 Task: Look for space in Trecate, Italy from 8th June, 2023 to 12th June, 2023 for 2 adults in price range Rs.8000 to Rs.16000. Place can be private room with 1  bedroom having 1 bed and 1 bathroom. Property type can be flatguest house, hotel. Booking option can be shelf check-in. Required host language is English.
Action: Mouse moved to (543, 124)
Screenshot: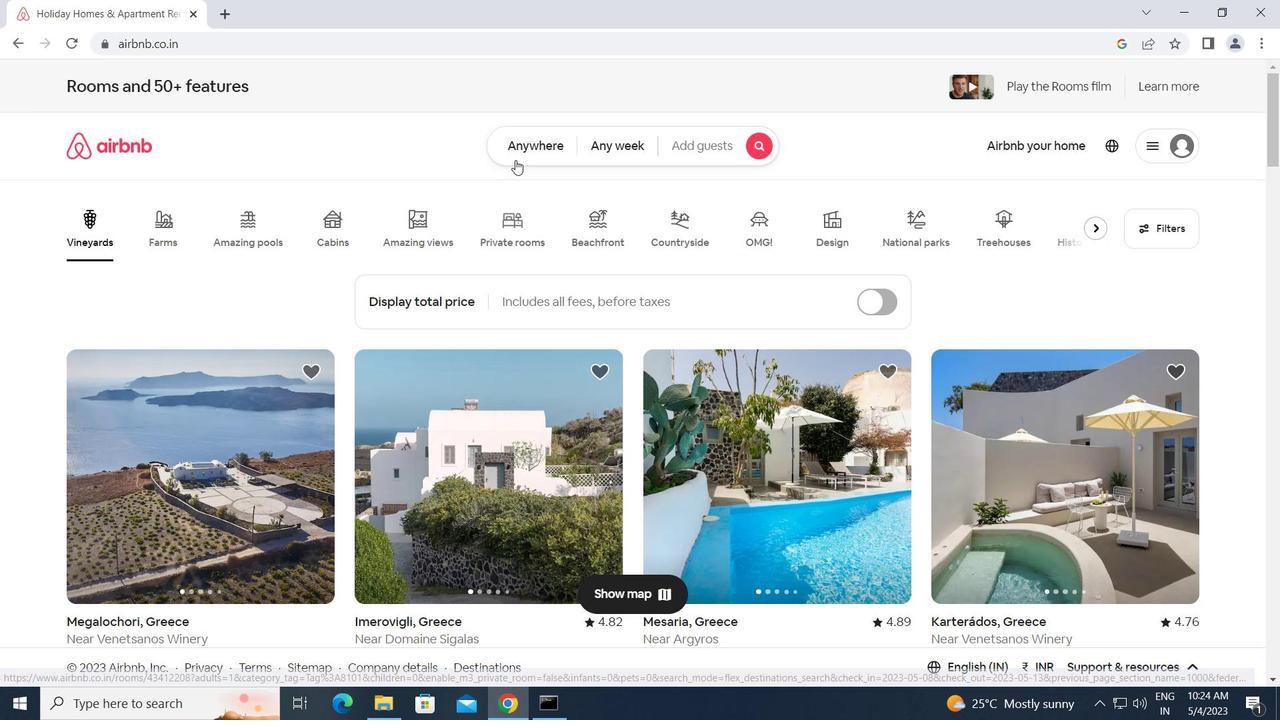
Action: Mouse pressed left at (543, 124)
Screenshot: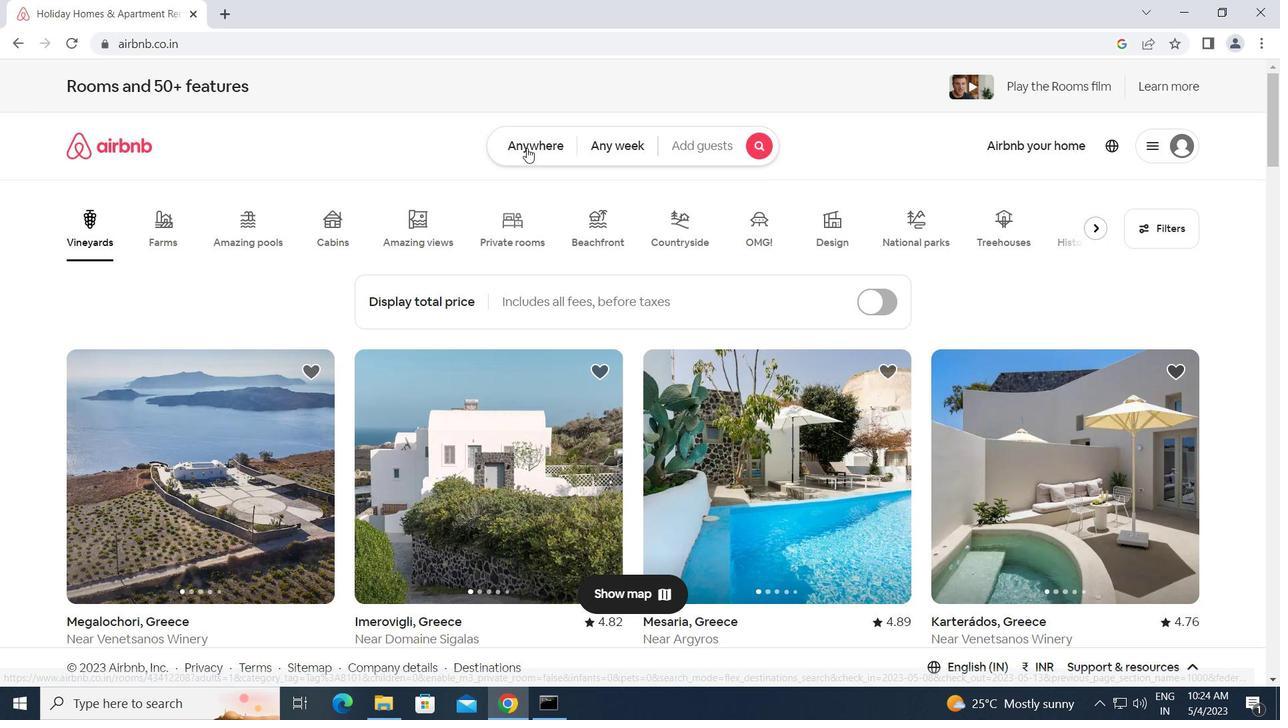 
Action: Mouse moved to (534, 138)
Screenshot: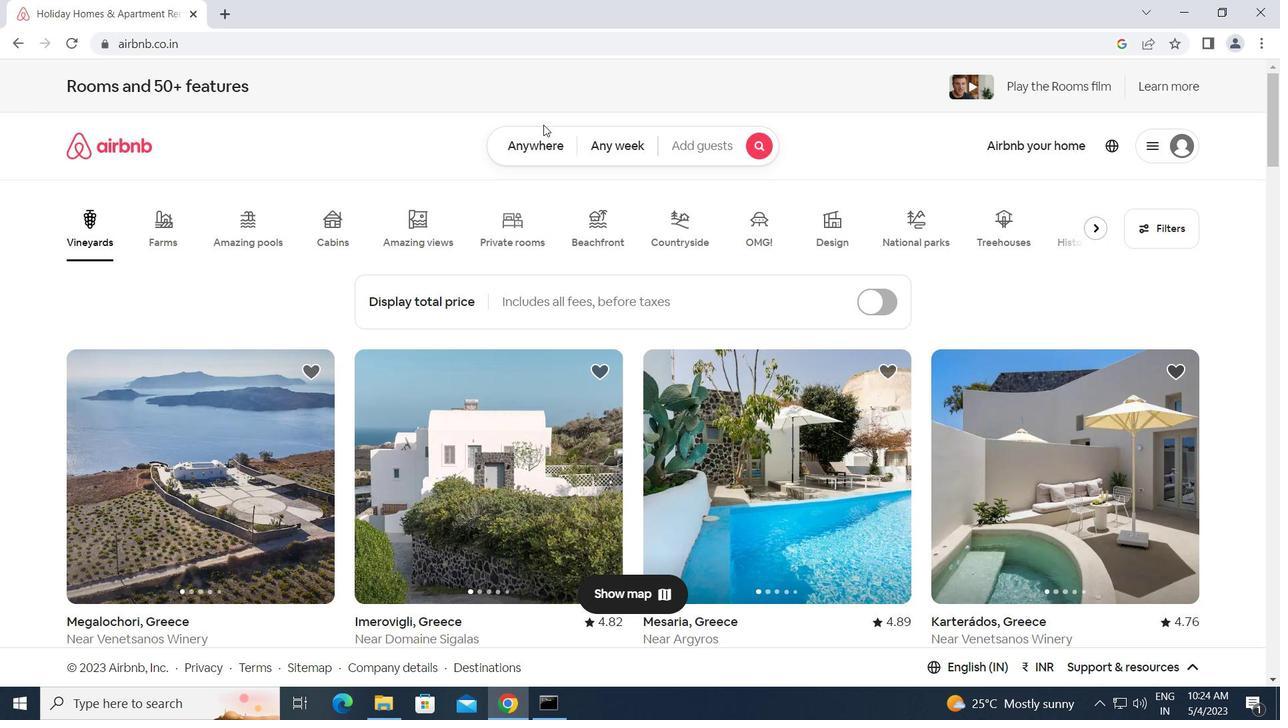 
Action: Mouse pressed left at (534, 138)
Screenshot: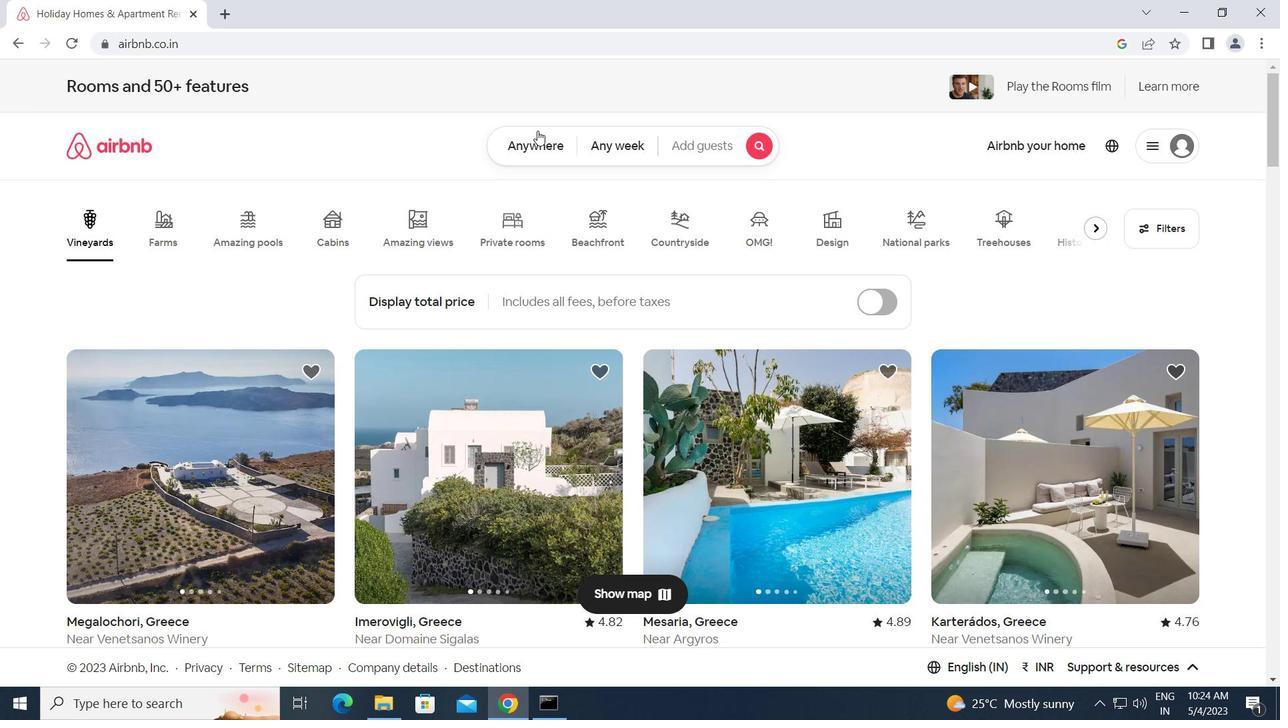 
Action: Mouse moved to (349, 203)
Screenshot: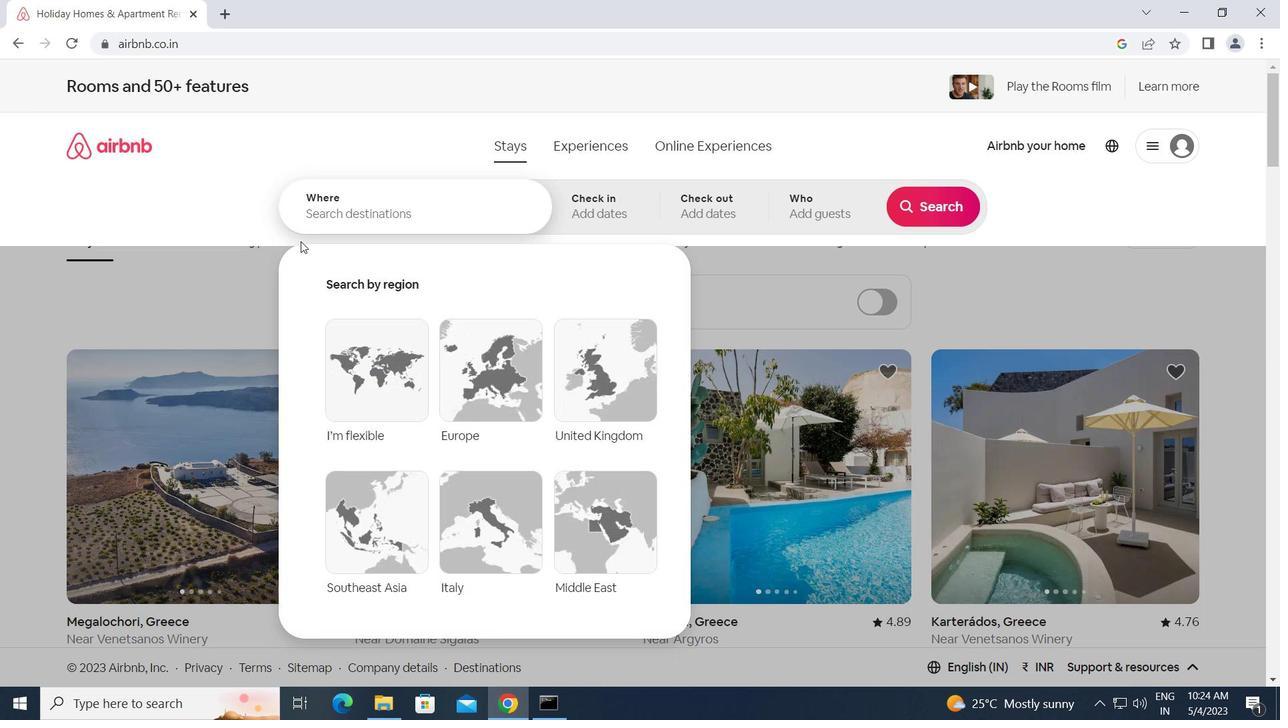 
Action: Mouse pressed left at (349, 203)
Screenshot: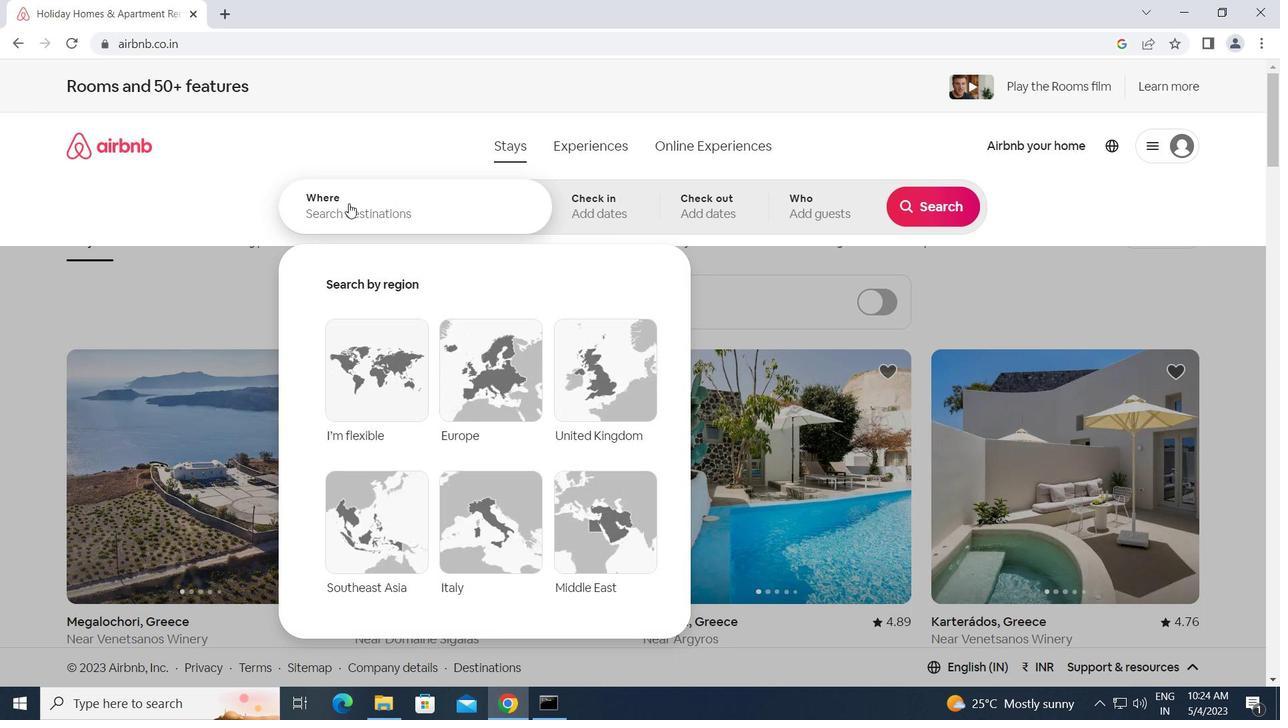 
Action: Key pressed t<Key.caps_lock>recate,
Screenshot: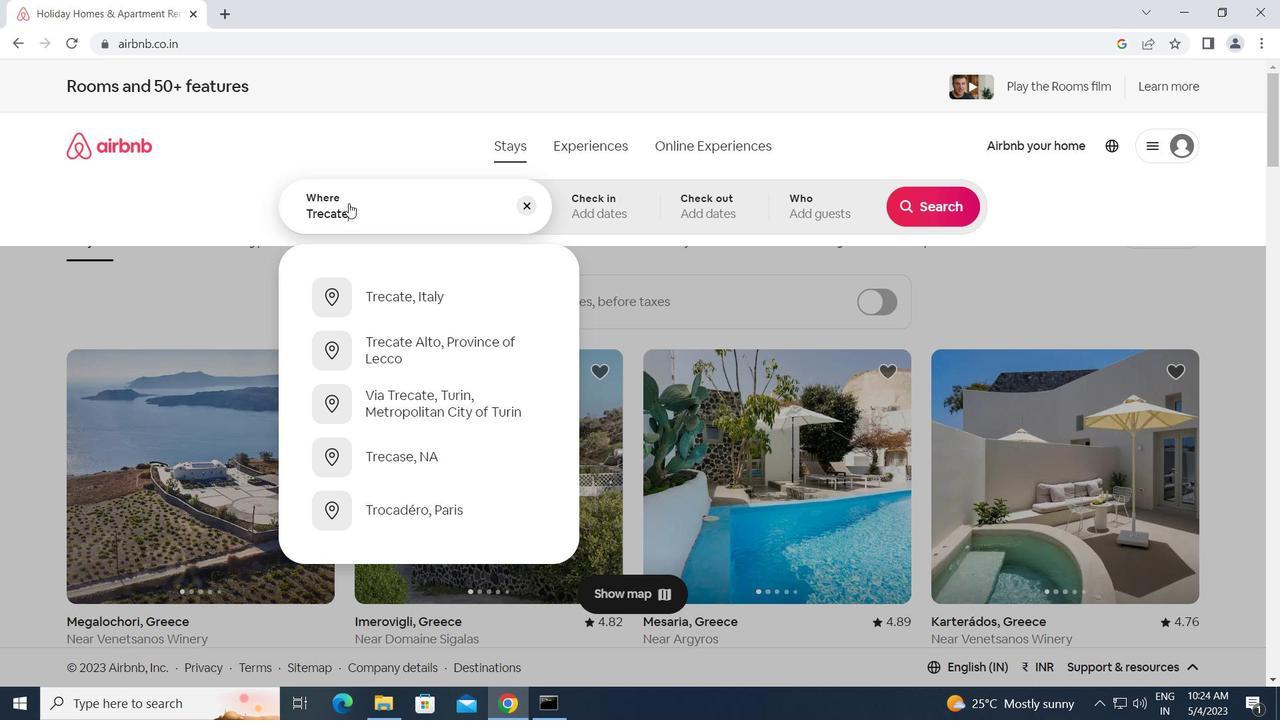 
Action: Mouse moved to (844, 206)
Screenshot: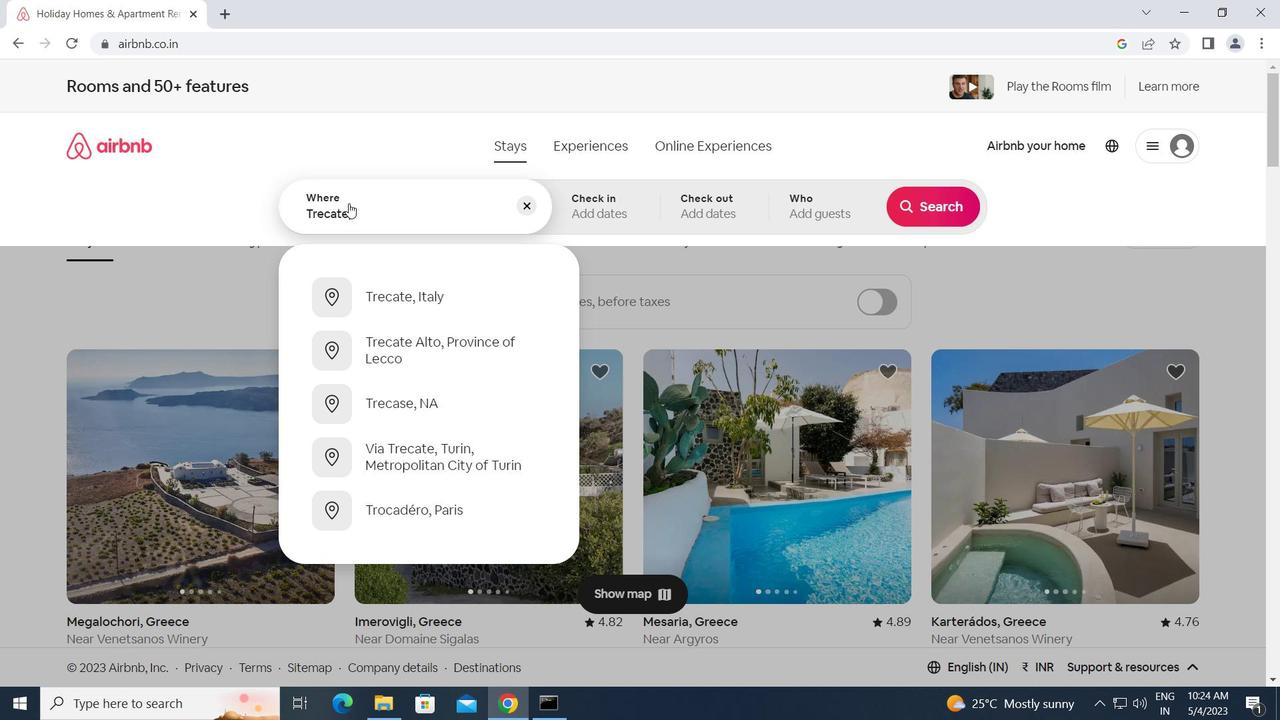 
Action: Key pressed <Key.space><Key.caps_lock>i
Screenshot: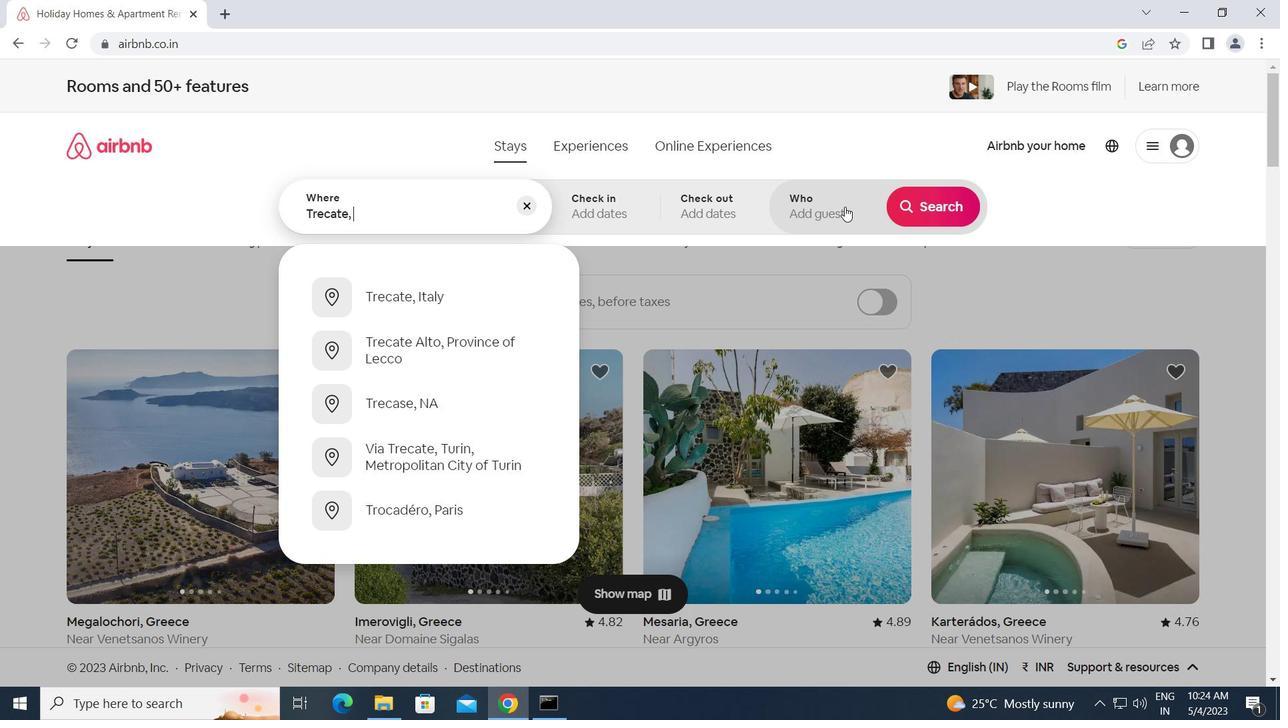 
Action: Mouse moved to (844, 207)
Screenshot: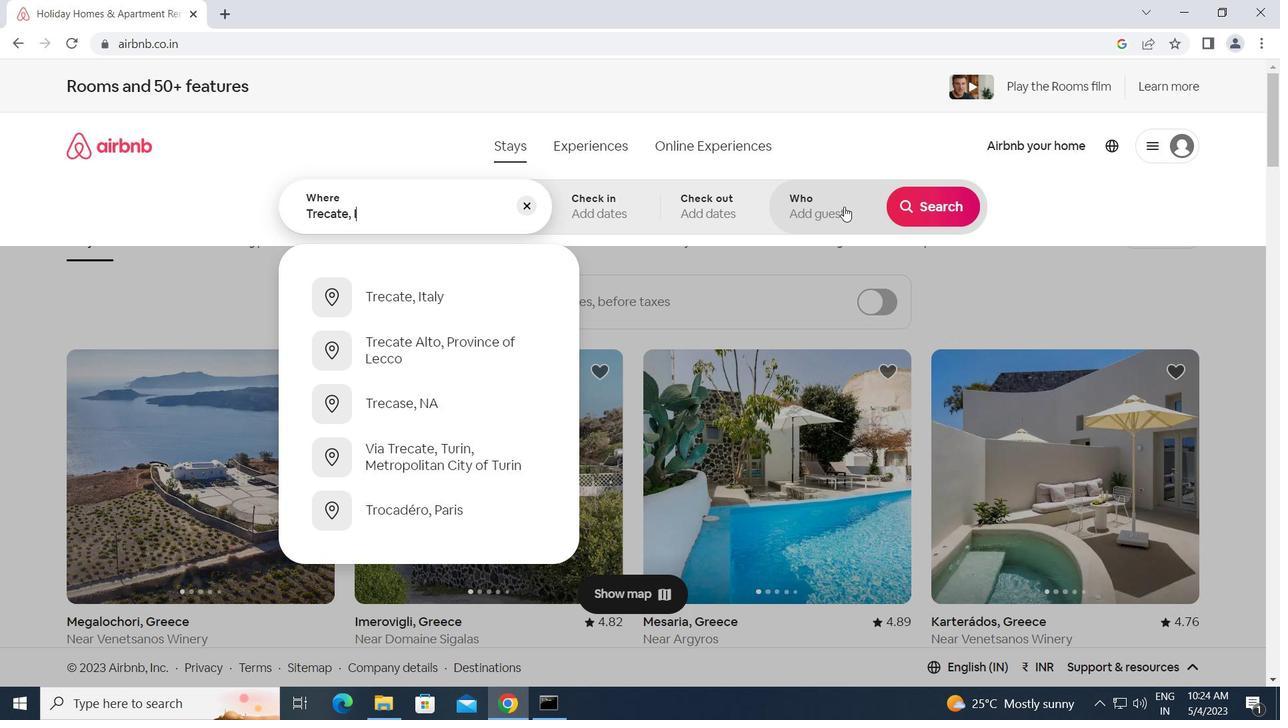 
Action: Key pressed <Key.caps_lock>taly<Key.enter>
Screenshot: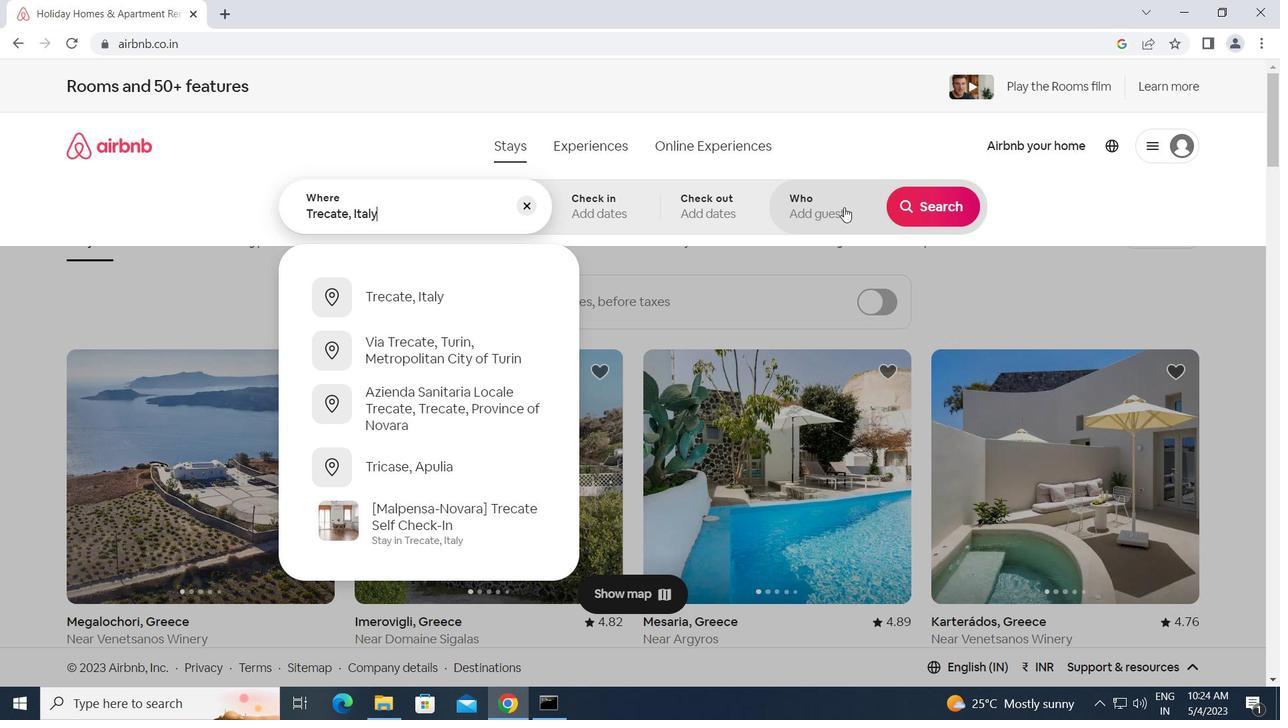 
Action: Mouse moved to (846, 451)
Screenshot: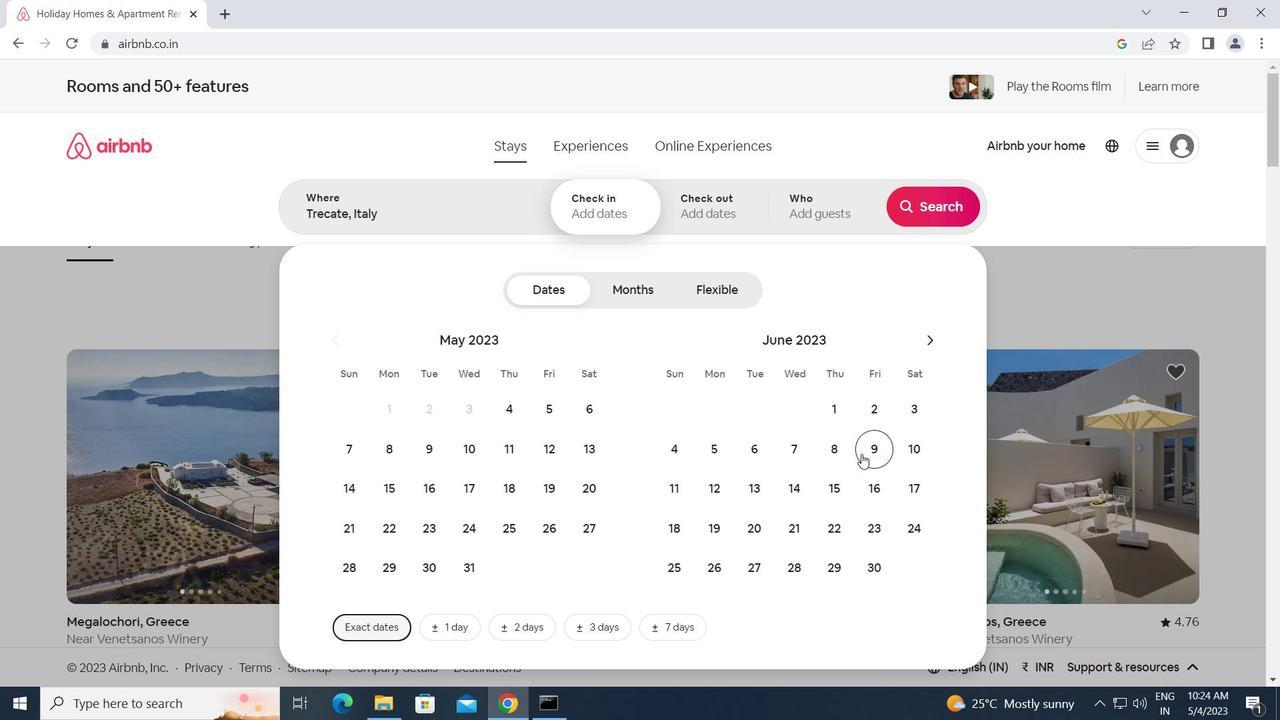 
Action: Mouse pressed left at (846, 451)
Screenshot: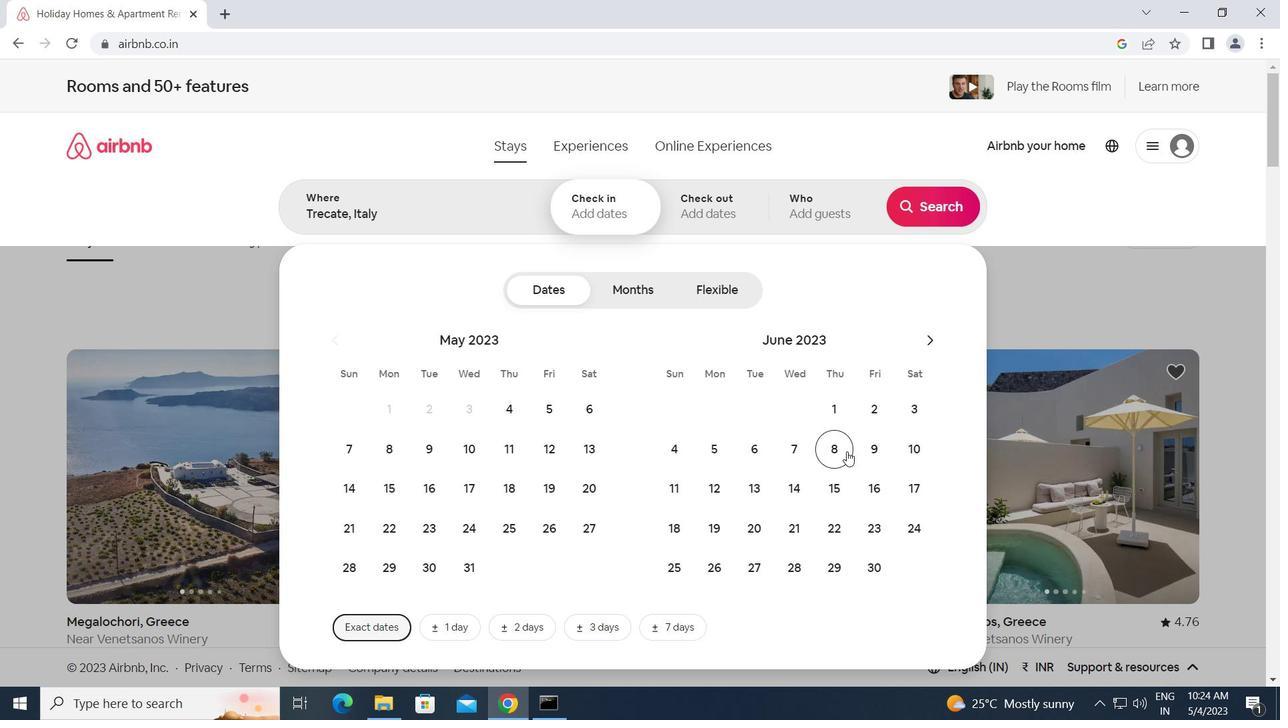 
Action: Mouse moved to (708, 494)
Screenshot: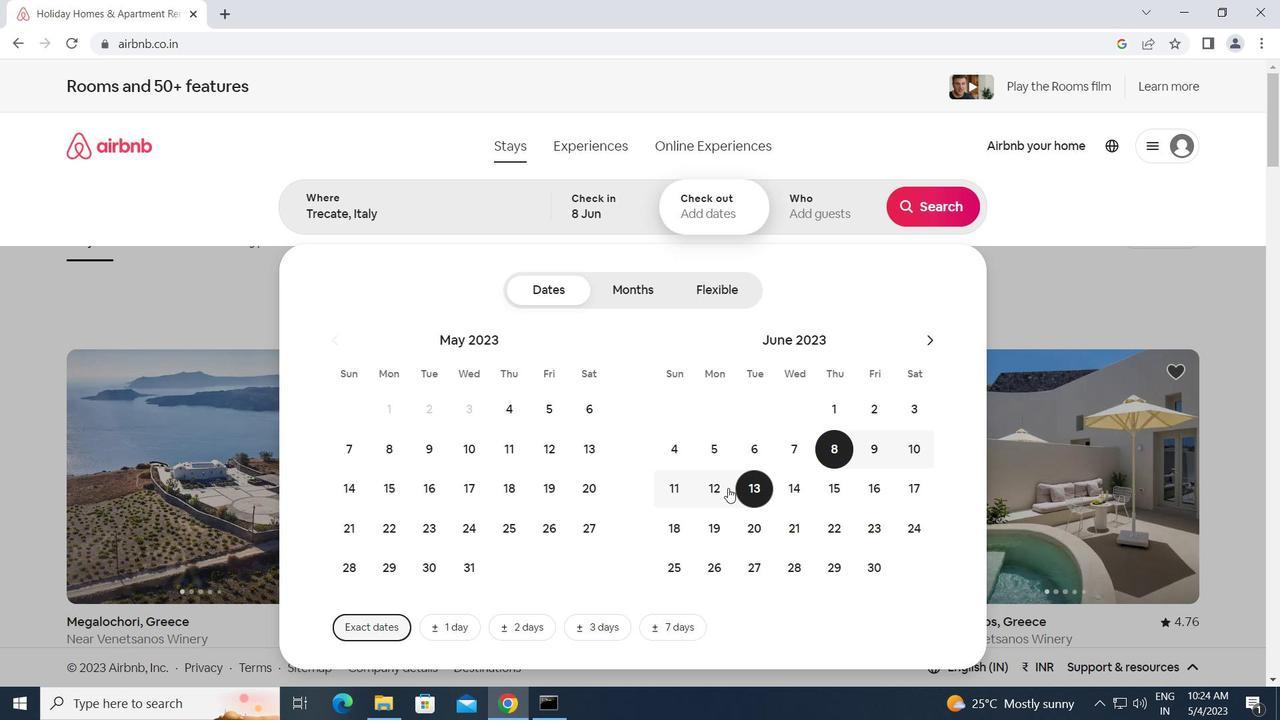 
Action: Mouse pressed left at (708, 494)
Screenshot: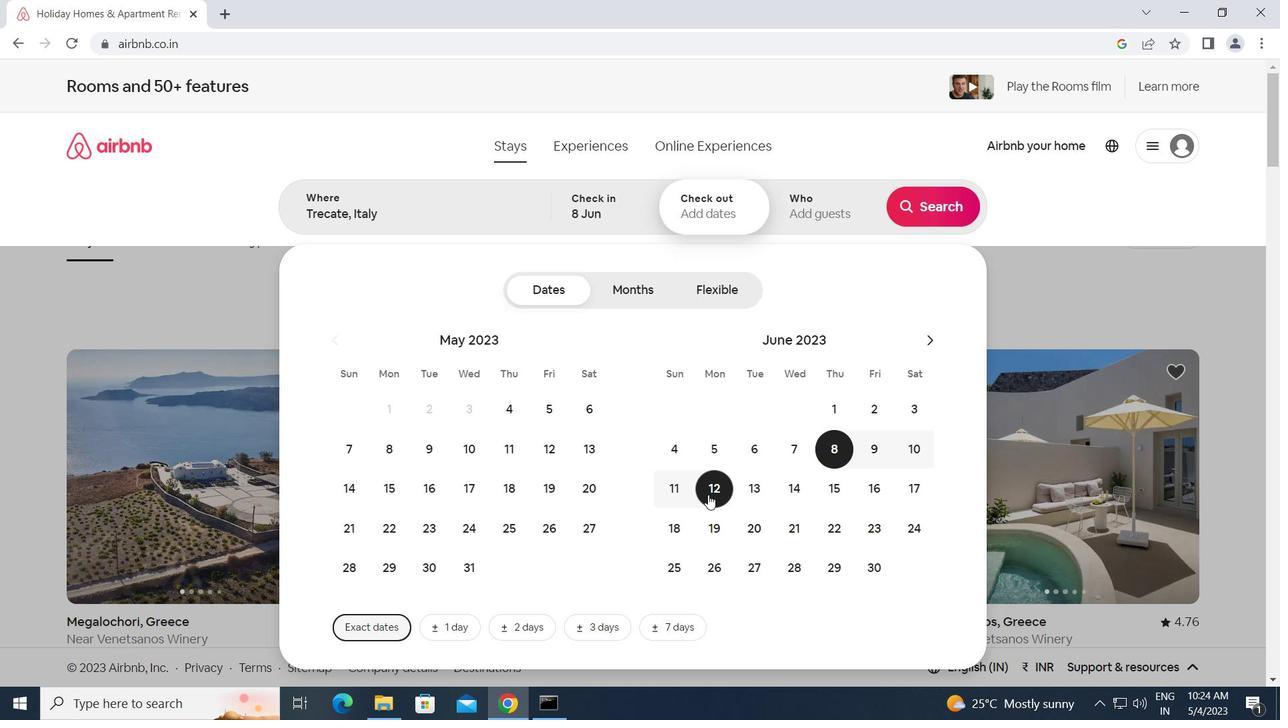 
Action: Mouse moved to (820, 218)
Screenshot: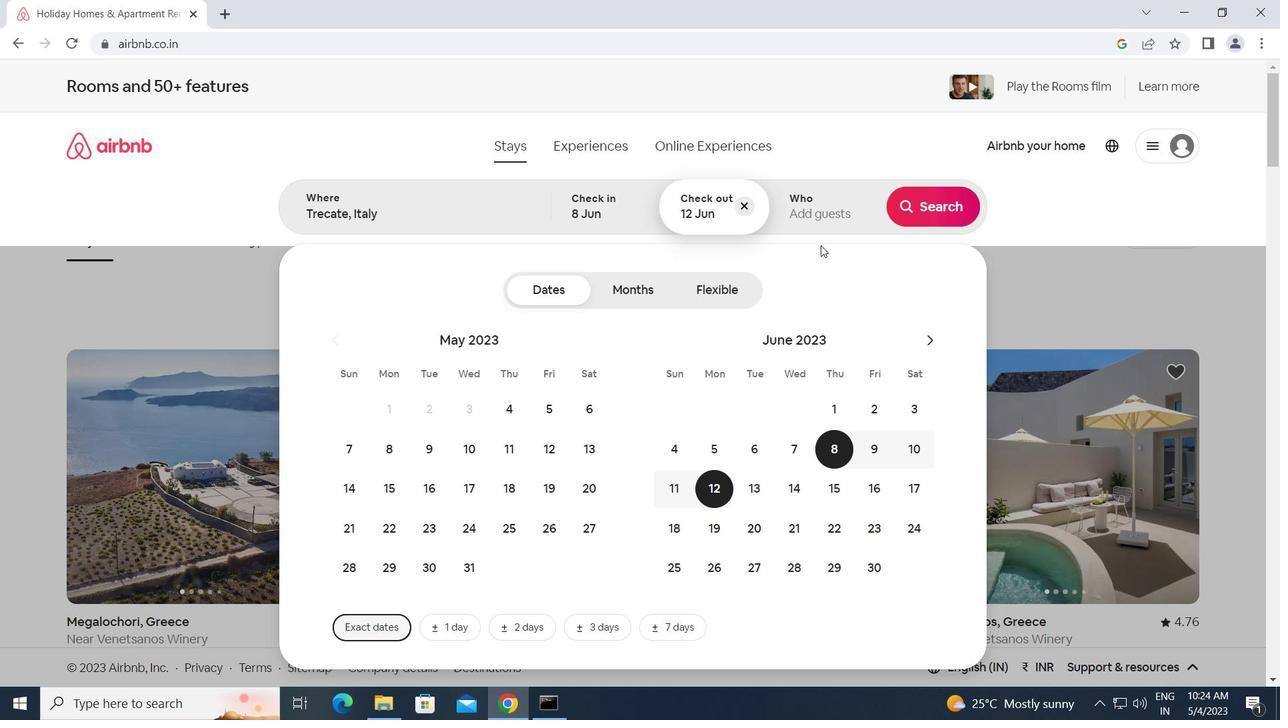 
Action: Mouse pressed left at (820, 218)
Screenshot: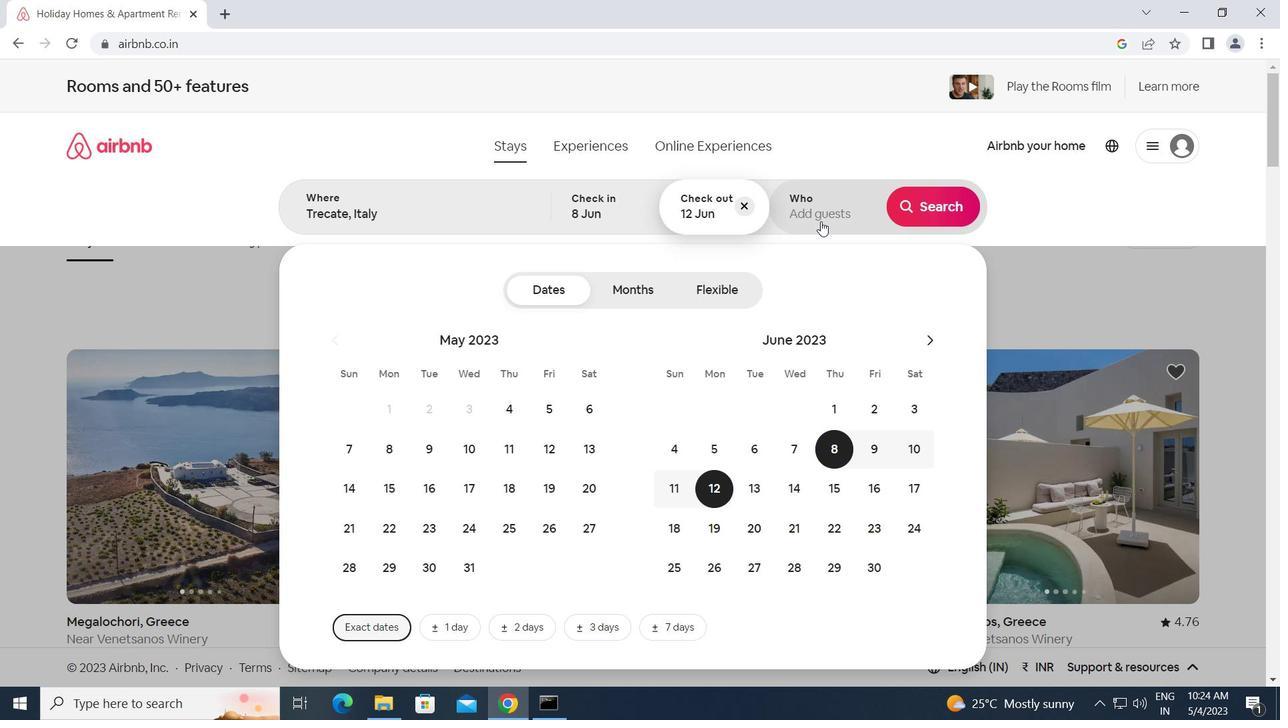 
Action: Mouse moved to (935, 293)
Screenshot: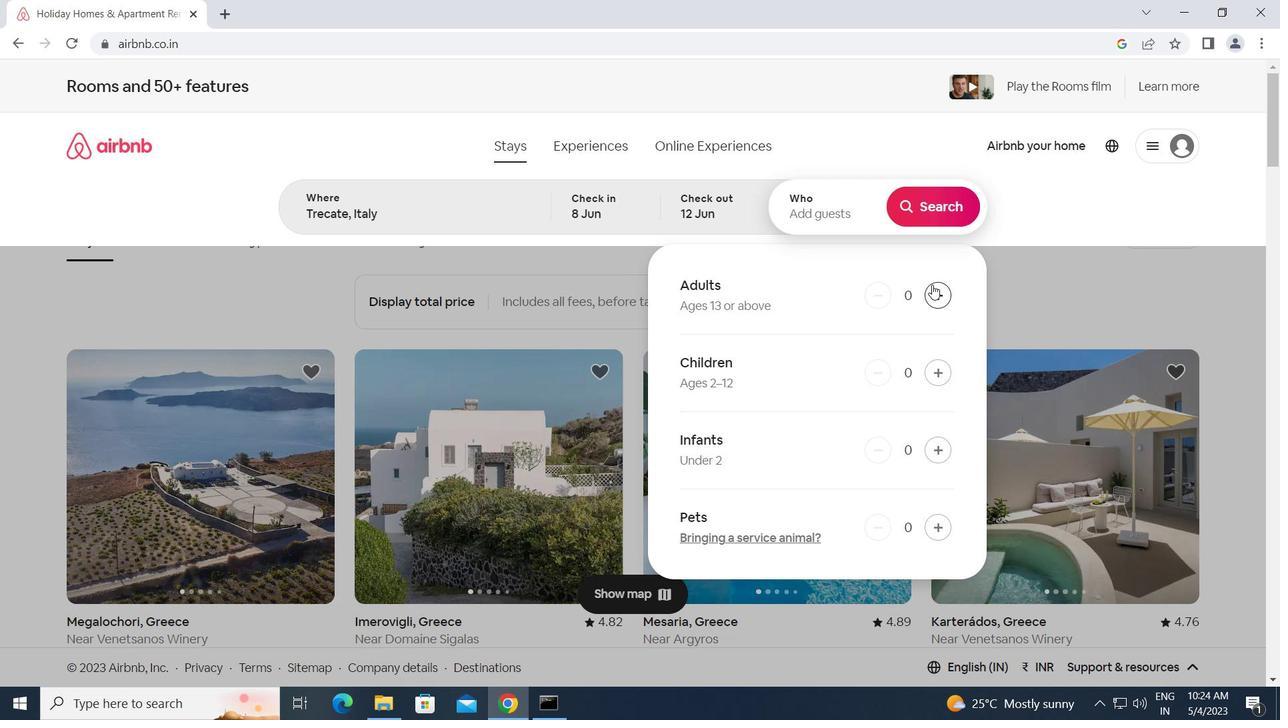 
Action: Mouse pressed left at (935, 293)
Screenshot: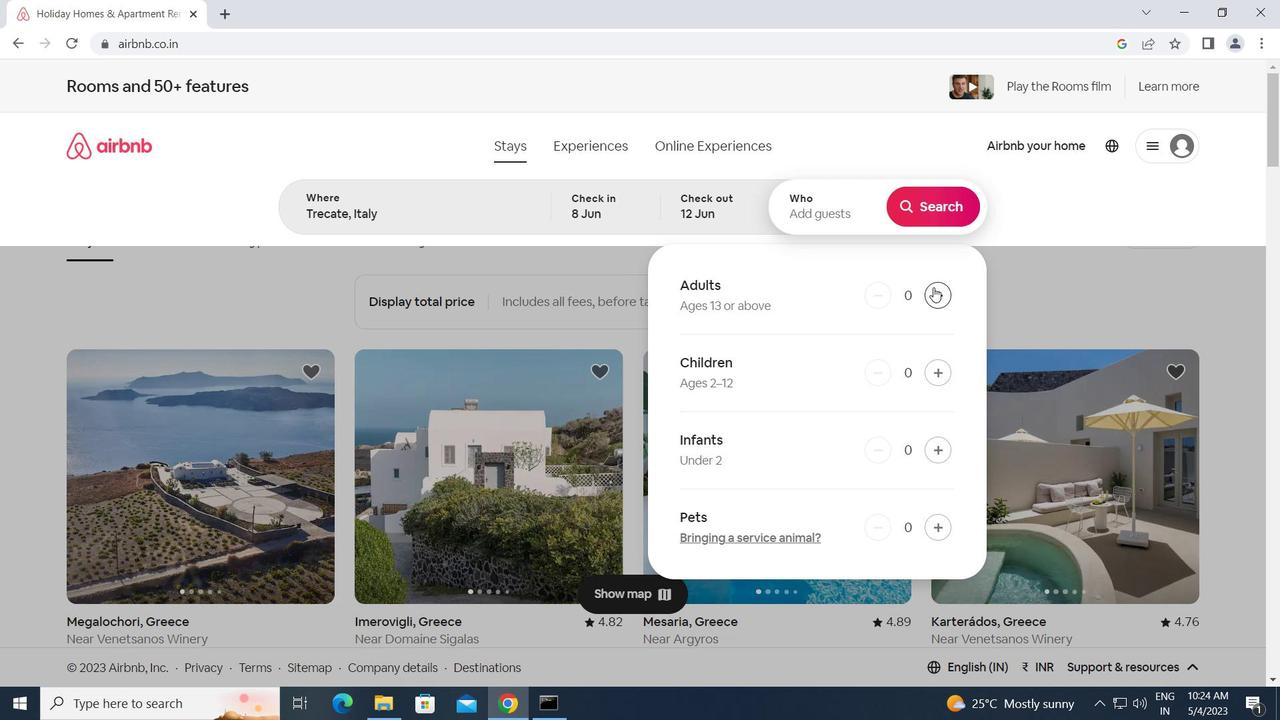 
Action: Mouse pressed left at (935, 293)
Screenshot: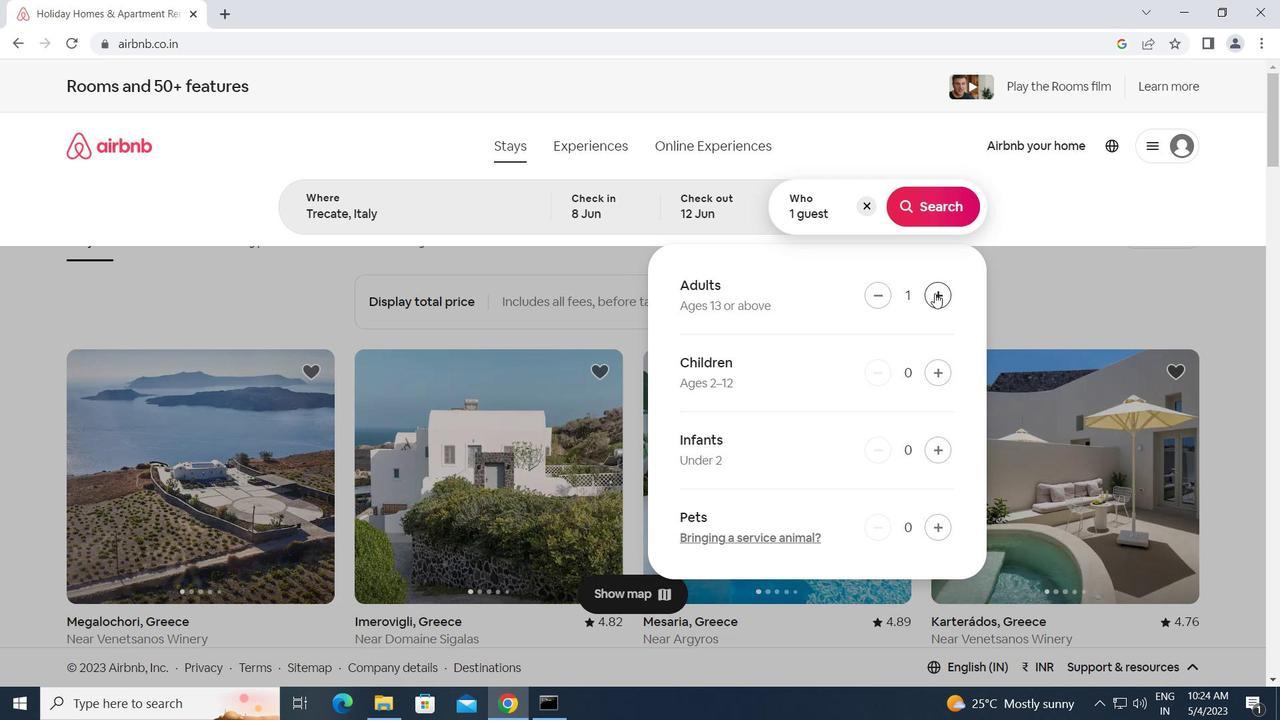 
Action: Mouse moved to (948, 198)
Screenshot: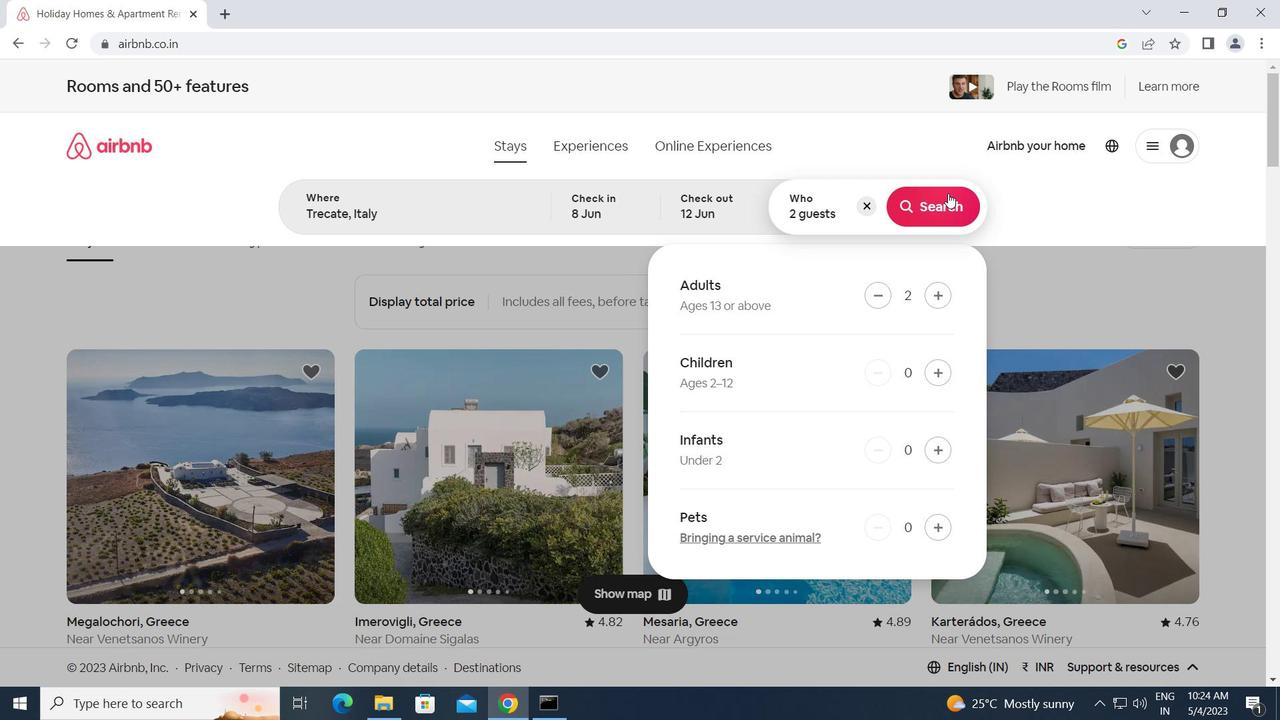 
Action: Mouse pressed left at (948, 198)
Screenshot: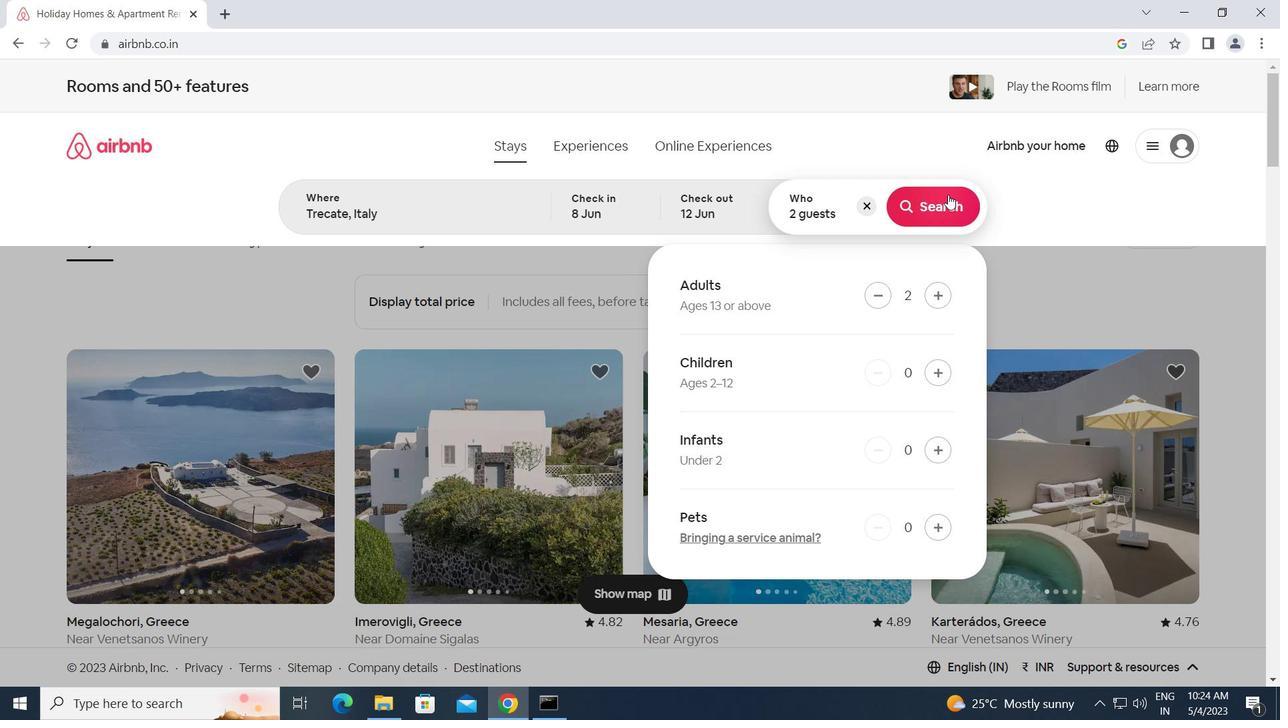 
Action: Mouse moved to (1189, 155)
Screenshot: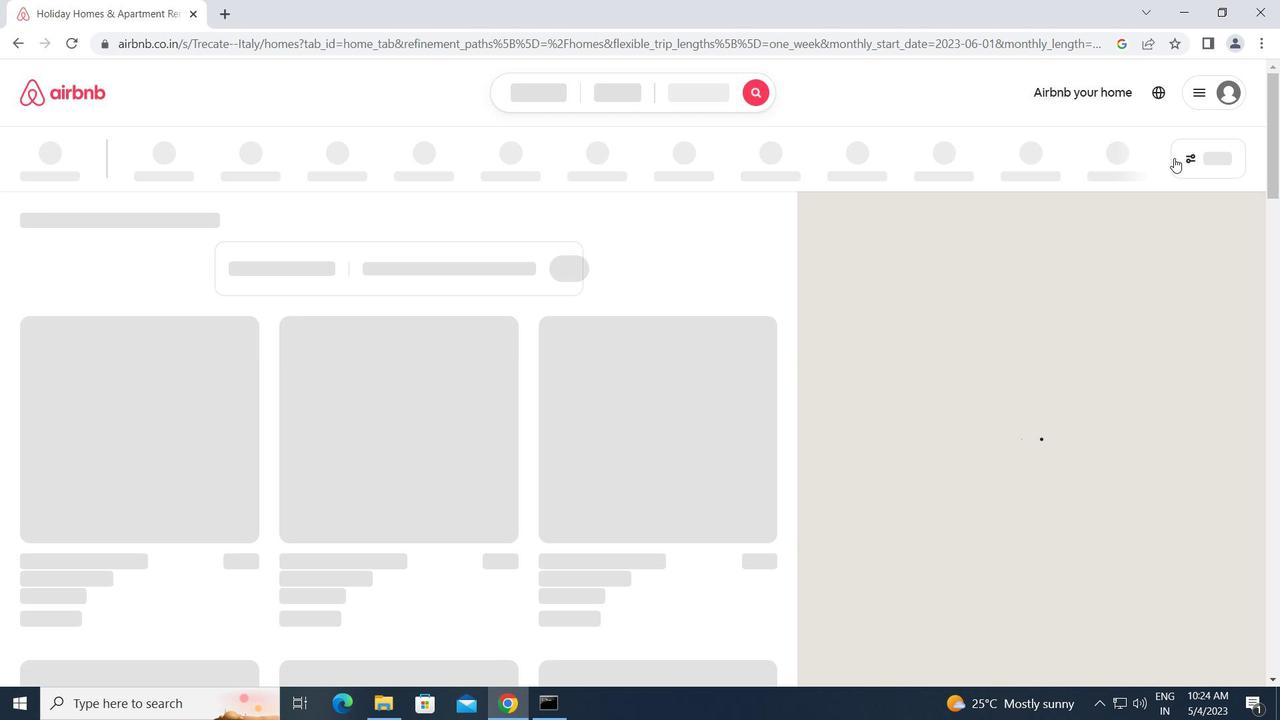 
Action: Mouse pressed left at (1189, 155)
Screenshot: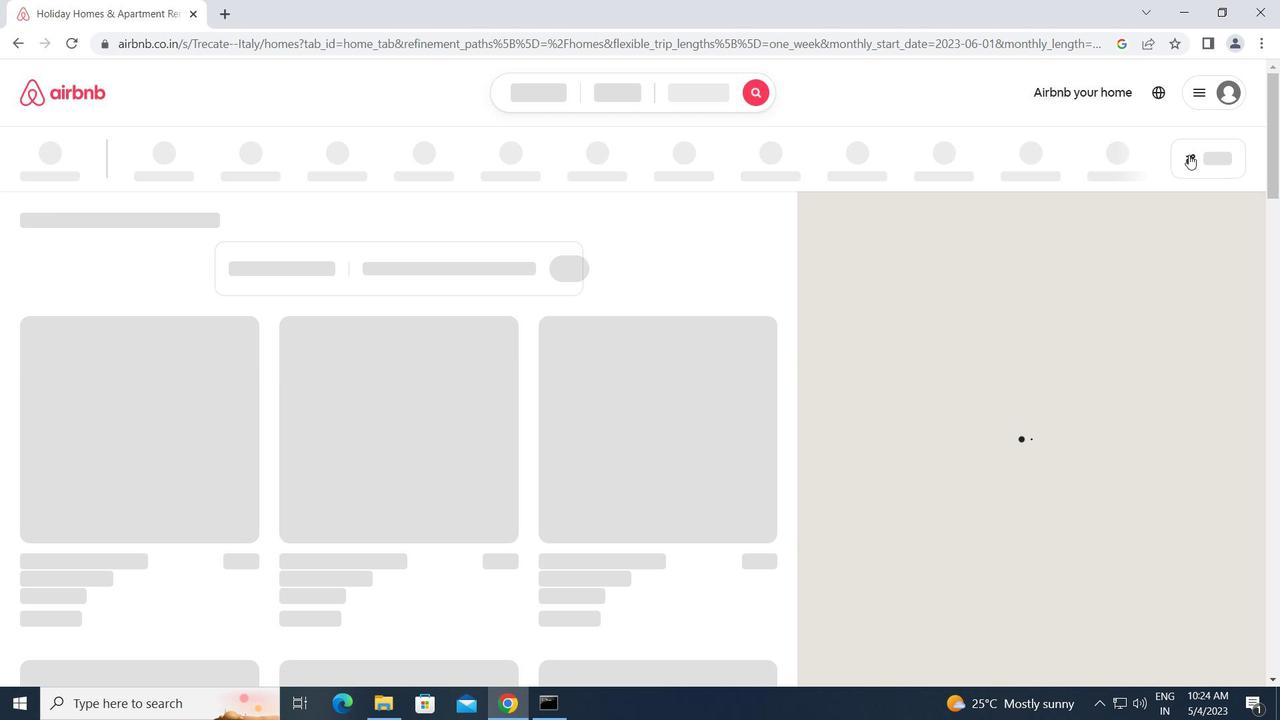 
Action: Mouse moved to (1198, 158)
Screenshot: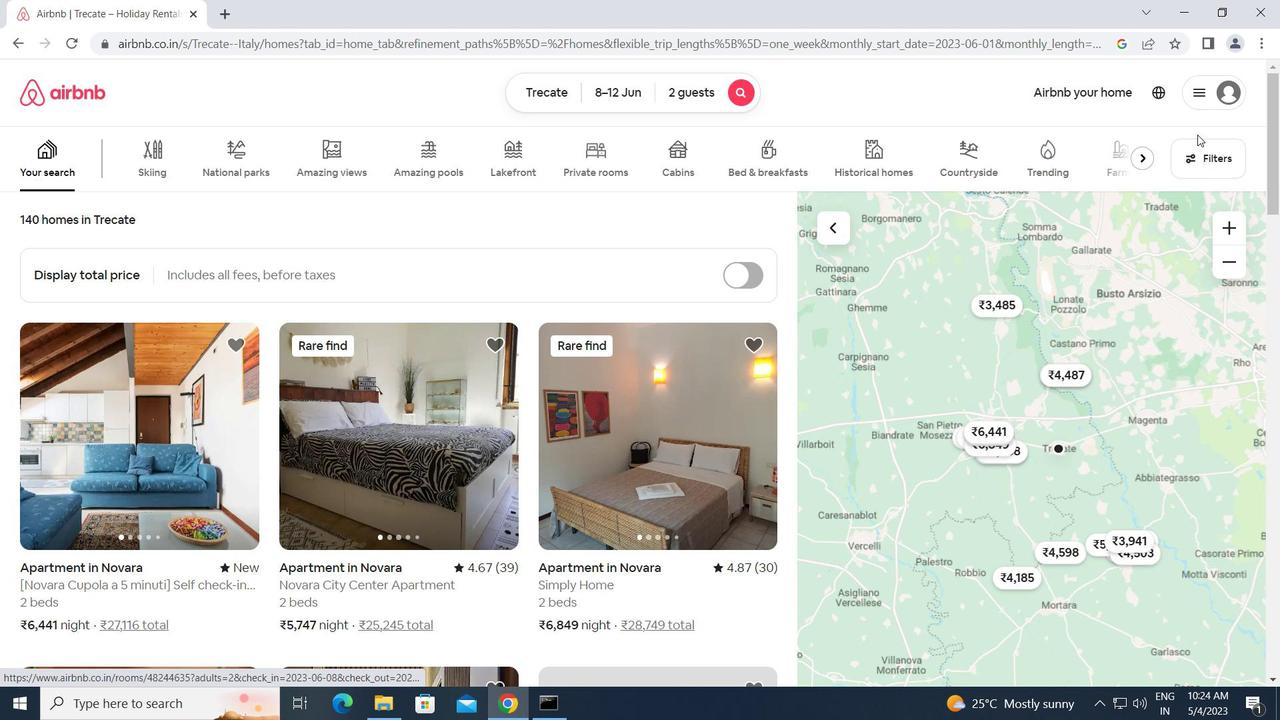 
Action: Mouse pressed left at (1198, 158)
Screenshot: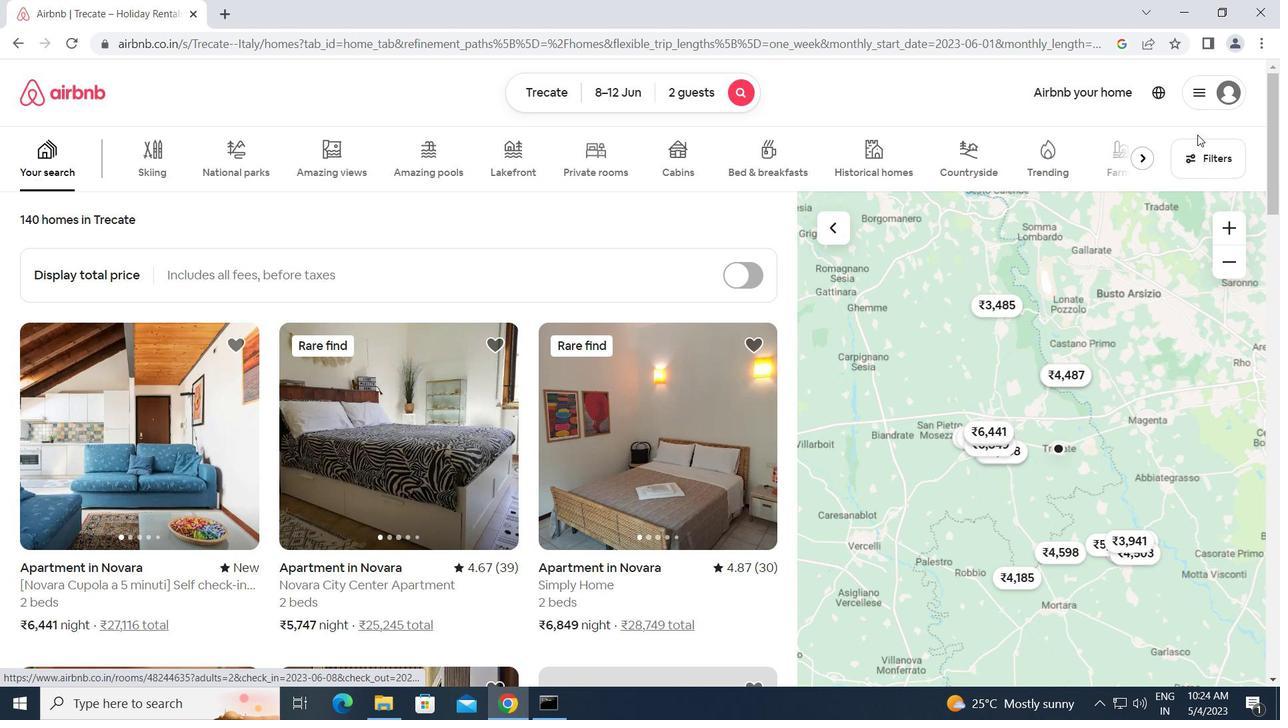 
Action: Mouse moved to (429, 368)
Screenshot: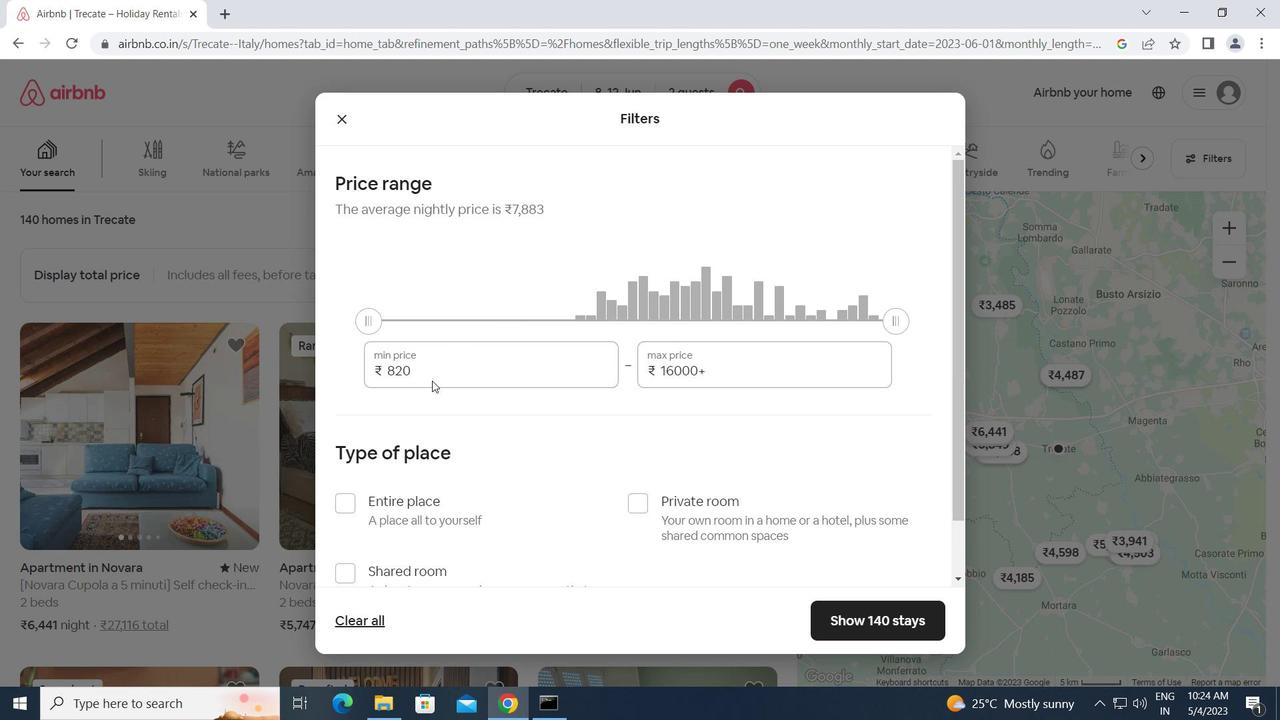 
Action: Mouse pressed left at (429, 368)
Screenshot: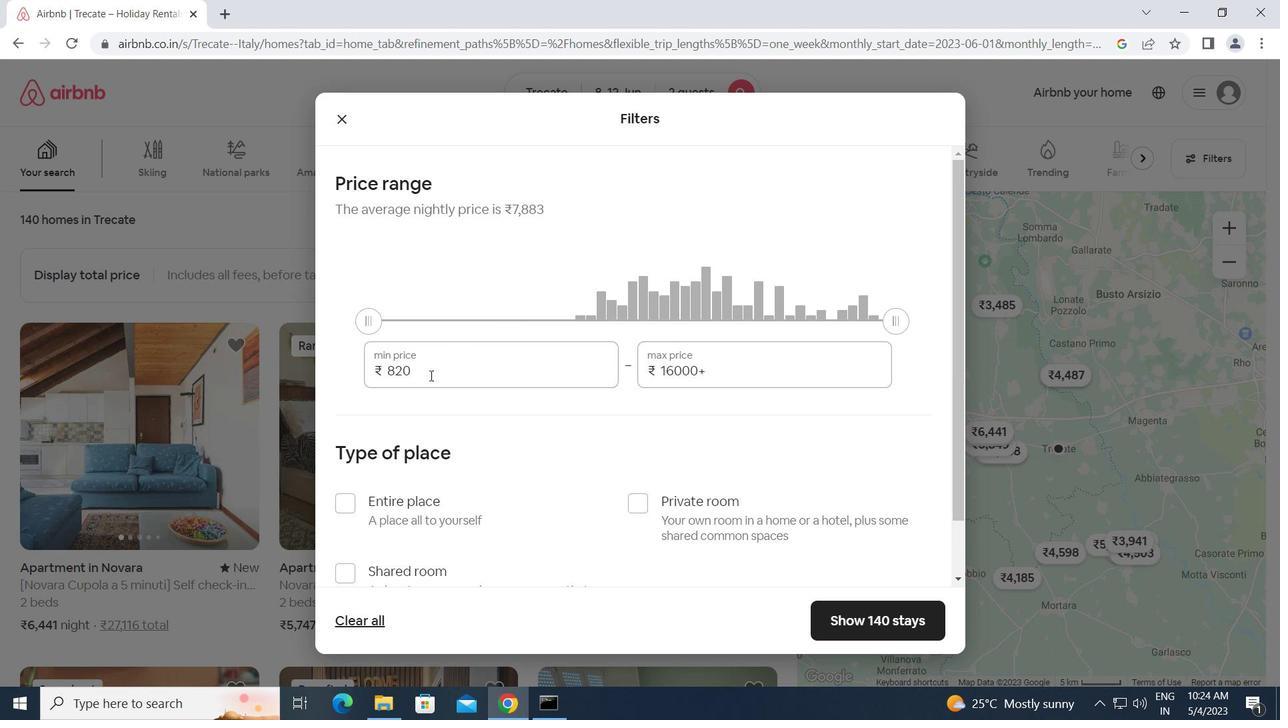 
Action: Mouse moved to (363, 382)
Screenshot: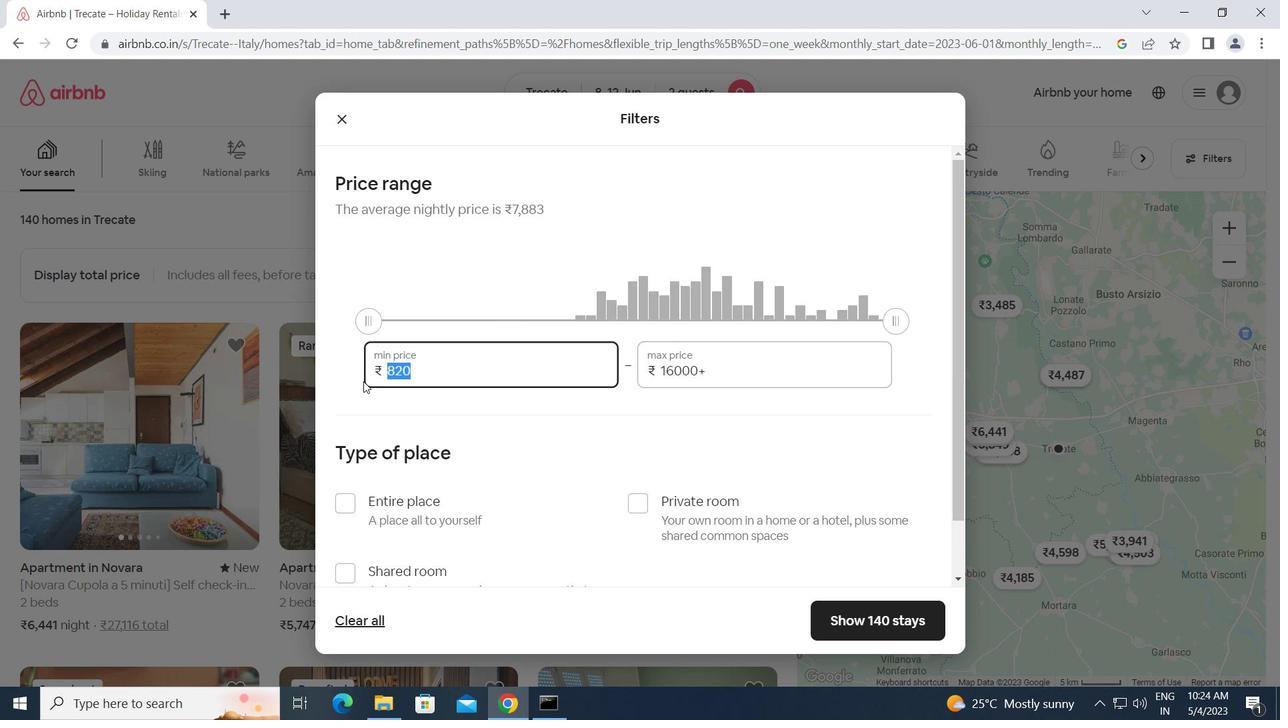 
Action: Key pressed 8000<Key.tab>16000
Screenshot: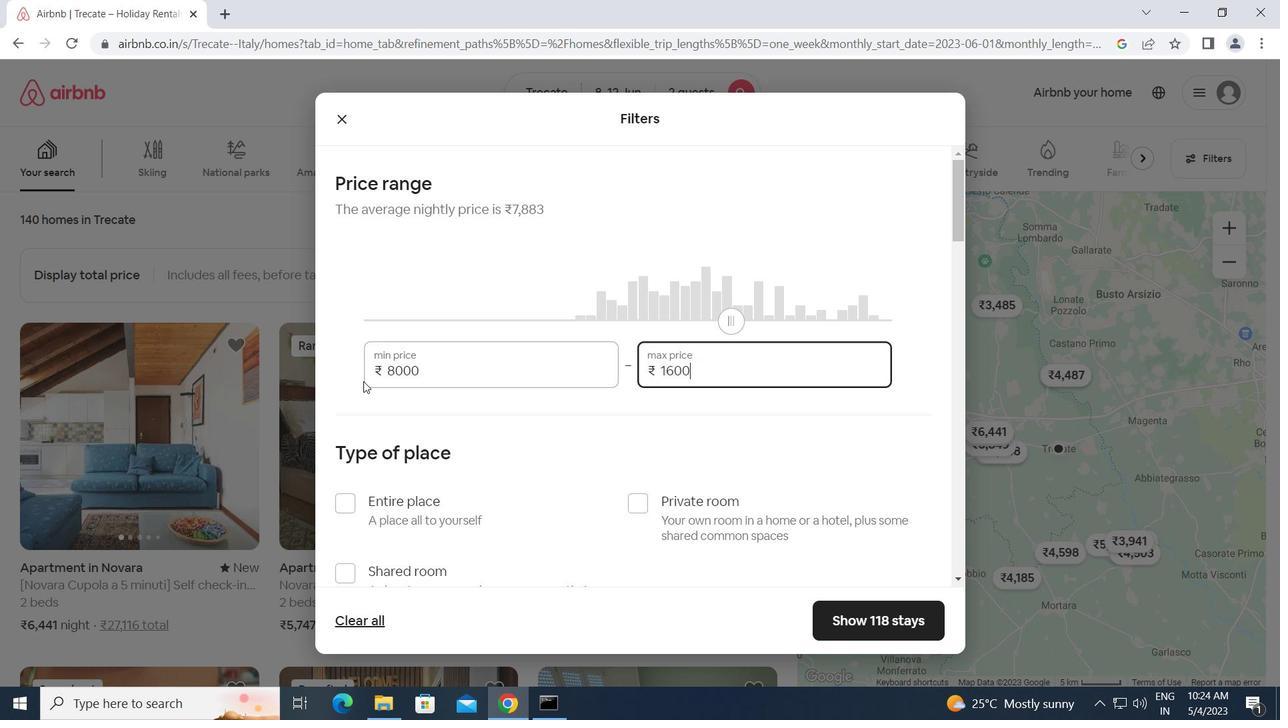 
Action: Mouse moved to (507, 428)
Screenshot: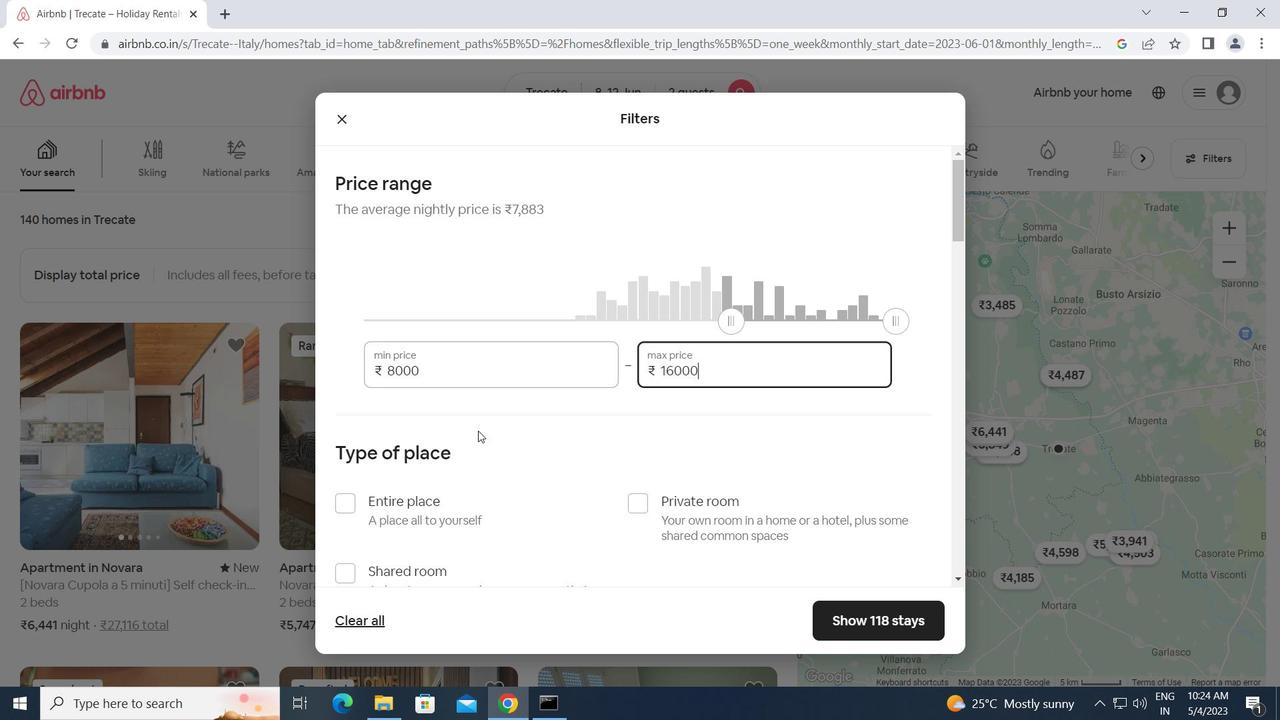 
Action: Mouse scrolled (507, 428) with delta (0, 0)
Screenshot: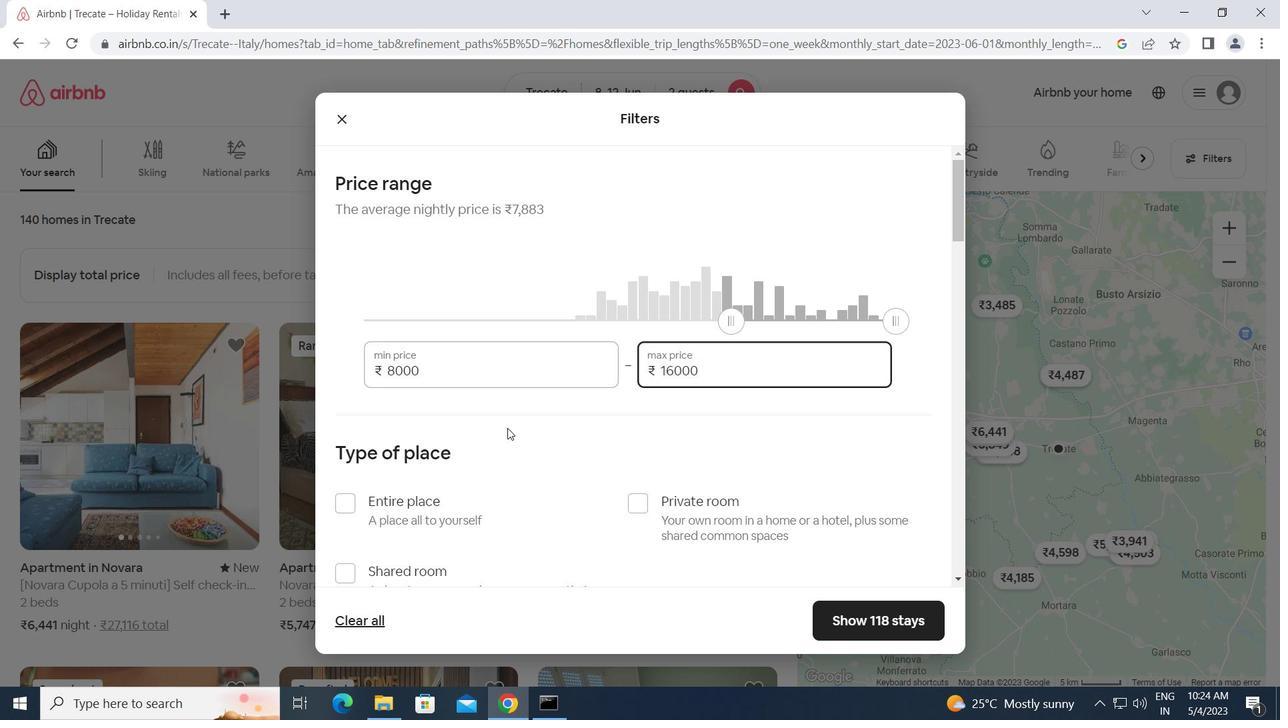 
Action: Mouse moved to (632, 419)
Screenshot: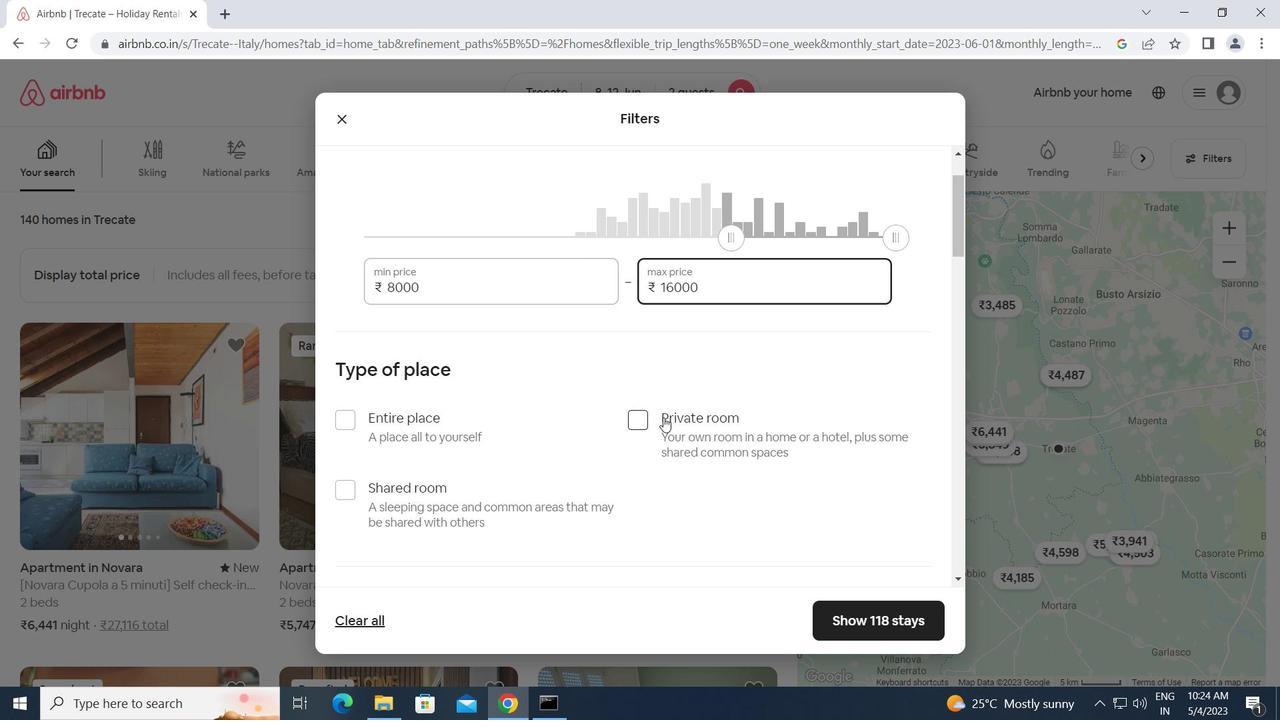 
Action: Mouse pressed left at (632, 419)
Screenshot: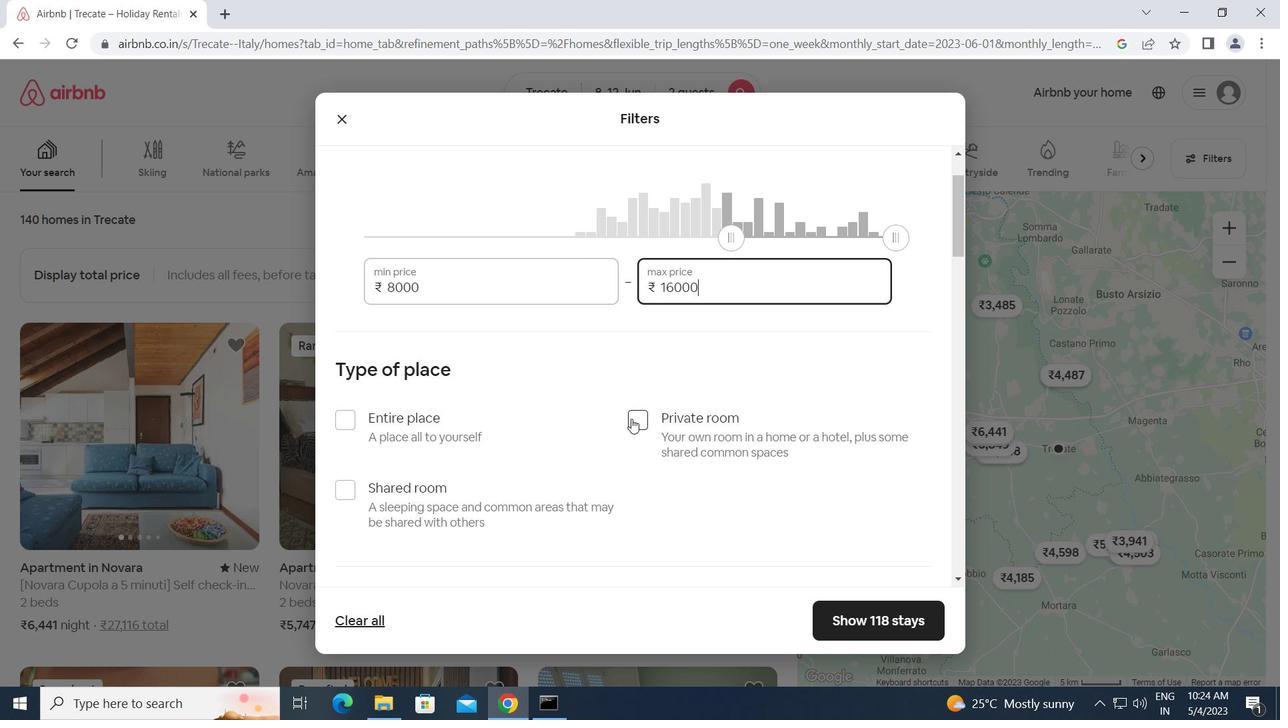 
Action: Mouse moved to (629, 422)
Screenshot: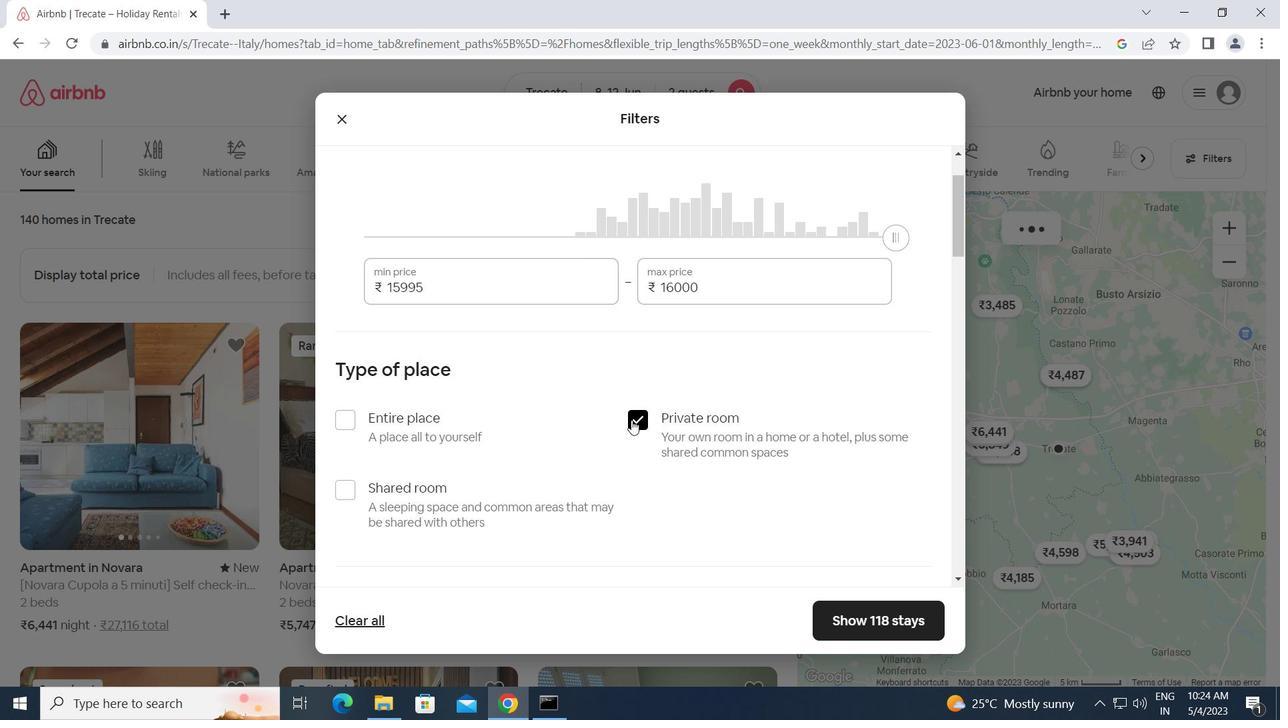 
Action: Mouse scrolled (629, 422) with delta (0, 0)
Screenshot: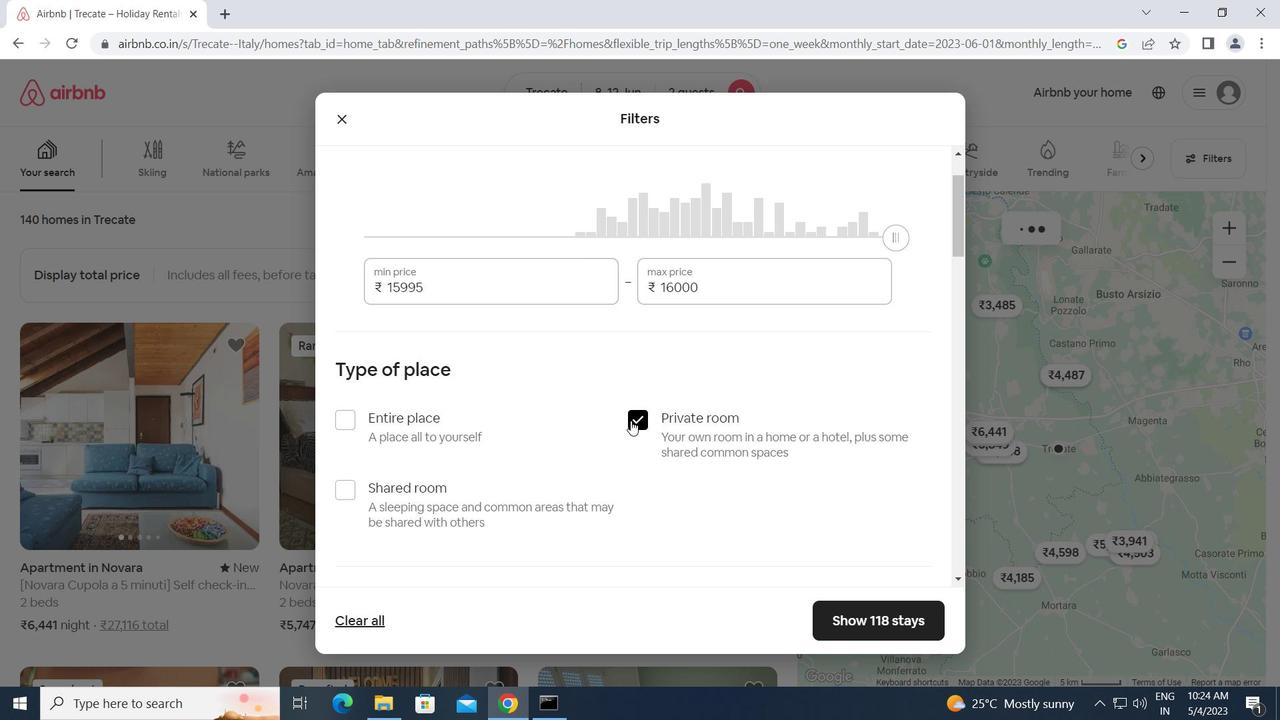 
Action: Mouse scrolled (629, 422) with delta (0, 0)
Screenshot: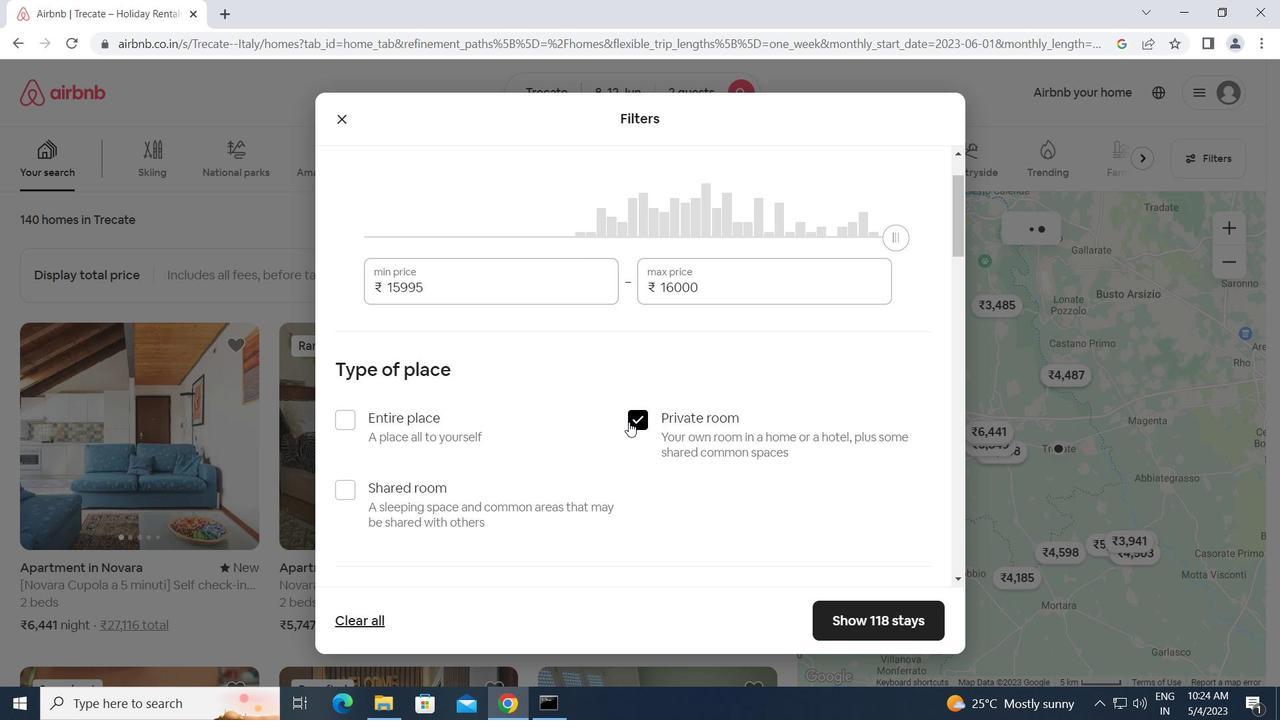 
Action: Mouse moved to (434, 525)
Screenshot: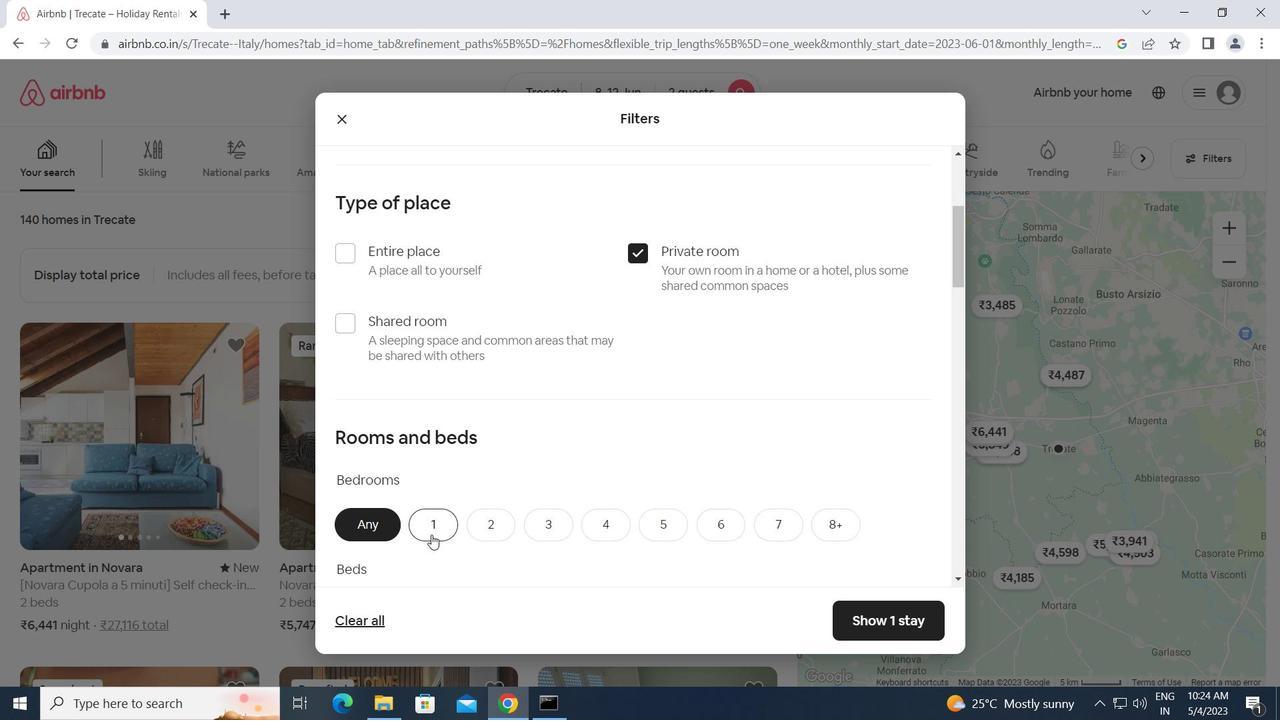 
Action: Mouse pressed left at (434, 525)
Screenshot: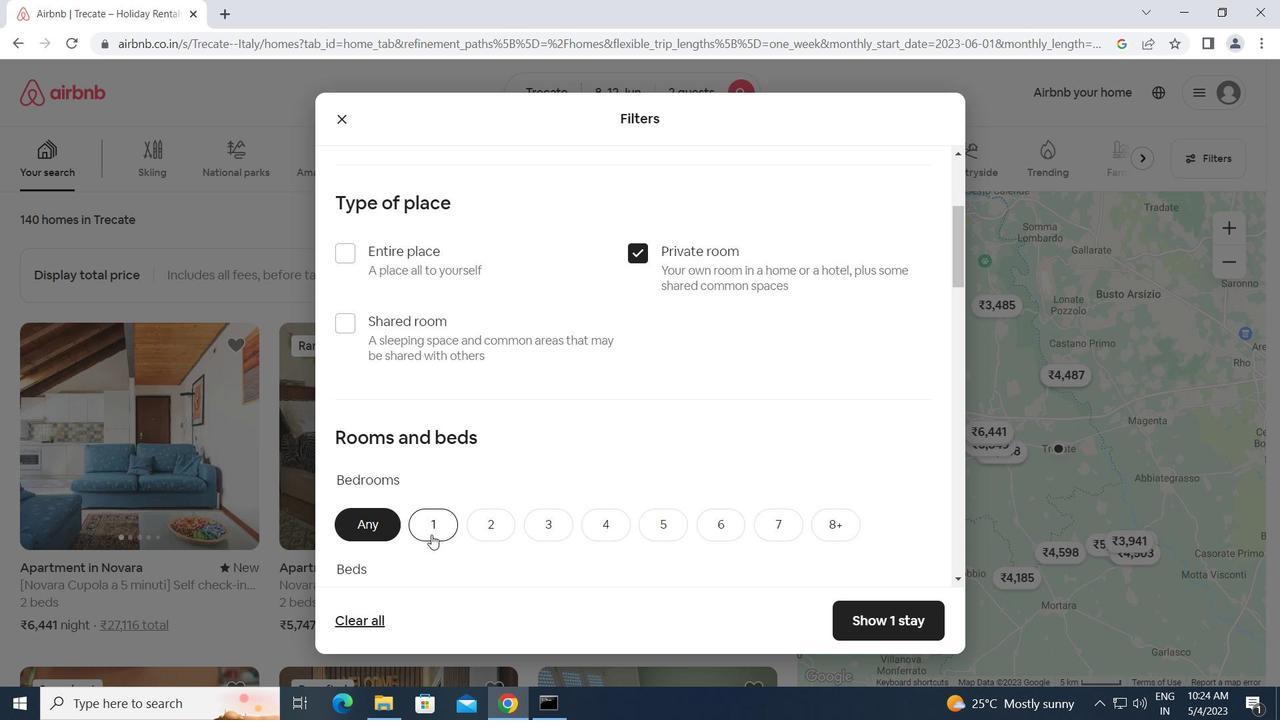 
Action: Mouse moved to (528, 543)
Screenshot: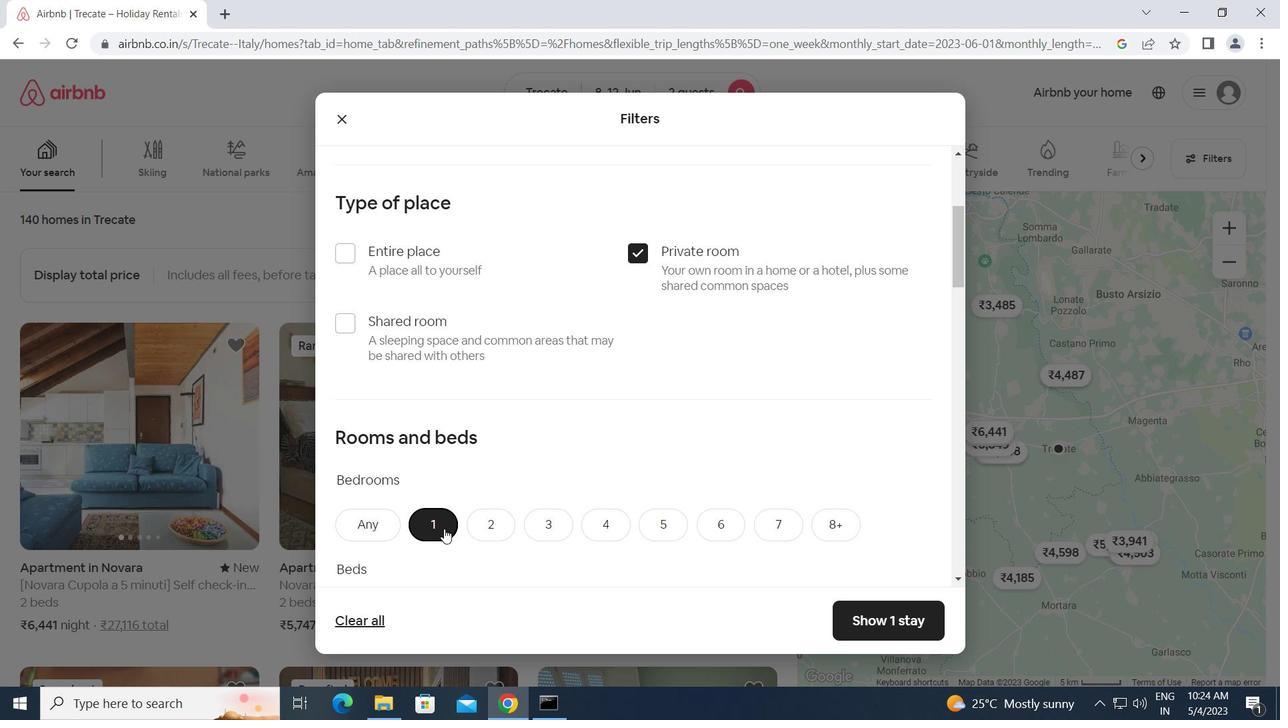 
Action: Mouse scrolled (528, 542) with delta (0, 0)
Screenshot: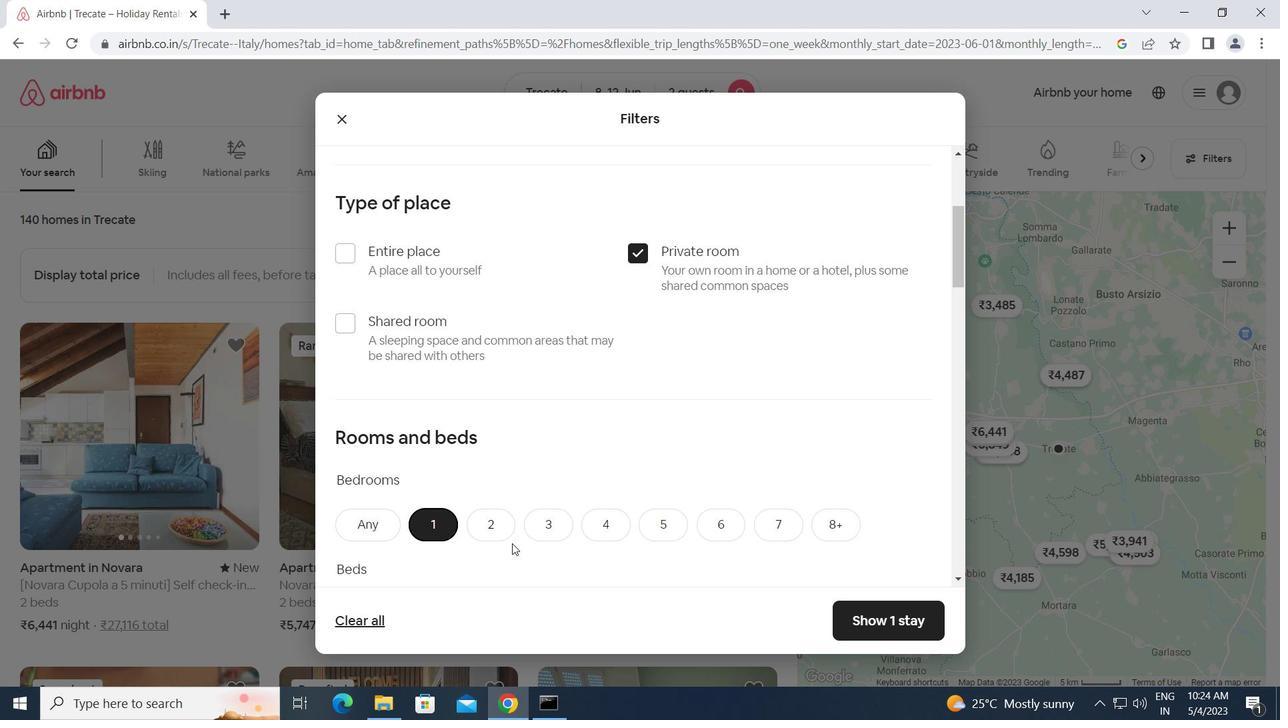 
Action: Mouse moved to (441, 535)
Screenshot: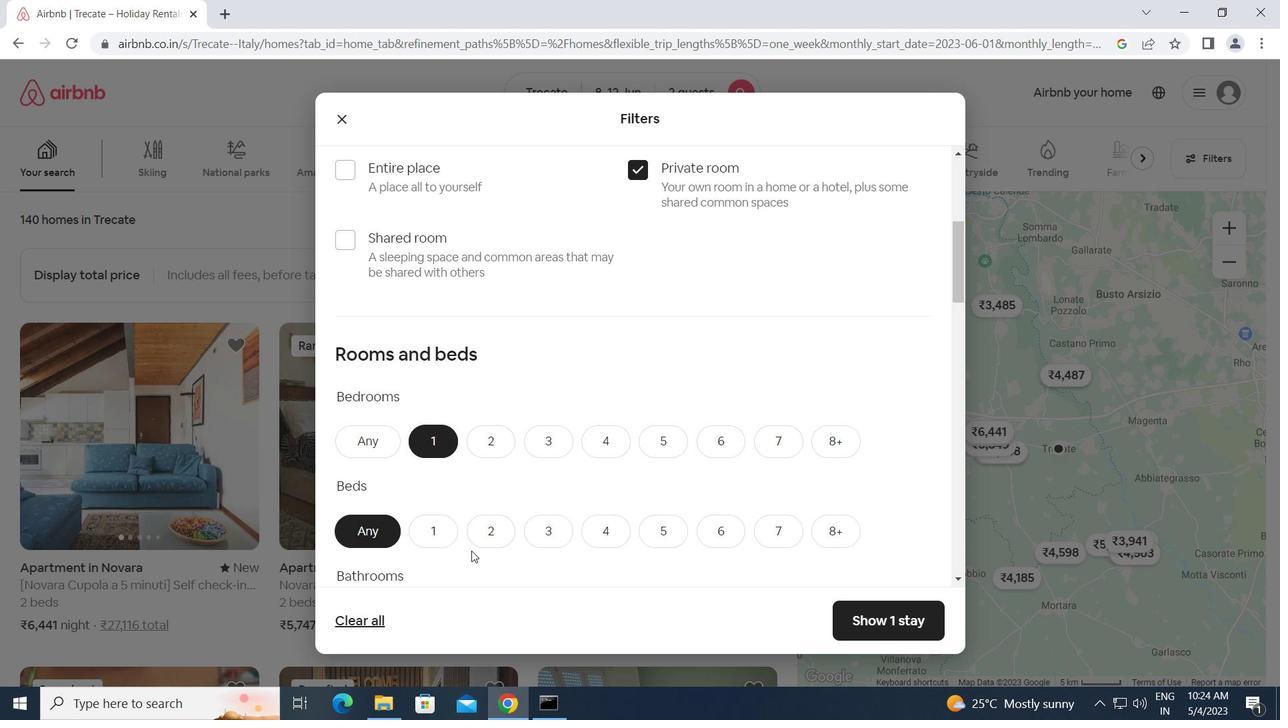
Action: Mouse pressed left at (441, 535)
Screenshot: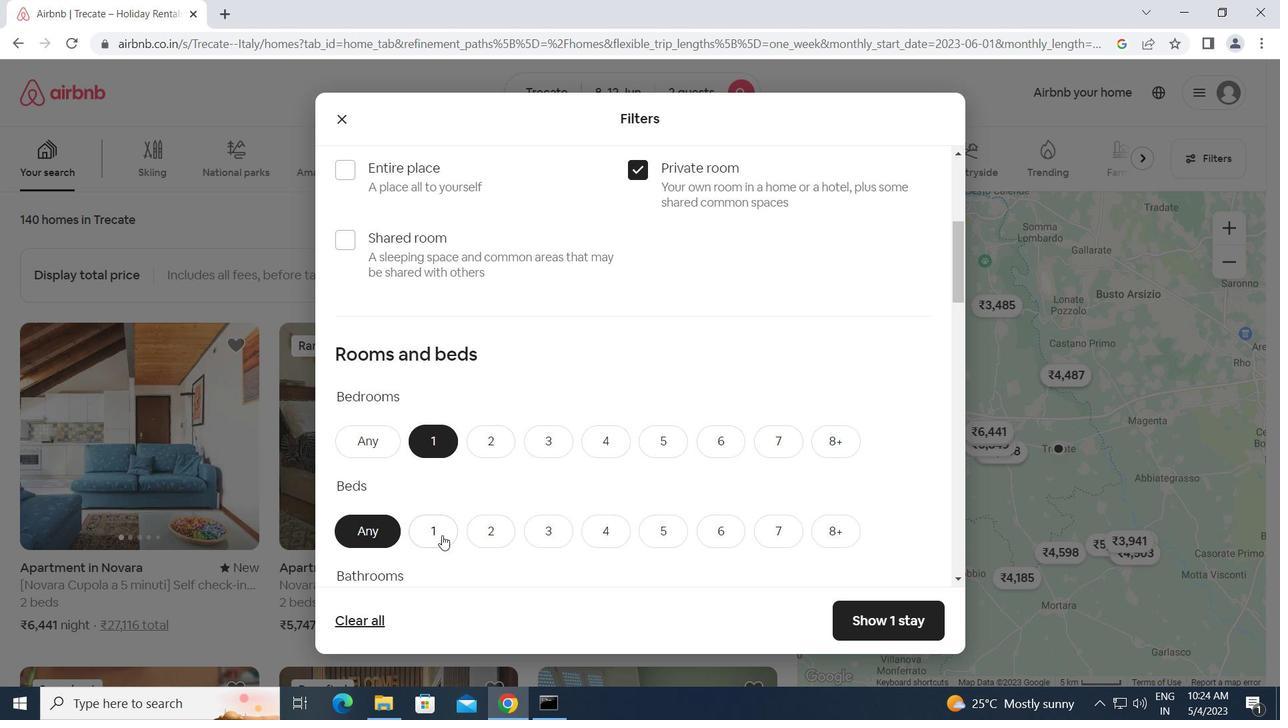 
Action: Mouse moved to (479, 523)
Screenshot: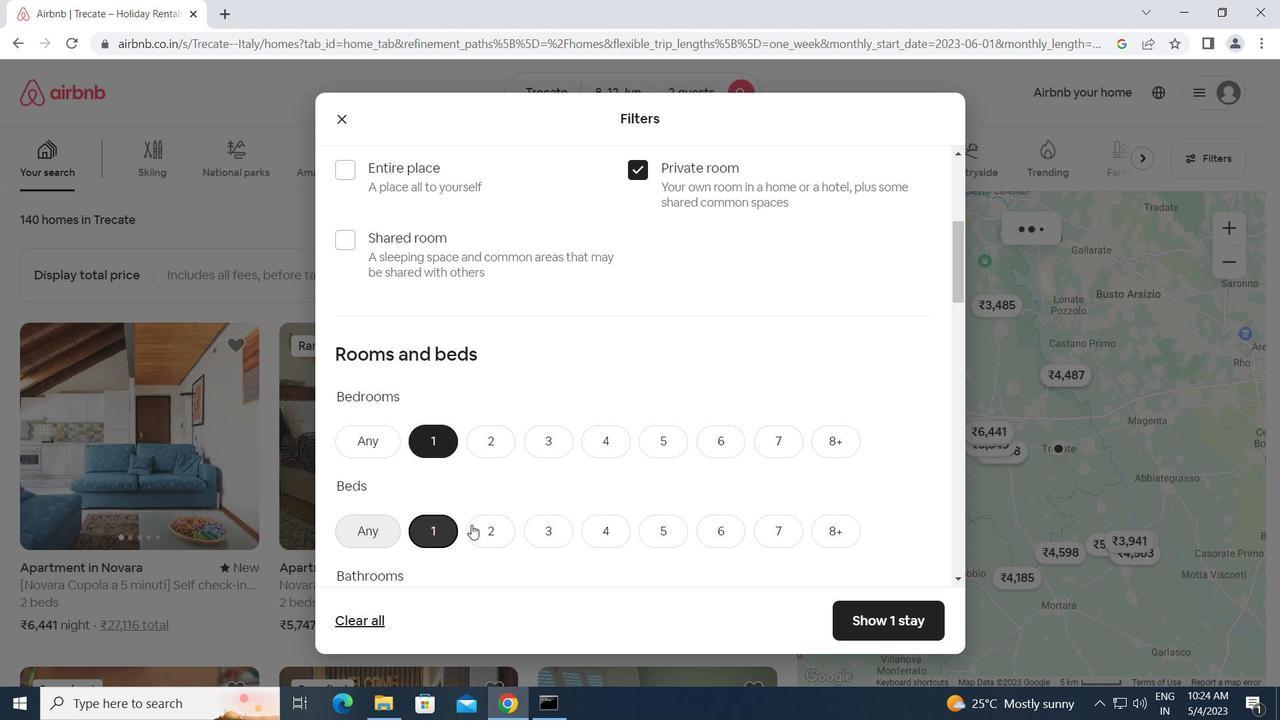 
Action: Mouse scrolled (479, 522) with delta (0, 0)
Screenshot: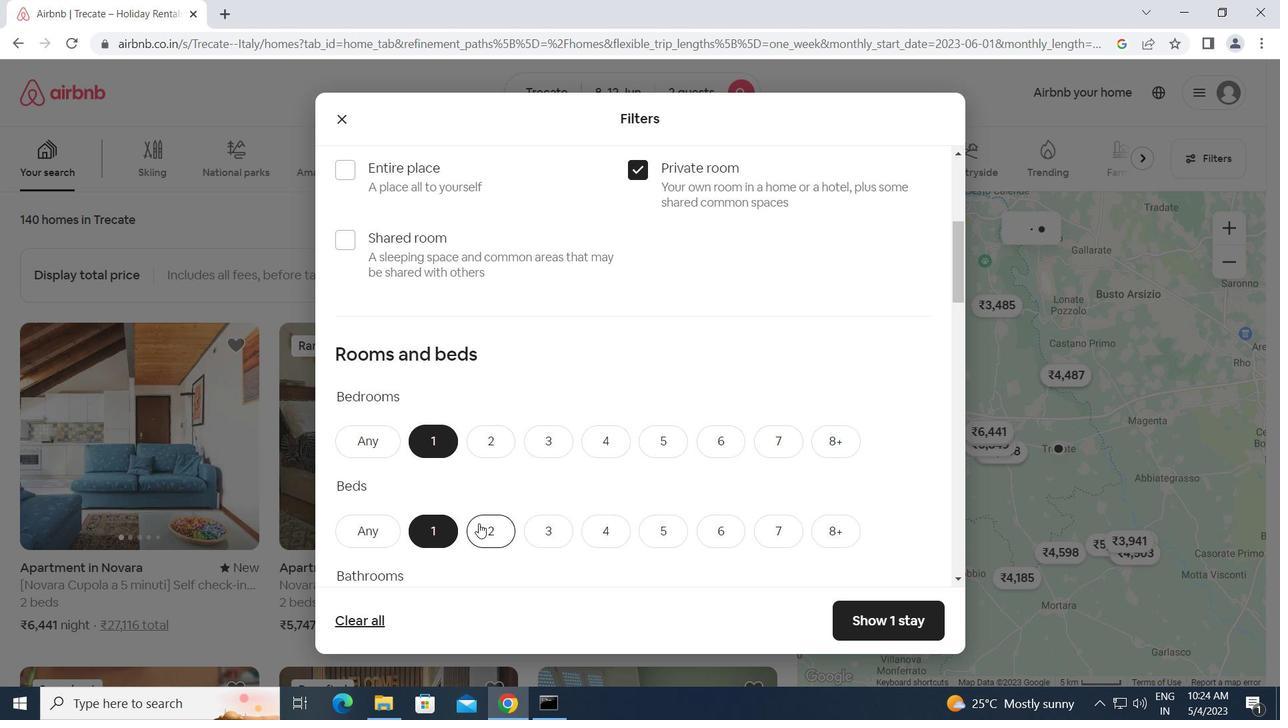 
Action: Mouse scrolled (479, 522) with delta (0, 0)
Screenshot: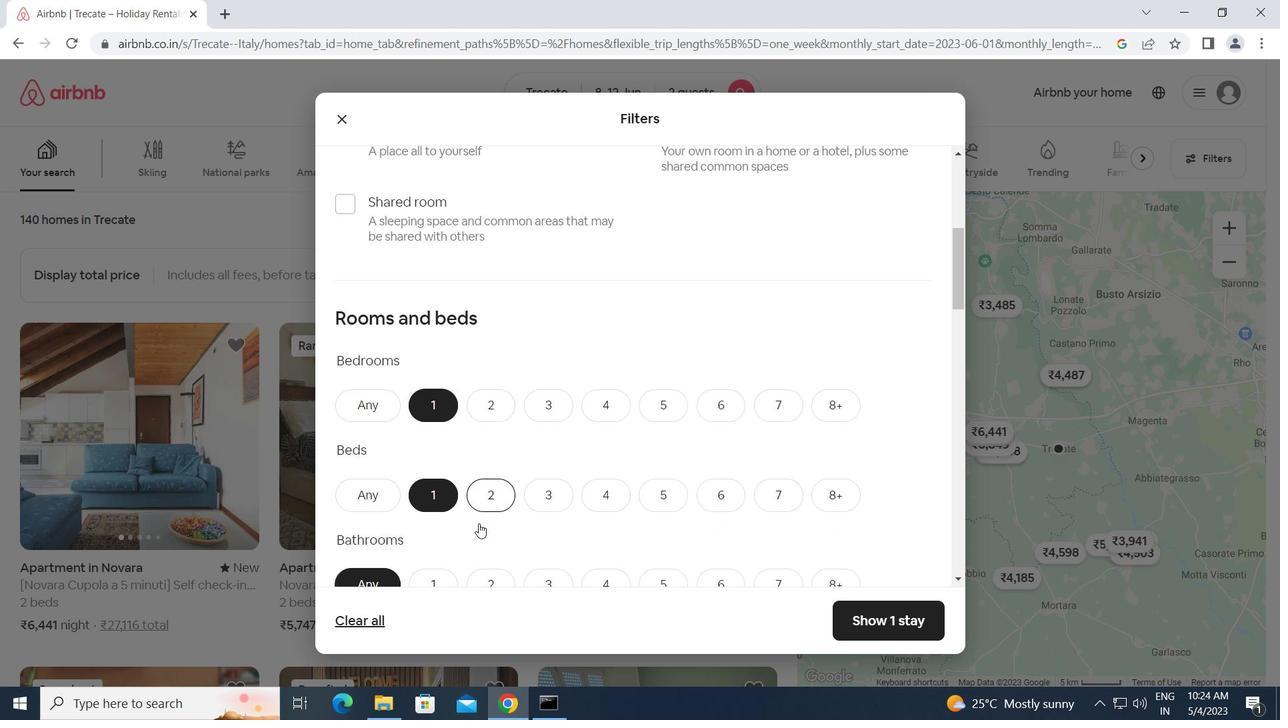 
Action: Mouse moved to (438, 458)
Screenshot: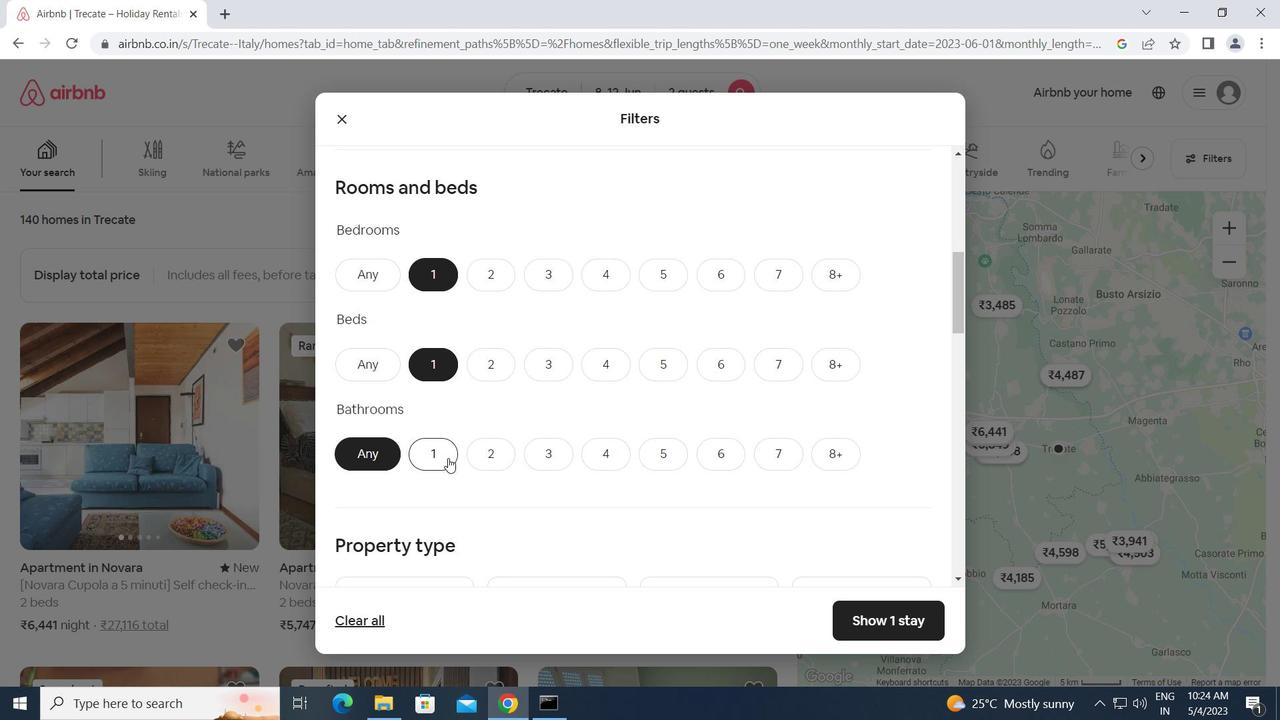 
Action: Mouse pressed left at (438, 458)
Screenshot: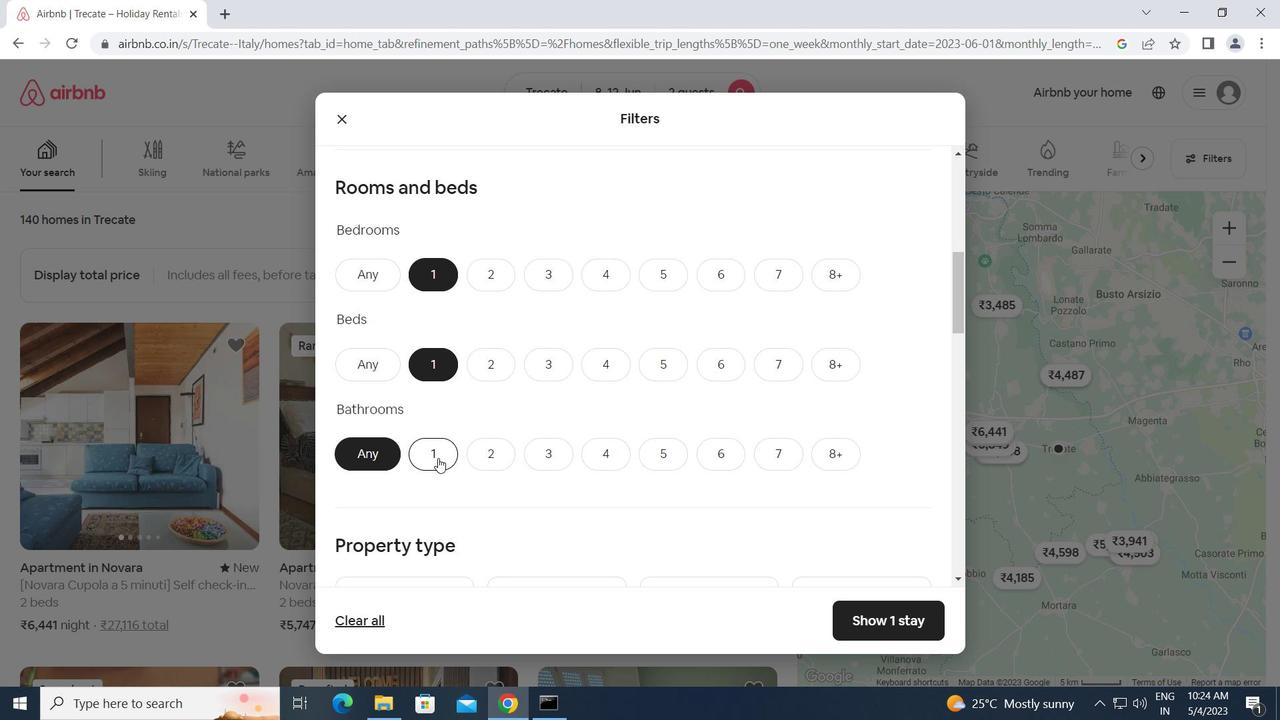
Action: Mouse moved to (512, 494)
Screenshot: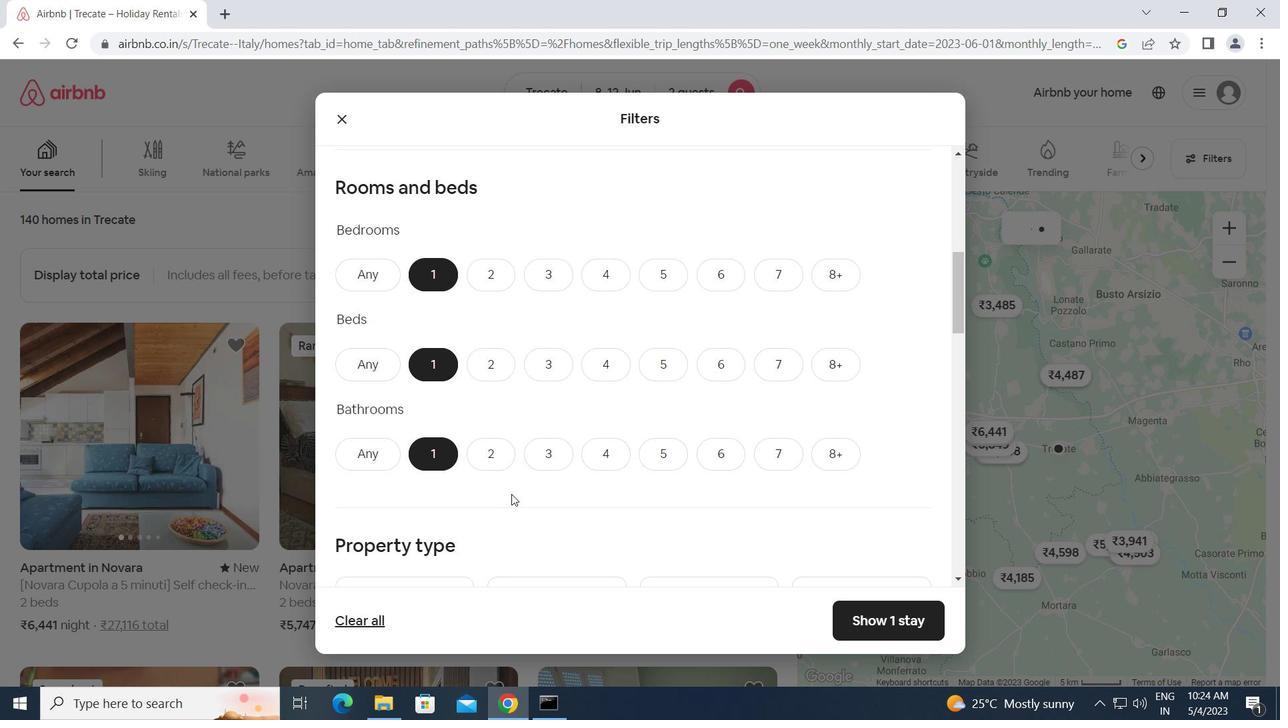 
Action: Mouse scrolled (512, 493) with delta (0, 0)
Screenshot: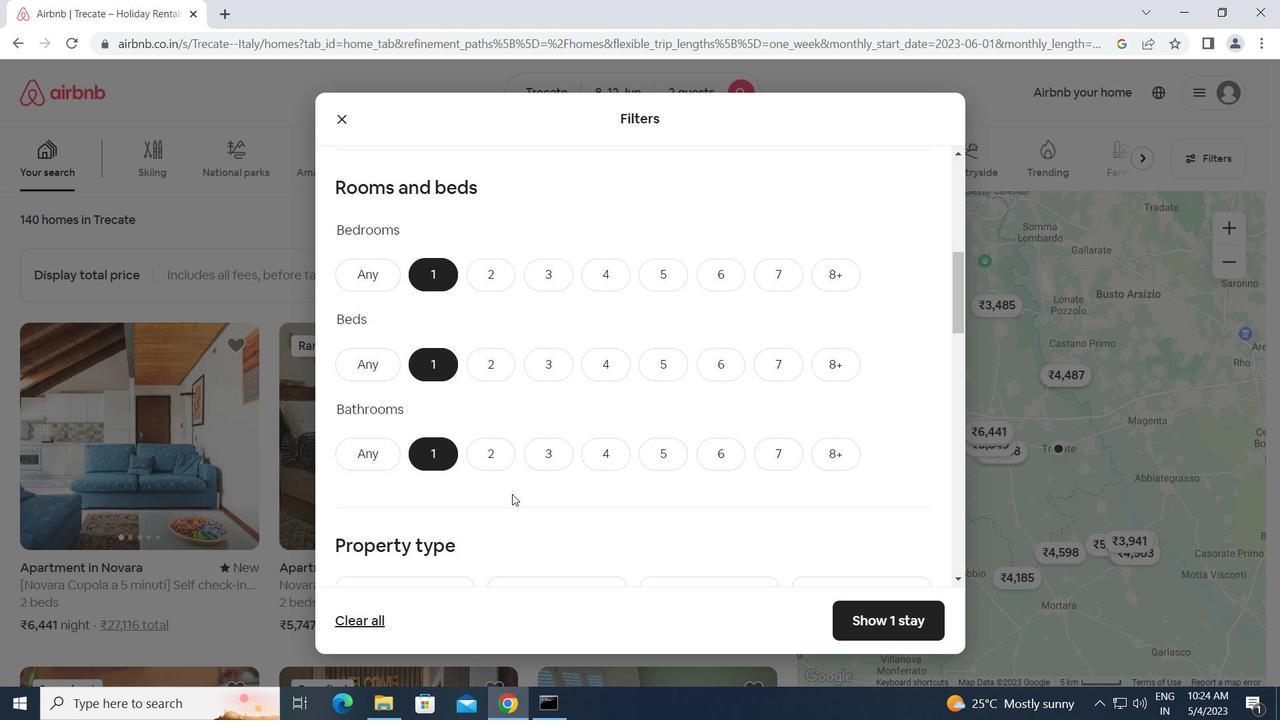 
Action: Mouse scrolled (512, 494) with delta (0, 0)
Screenshot: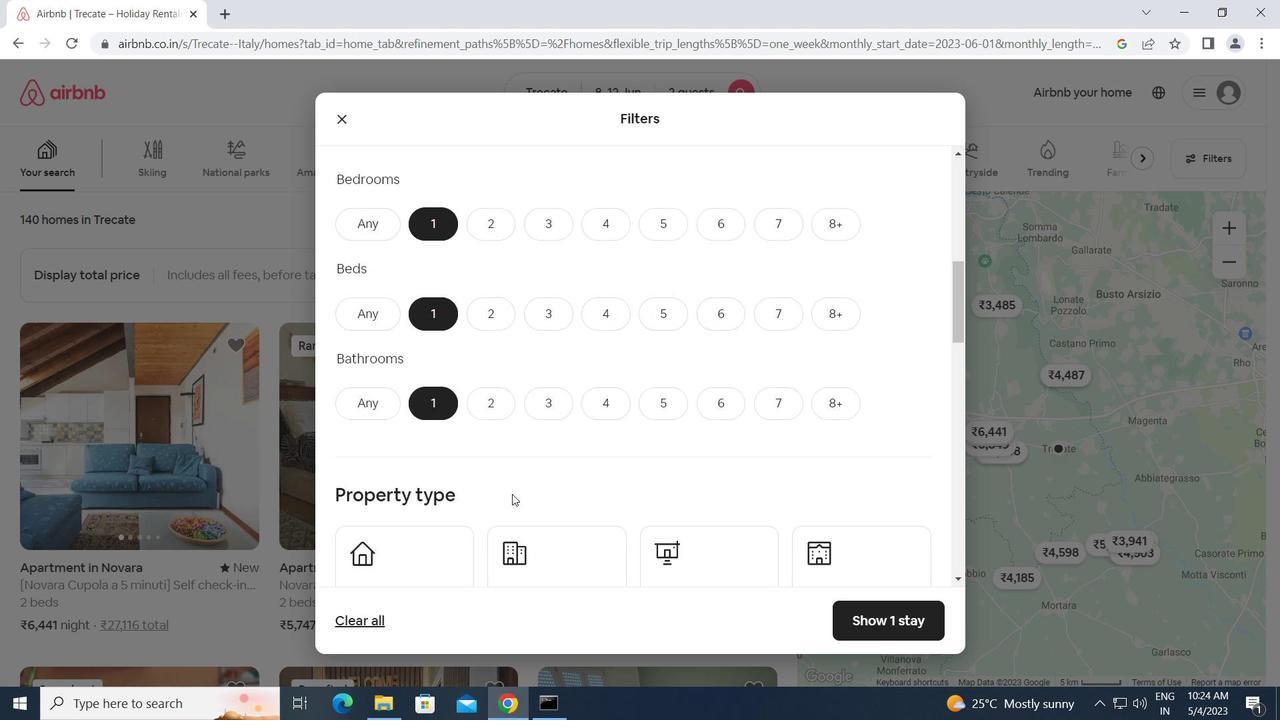 
Action: Mouse scrolled (512, 493) with delta (0, 0)
Screenshot: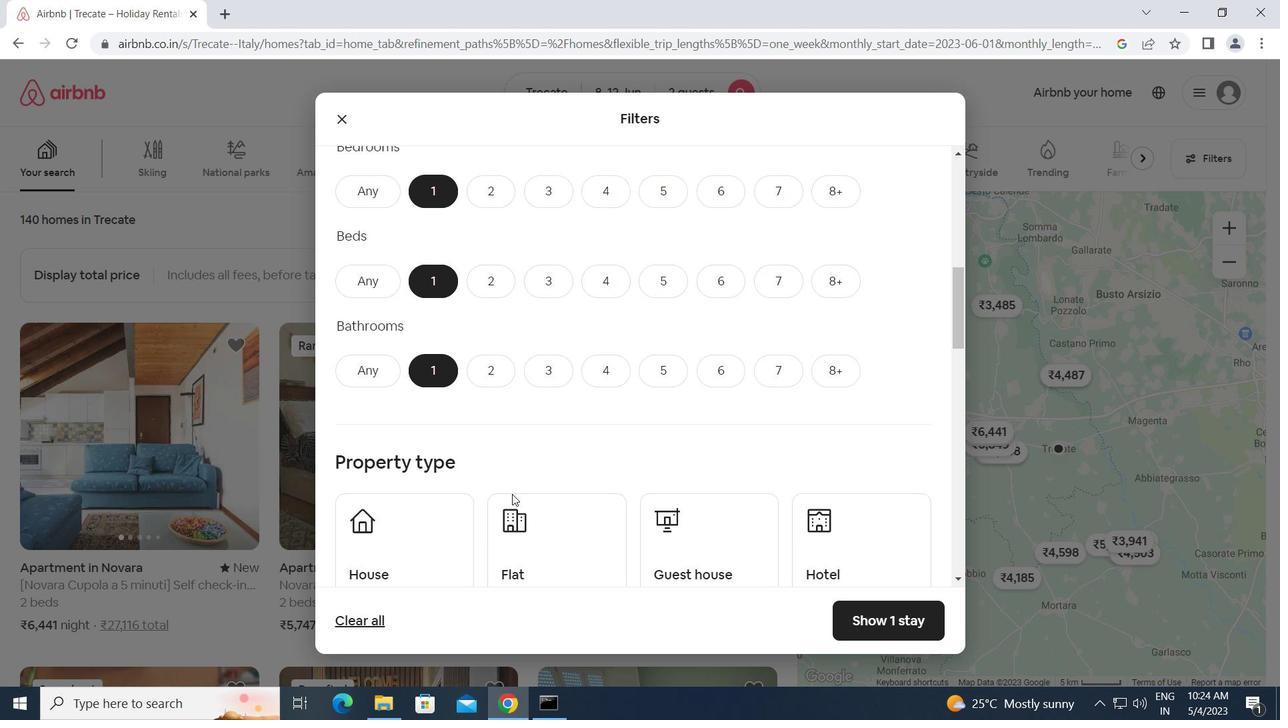 
Action: Mouse scrolled (512, 493) with delta (0, 0)
Screenshot: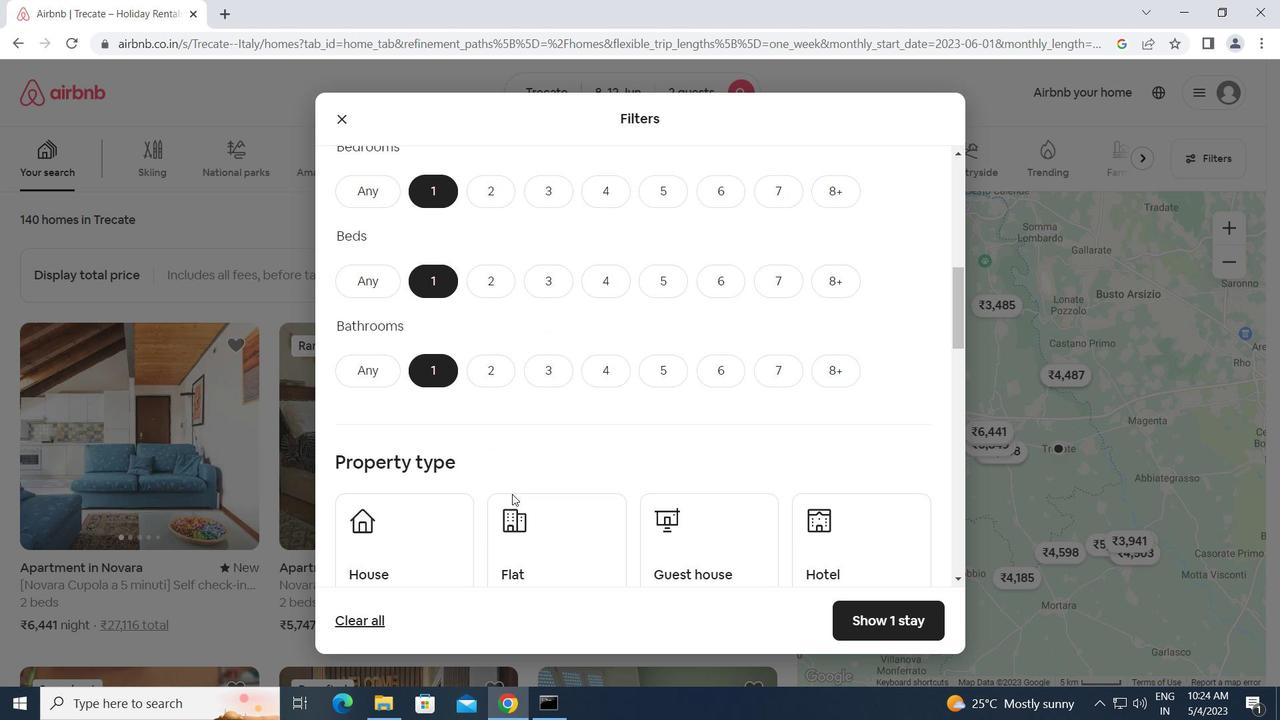 
Action: Mouse moved to (608, 480)
Screenshot: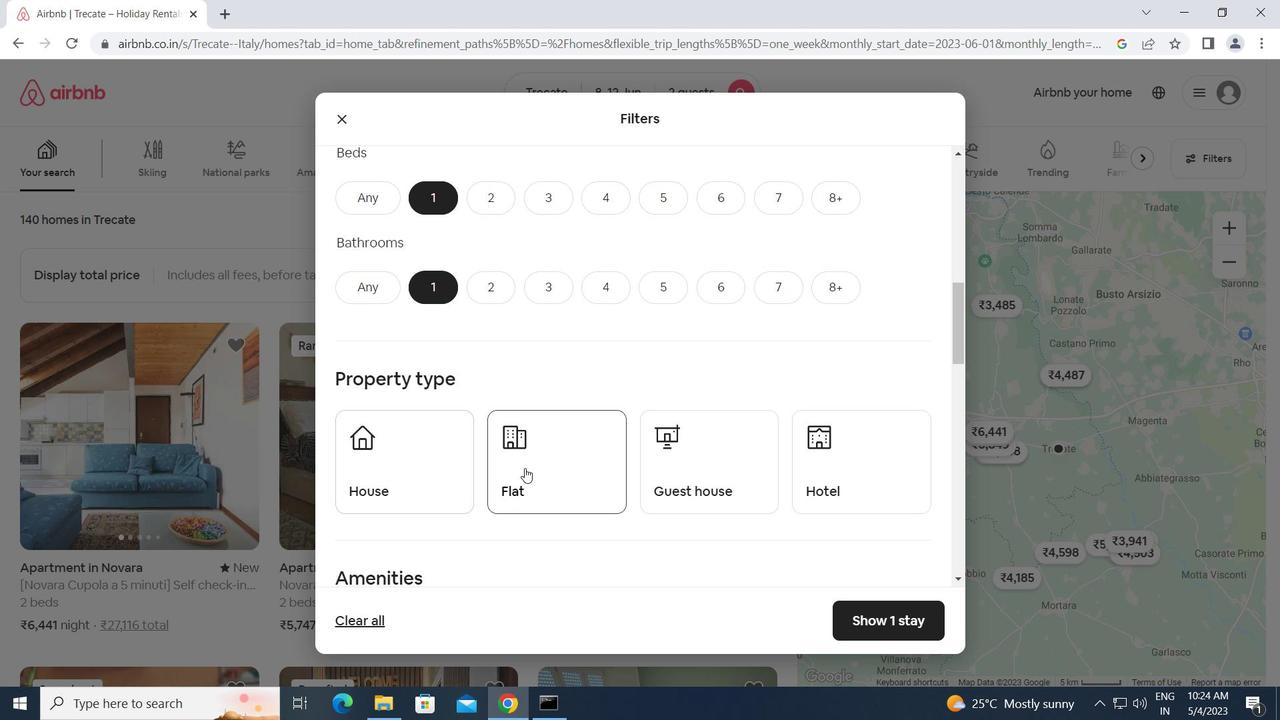 
Action: Mouse pressed left at (608, 480)
Screenshot: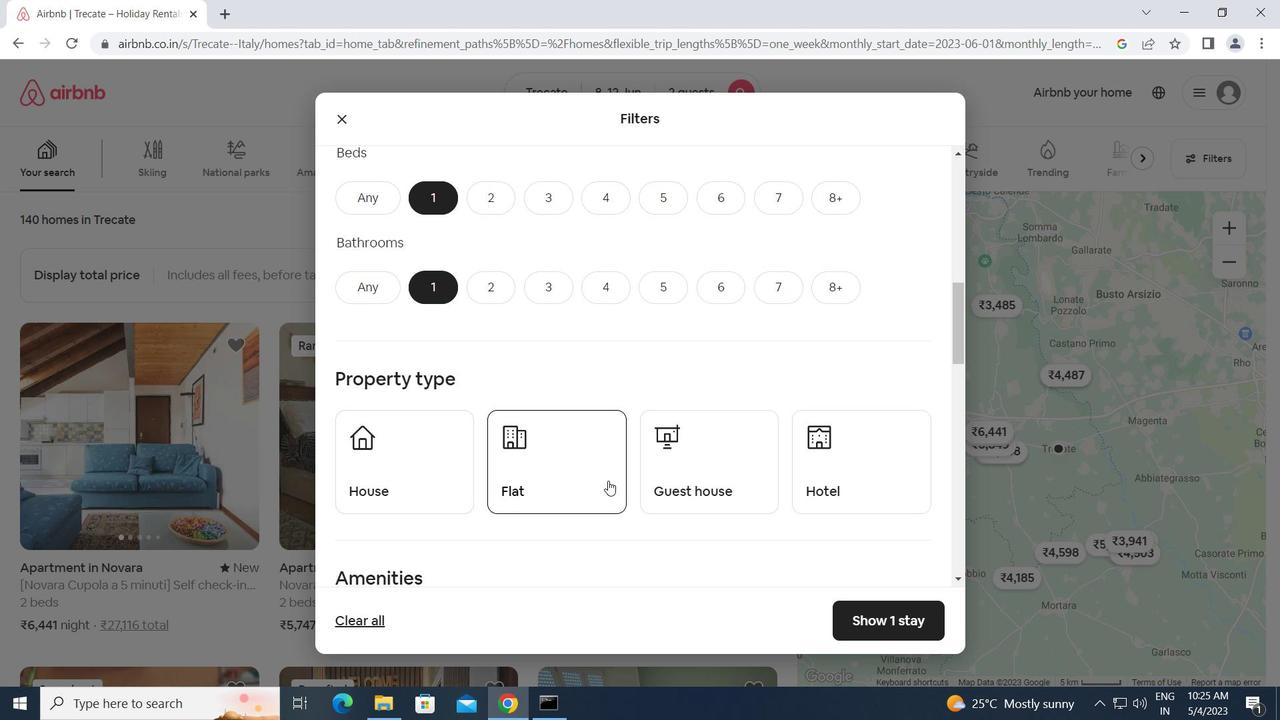 
Action: Mouse moved to (721, 476)
Screenshot: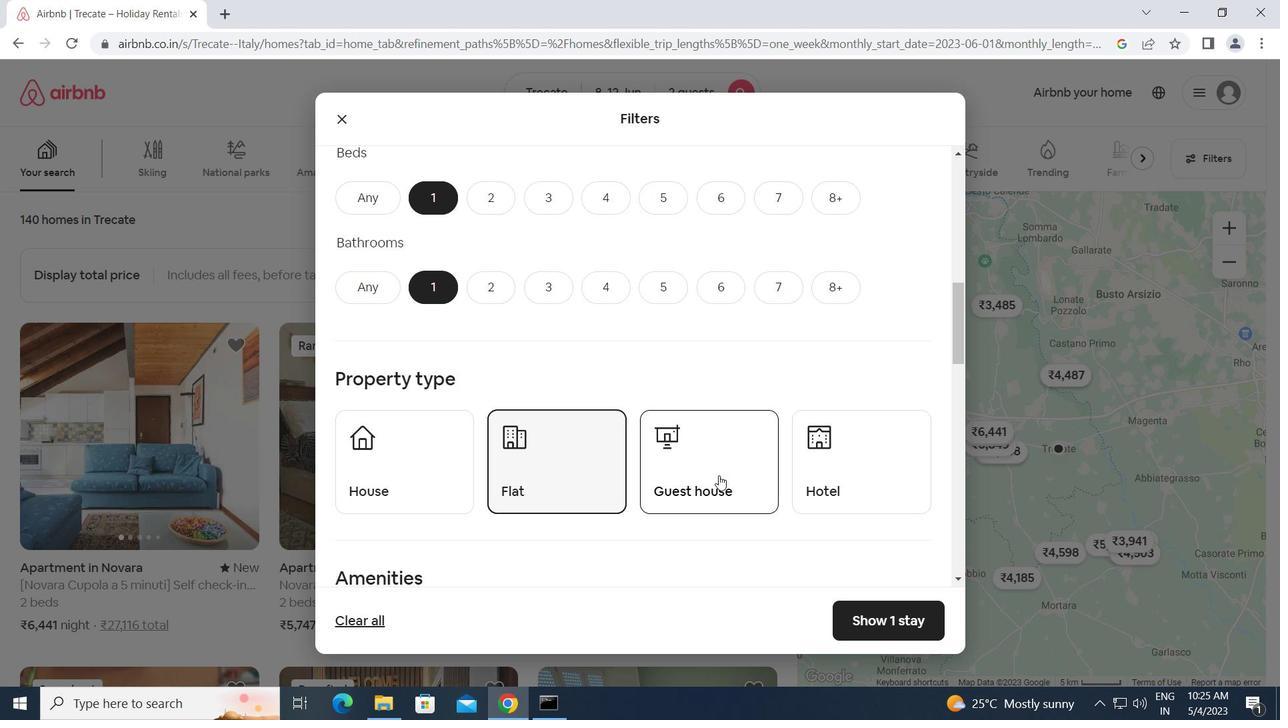 
Action: Mouse pressed left at (721, 476)
Screenshot: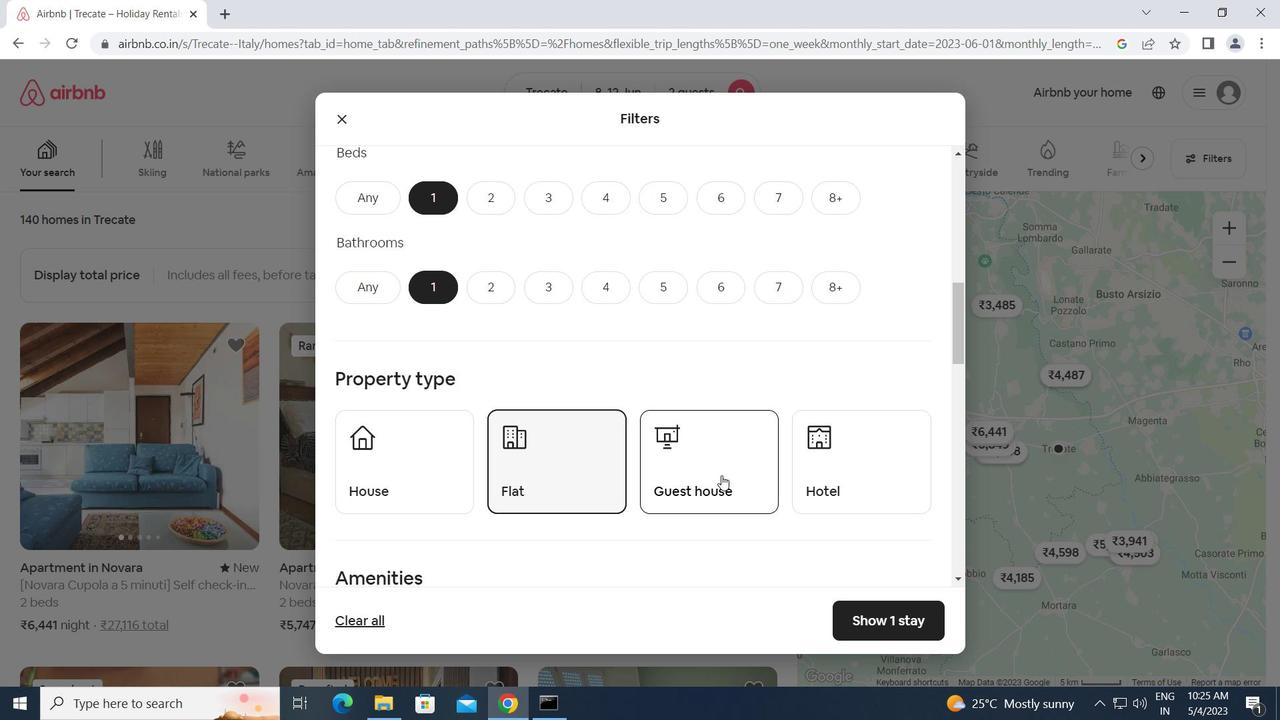 
Action: Mouse moved to (821, 476)
Screenshot: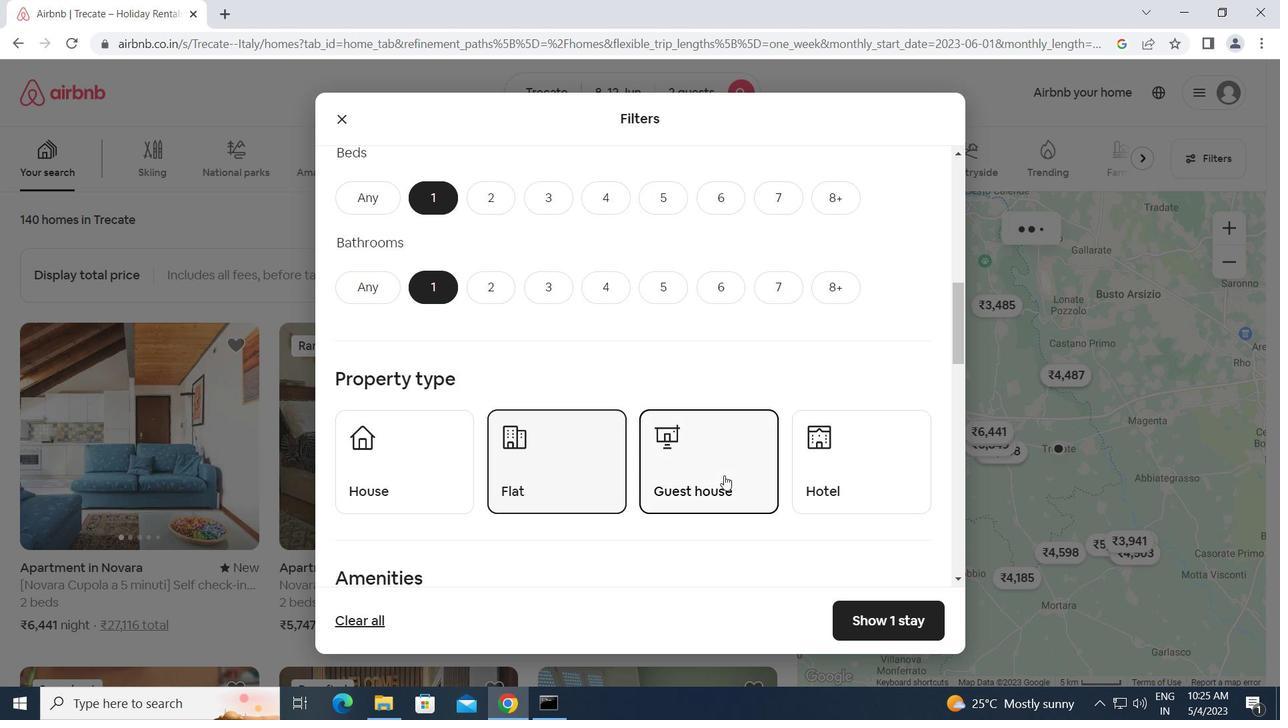 
Action: Mouse pressed left at (821, 476)
Screenshot: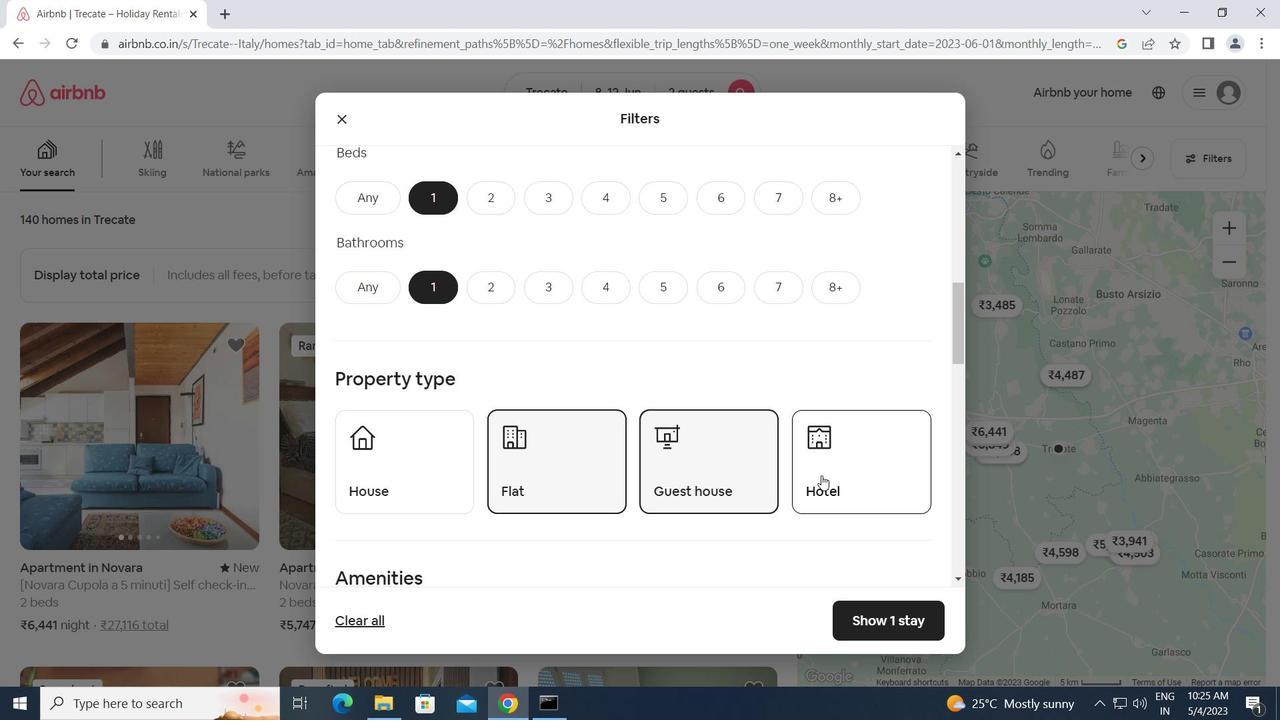 
Action: Mouse moved to (616, 542)
Screenshot: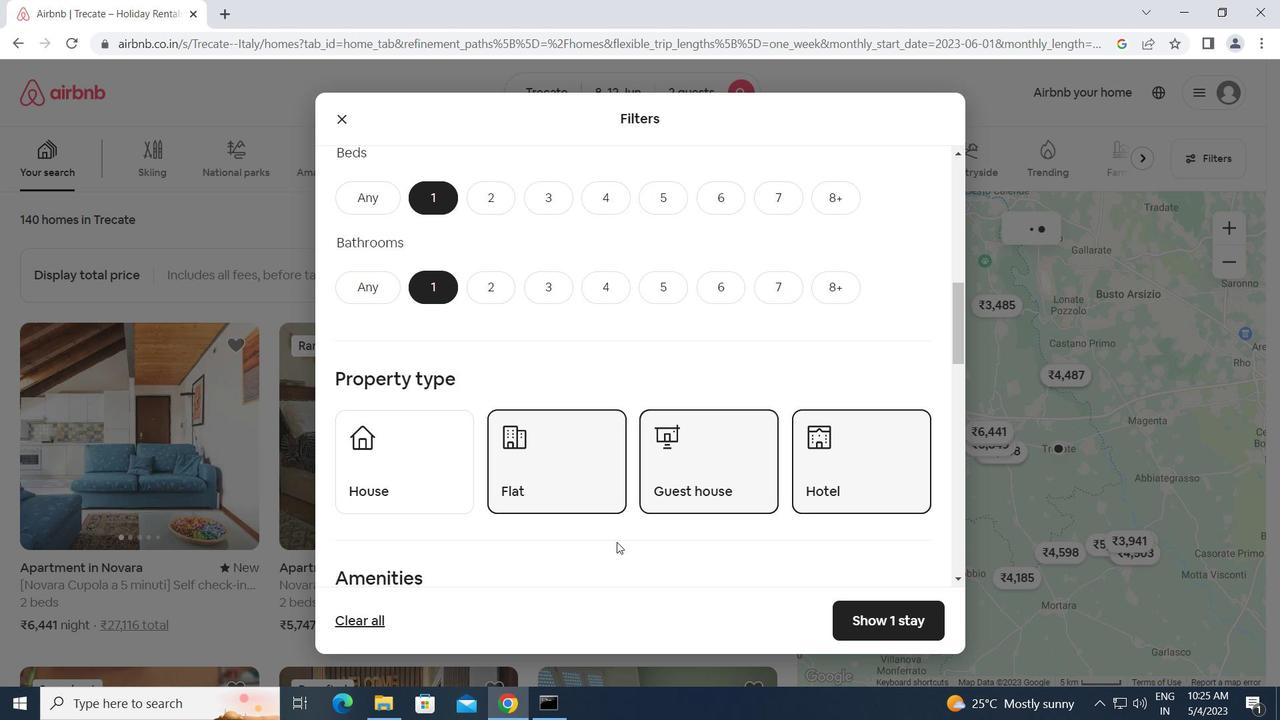 
Action: Mouse scrolled (616, 542) with delta (0, 0)
Screenshot: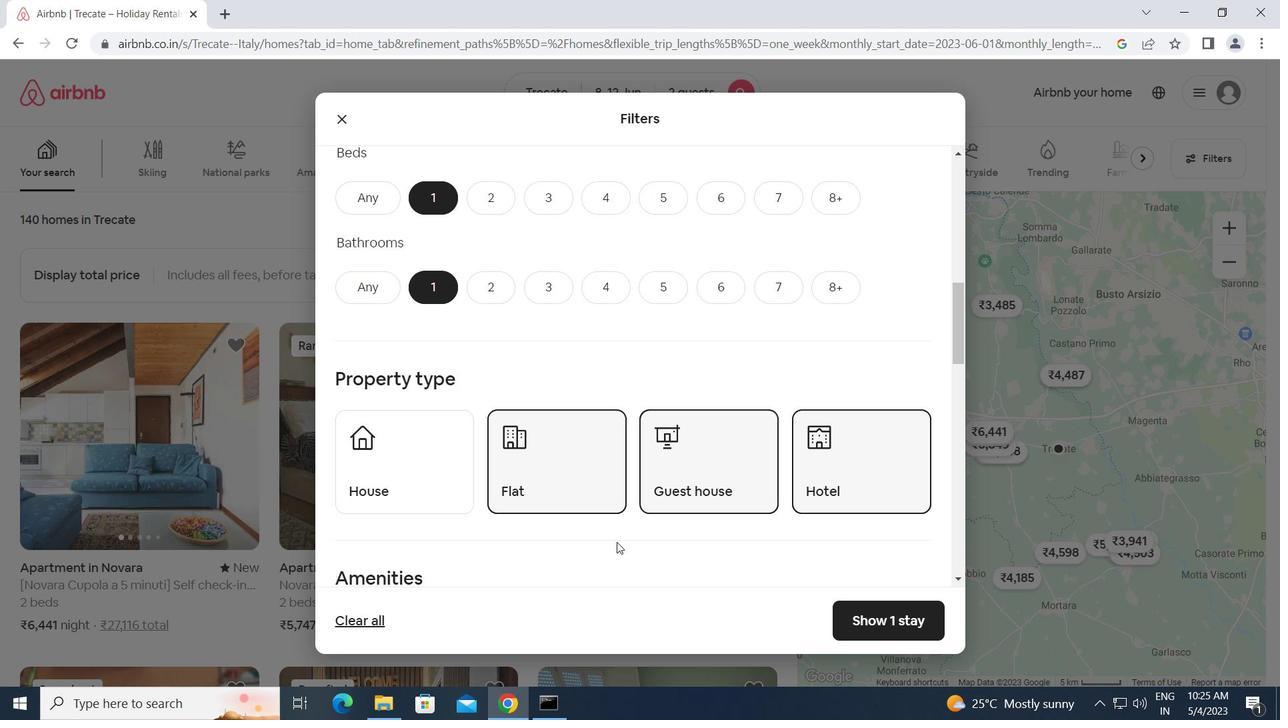 
Action: Mouse scrolled (616, 542) with delta (0, 0)
Screenshot: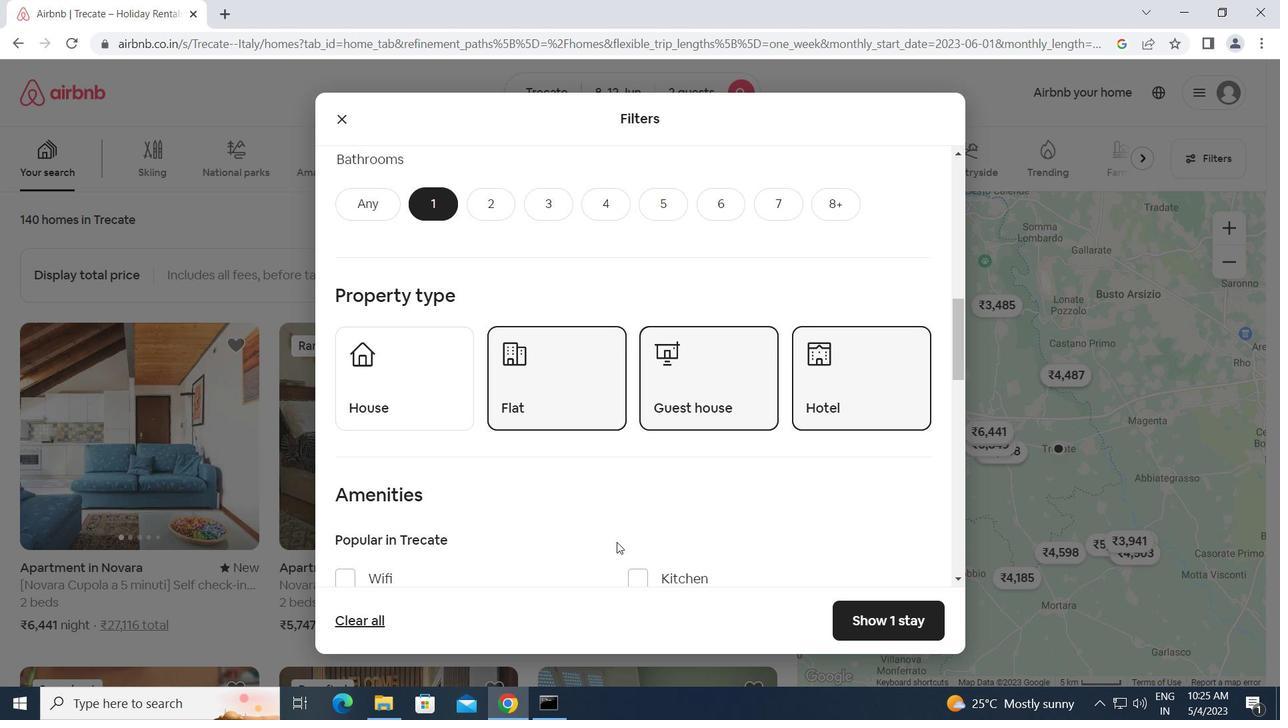 
Action: Mouse scrolled (616, 542) with delta (0, 0)
Screenshot: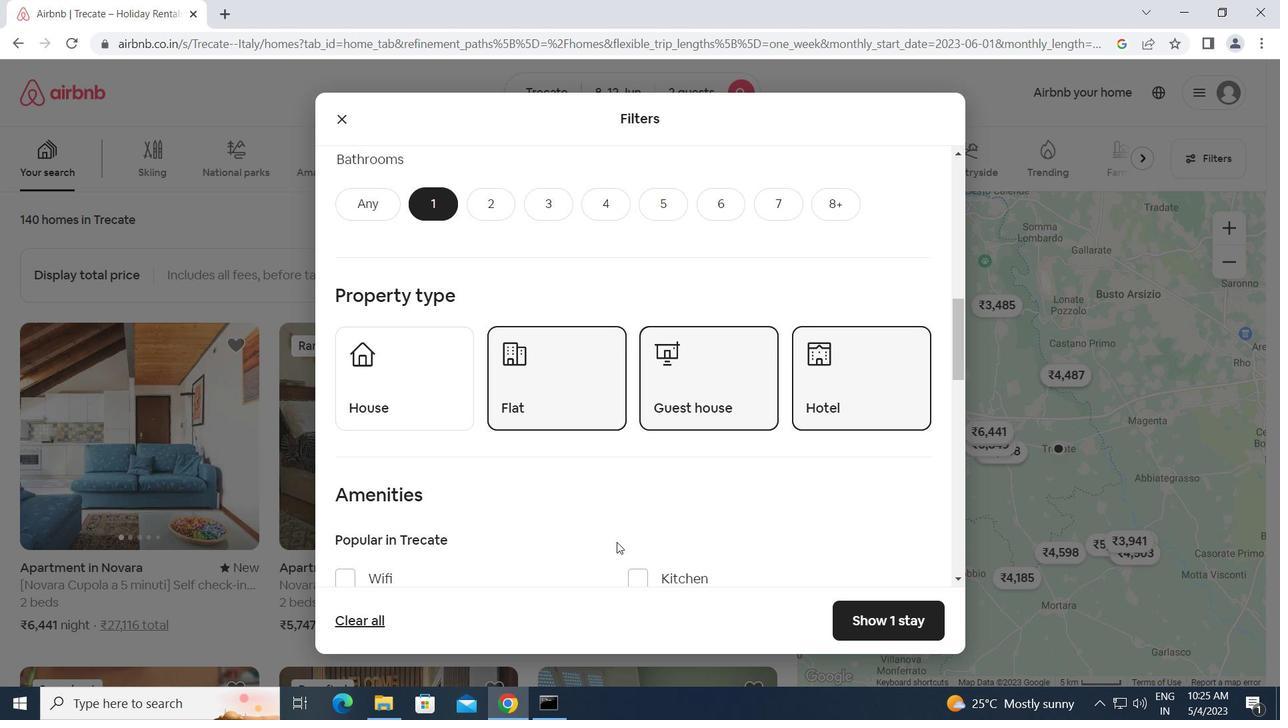 
Action: Mouse scrolled (616, 542) with delta (0, 0)
Screenshot: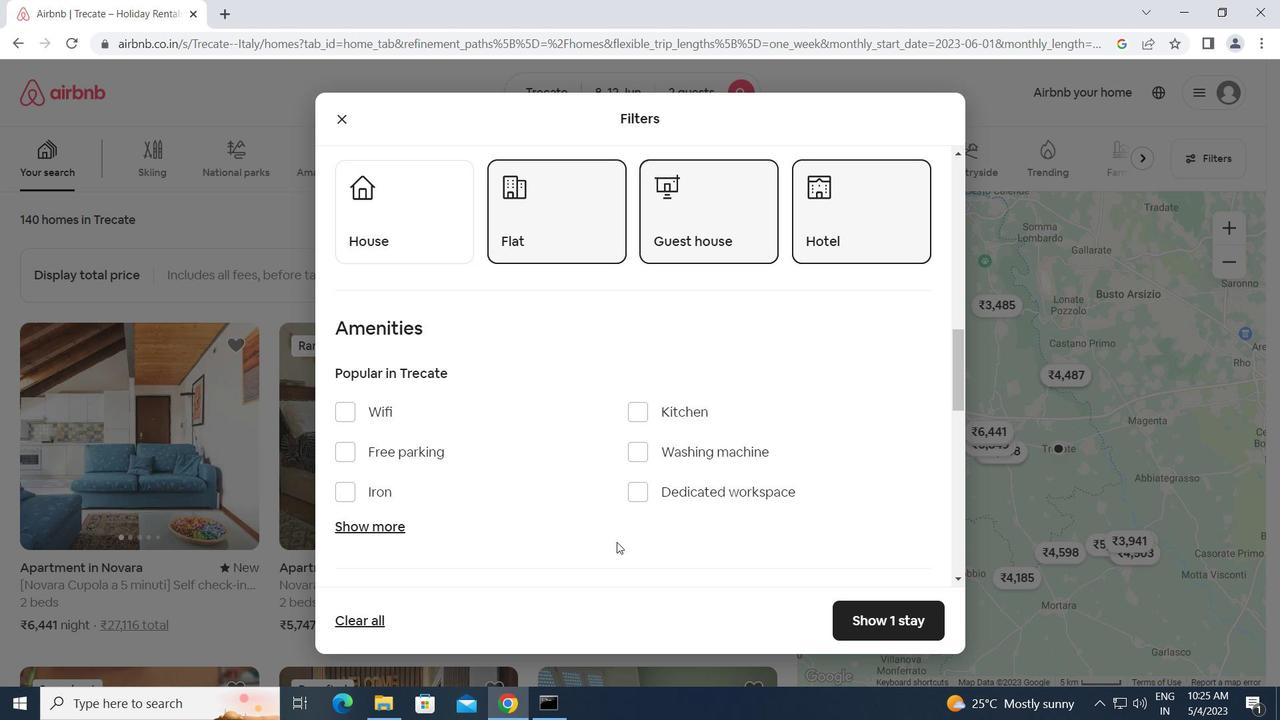 
Action: Mouse moved to (616, 542)
Screenshot: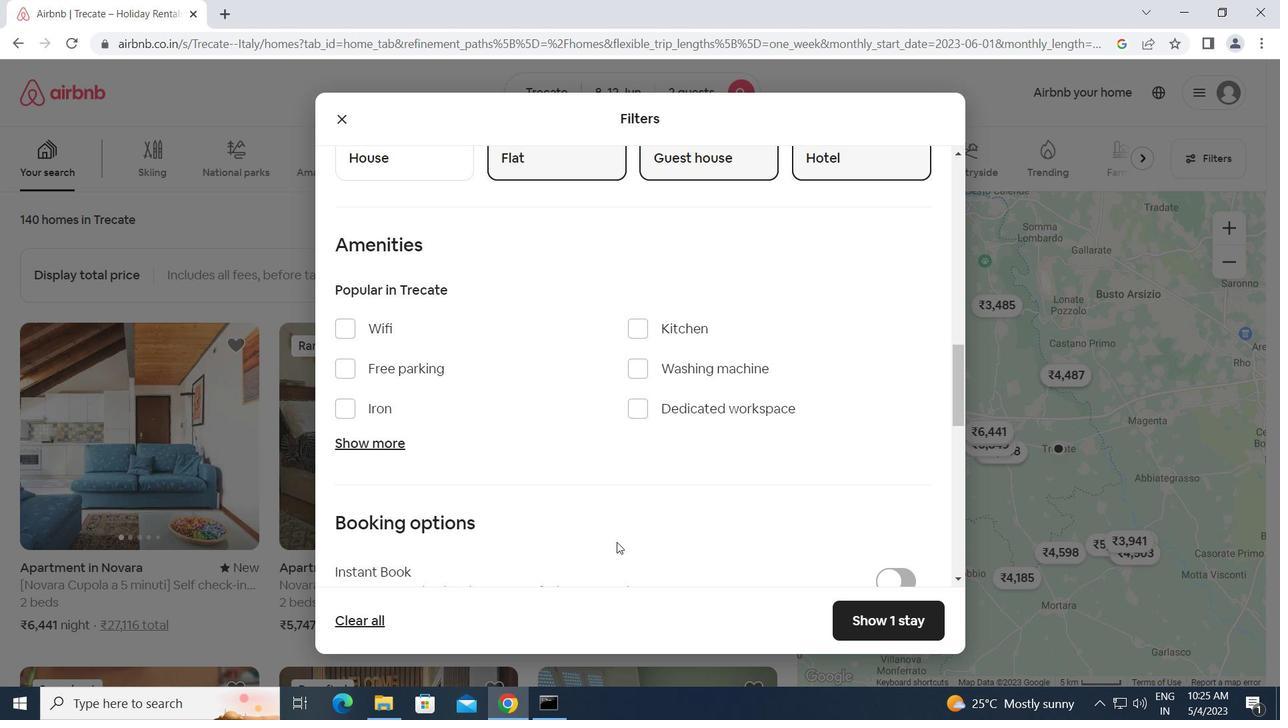 
Action: Mouse scrolled (616, 541) with delta (0, 0)
Screenshot: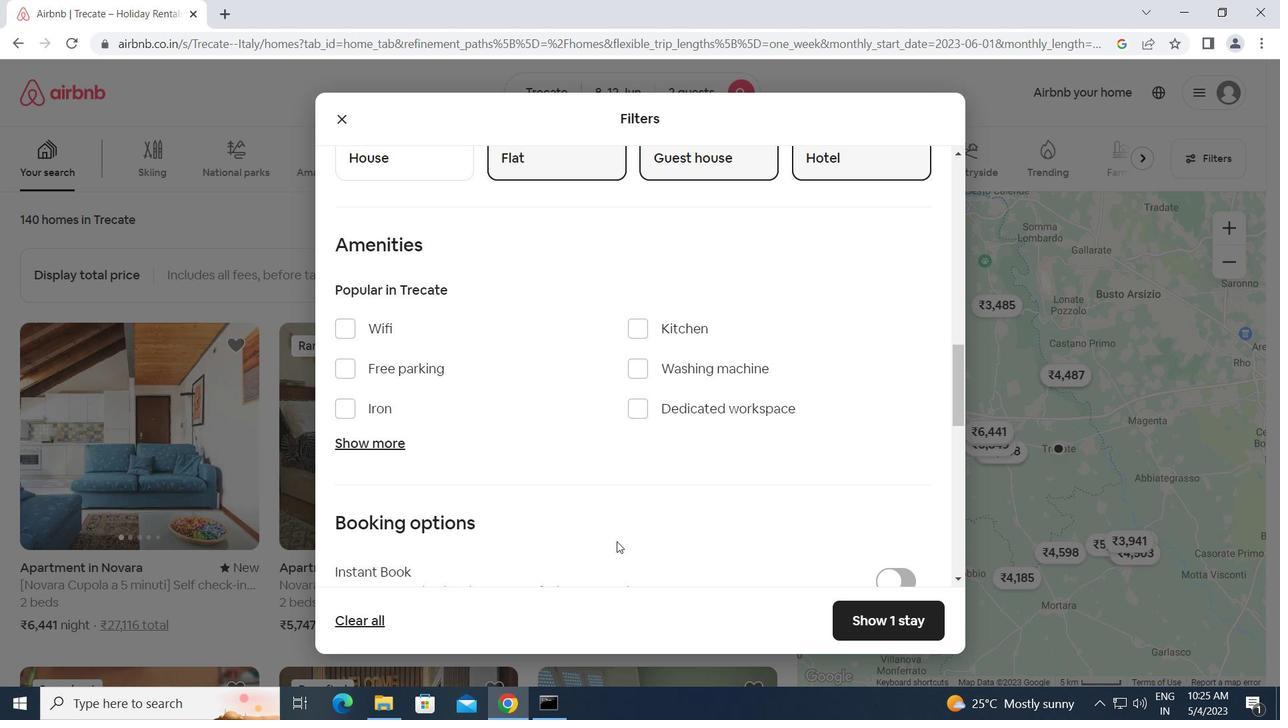 
Action: Mouse scrolled (616, 541) with delta (0, 0)
Screenshot: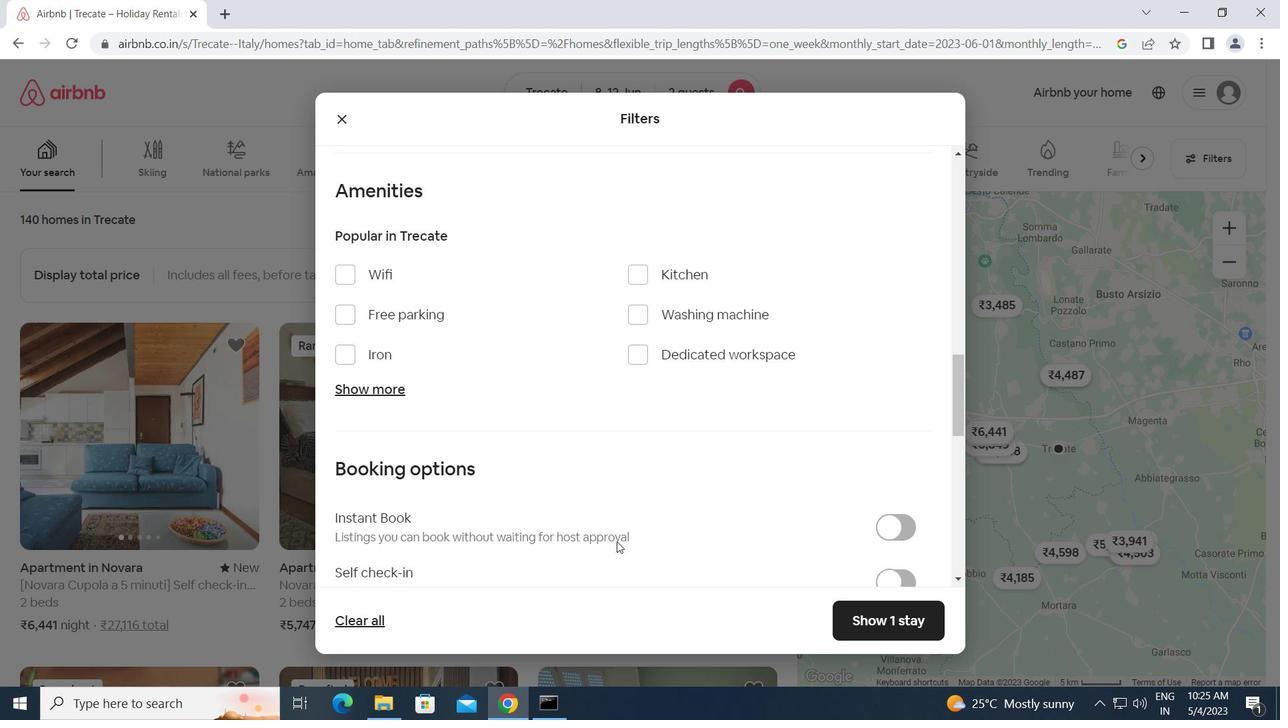
Action: Mouse moved to (898, 470)
Screenshot: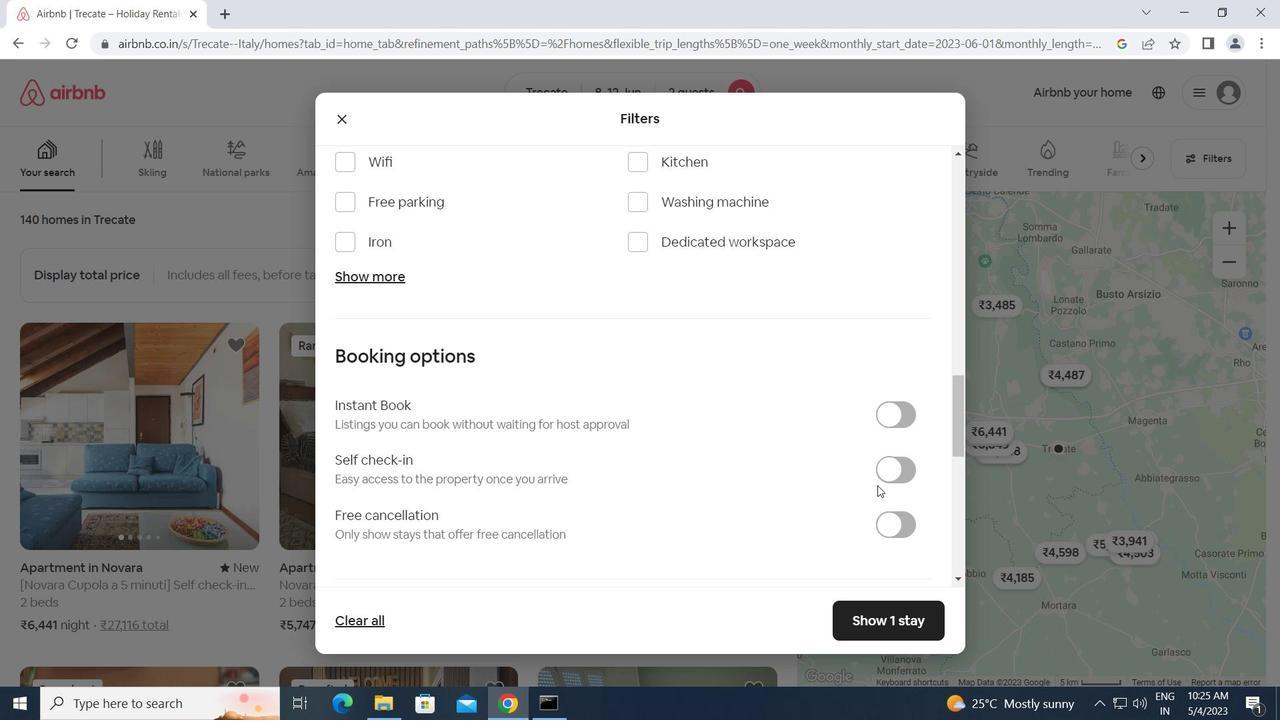 
Action: Mouse pressed left at (898, 470)
Screenshot: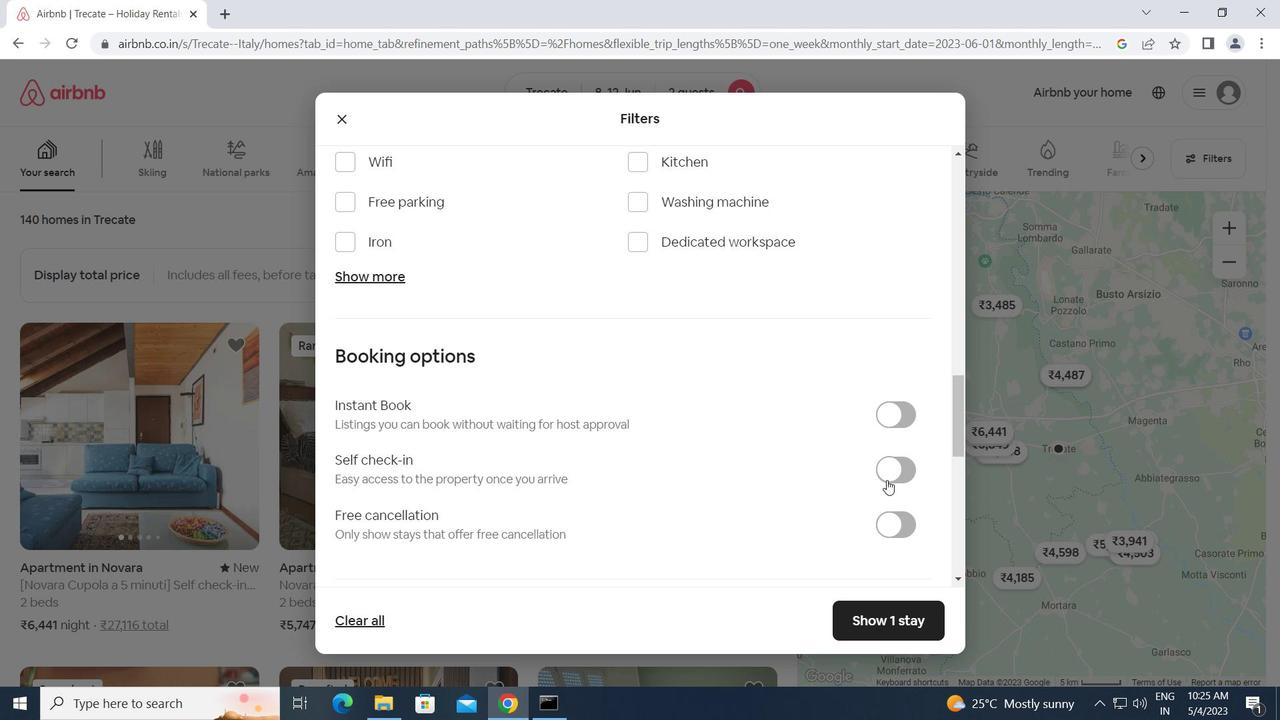
Action: Mouse moved to (682, 514)
Screenshot: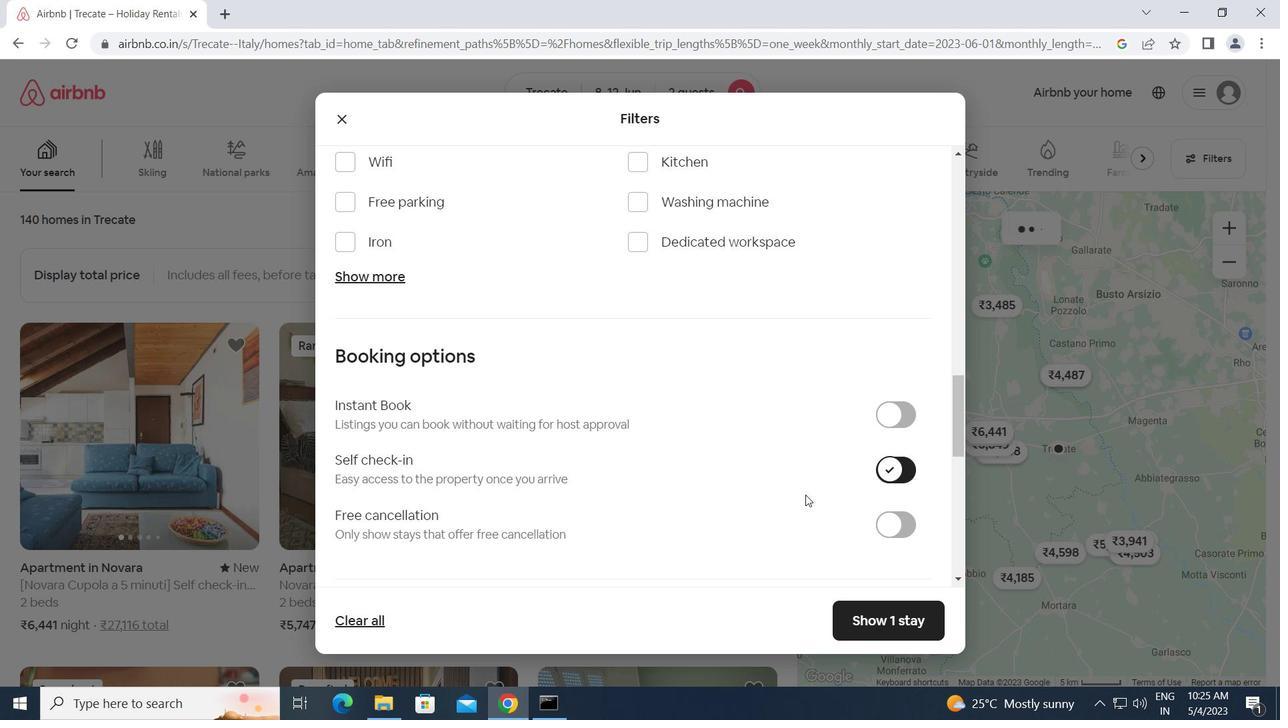 
Action: Mouse scrolled (682, 514) with delta (0, 0)
Screenshot: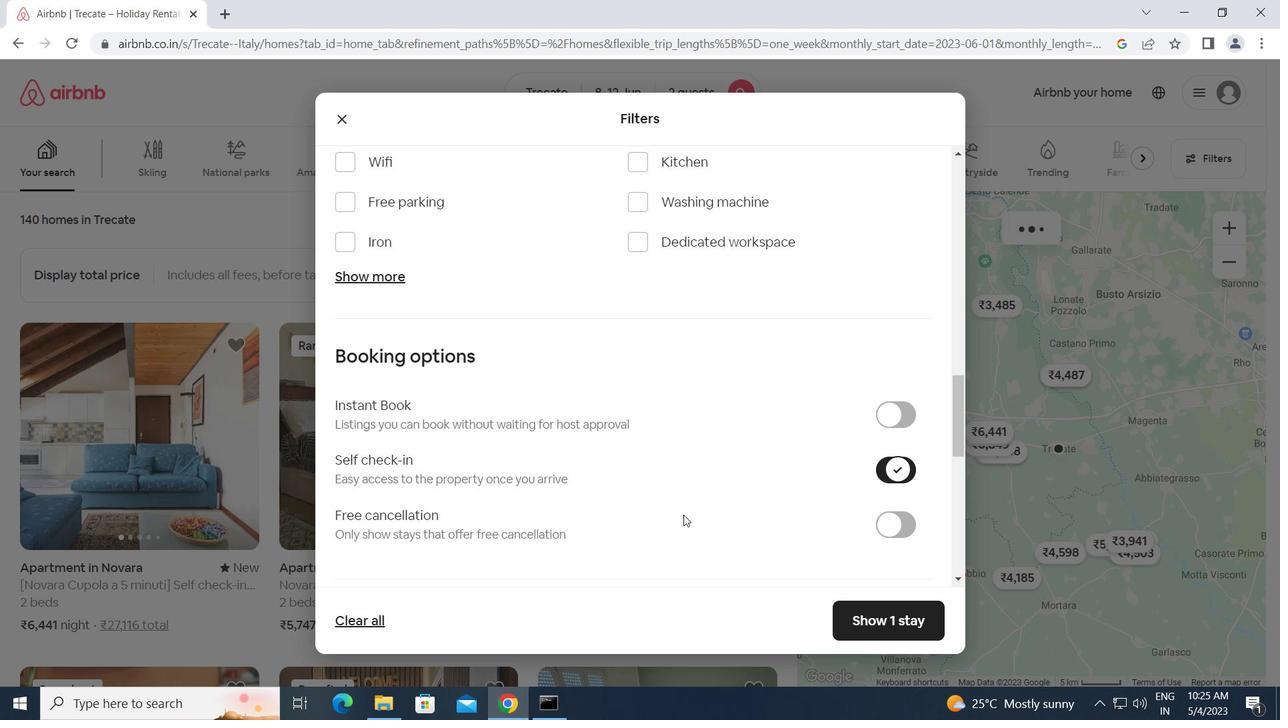 
Action: Mouse moved to (682, 514)
Screenshot: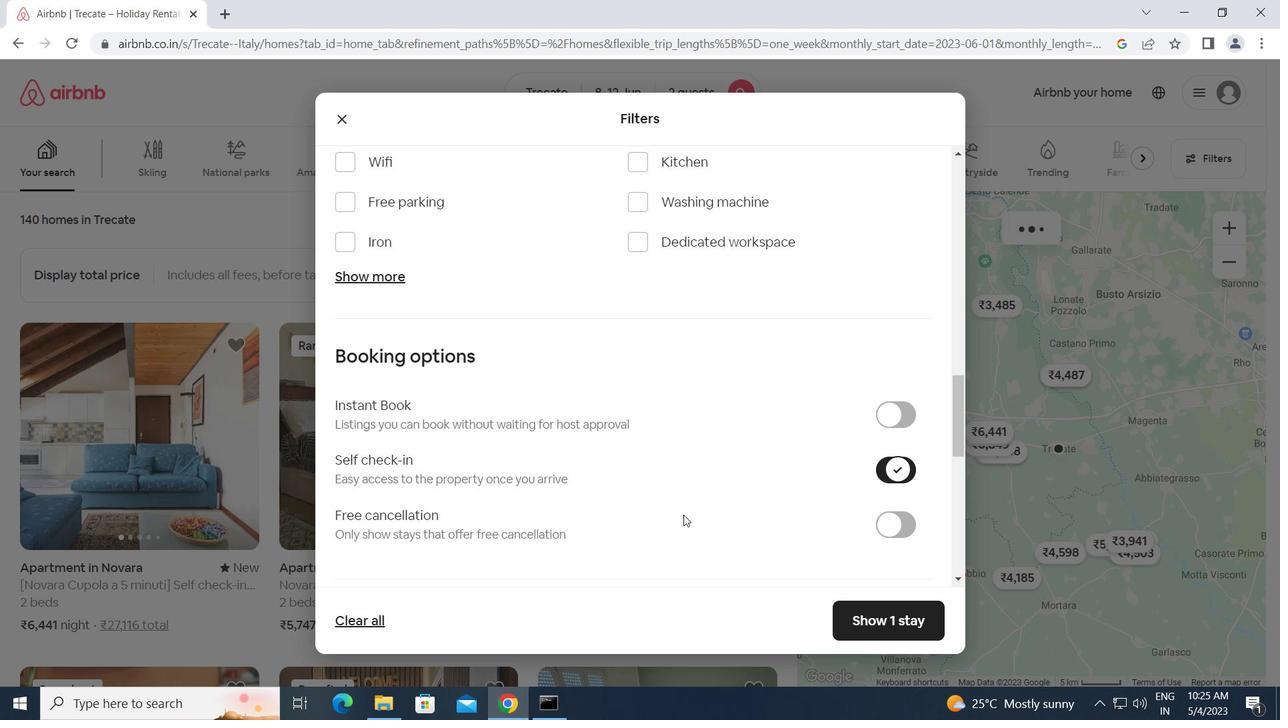 
Action: Mouse scrolled (682, 514) with delta (0, 0)
Screenshot: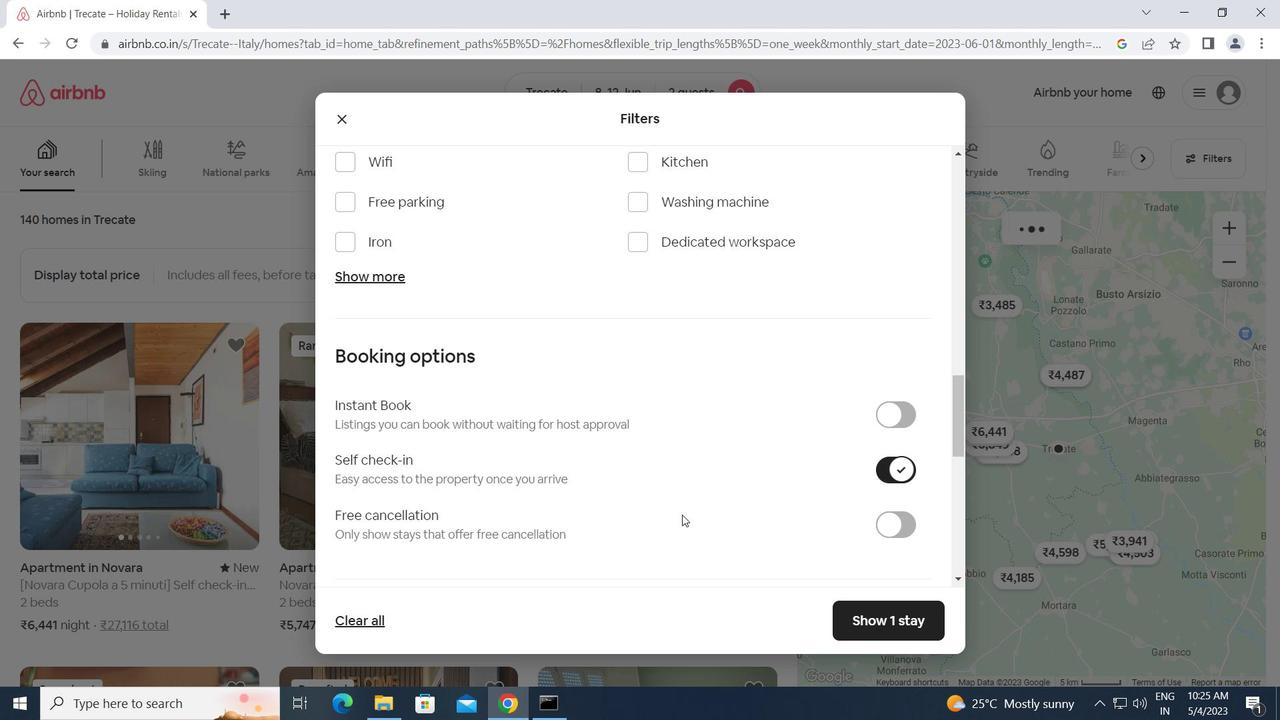 
Action: Mouse moved to (680, 515)
Screenshot: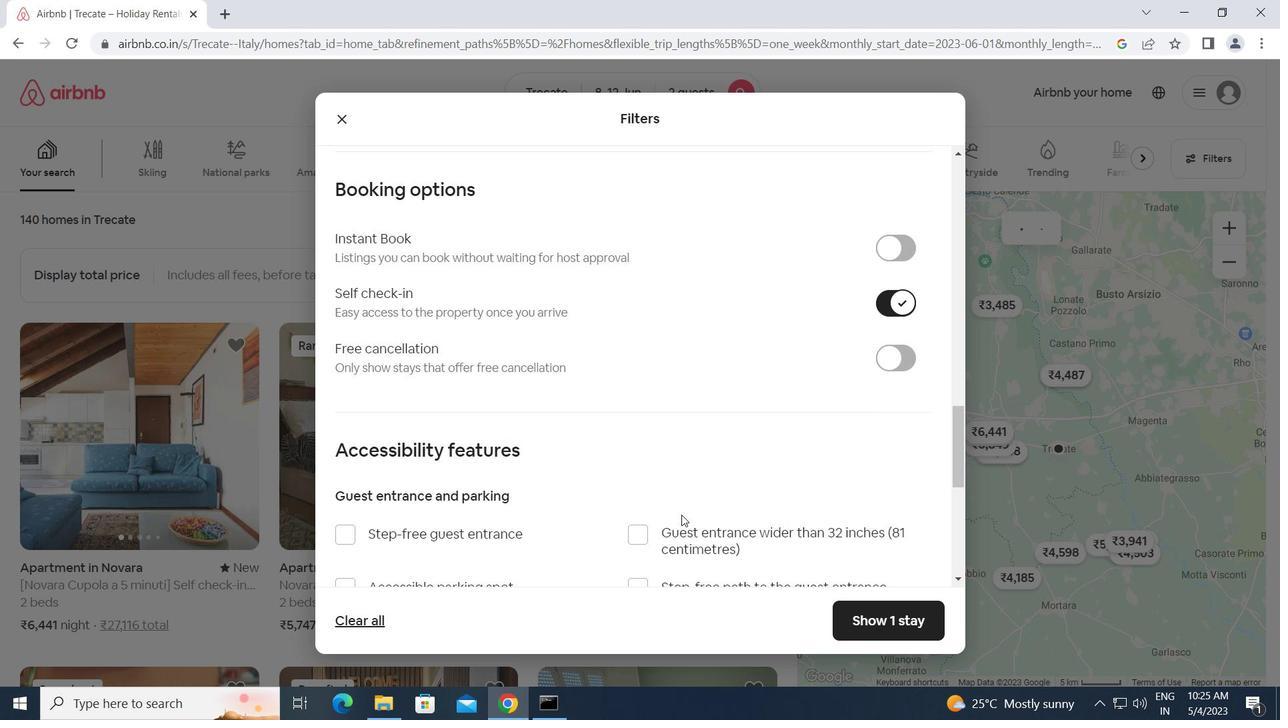 
Action: Mouse scrolled (680, 514) with delta (0, 0)
Screenshot: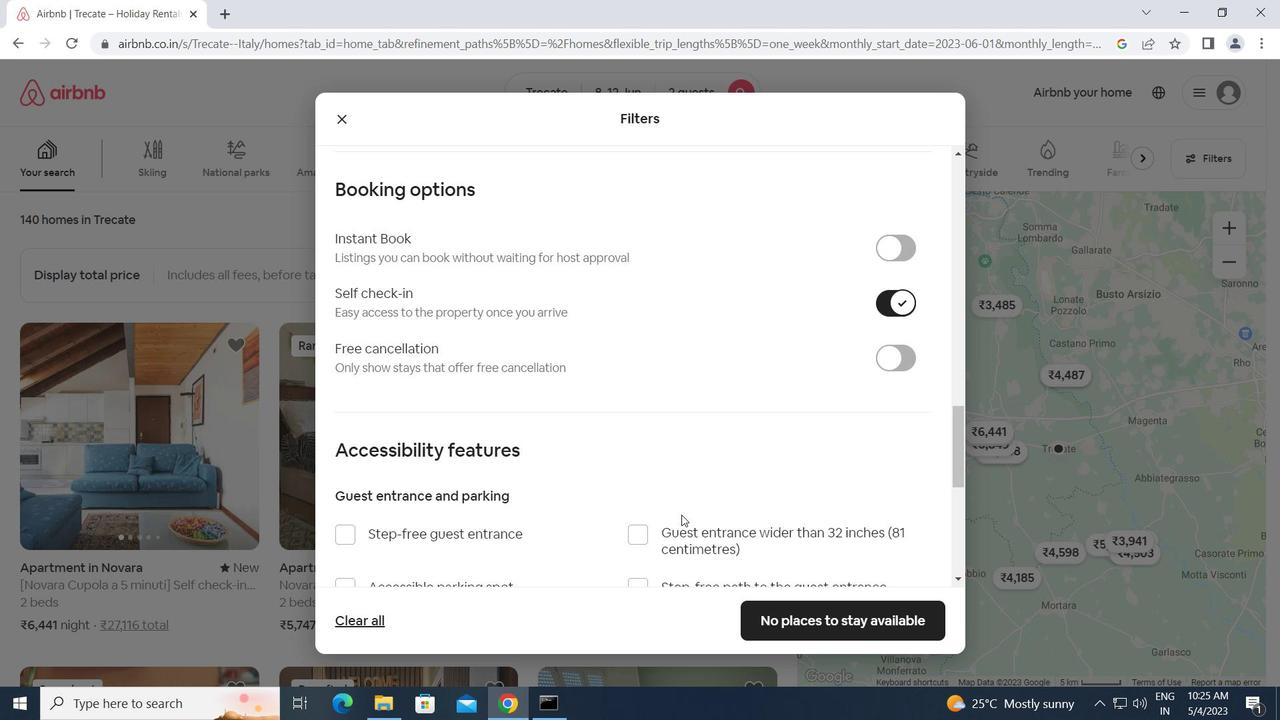 
Action: Mouse scrolled (680, 514) with delta (0, 0)
Screenshot: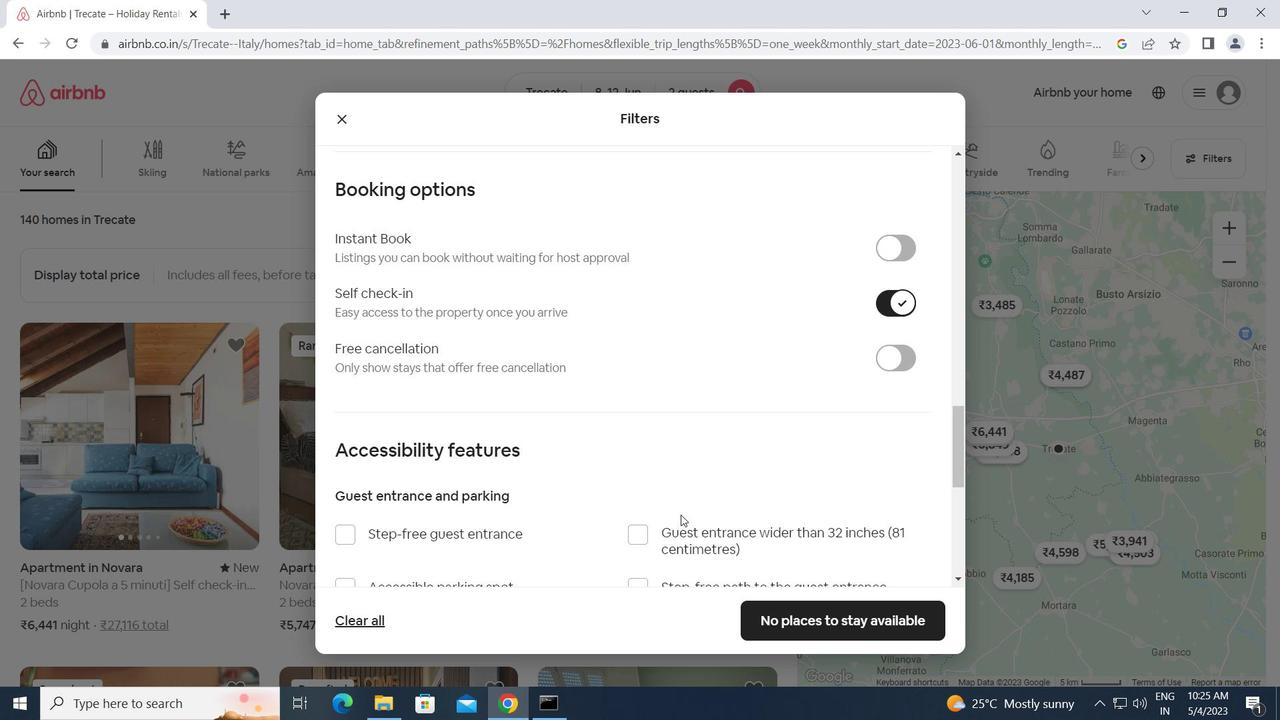 
Action: Mouse scrolled (680, 514) with delta (0, 0)
Screenshot: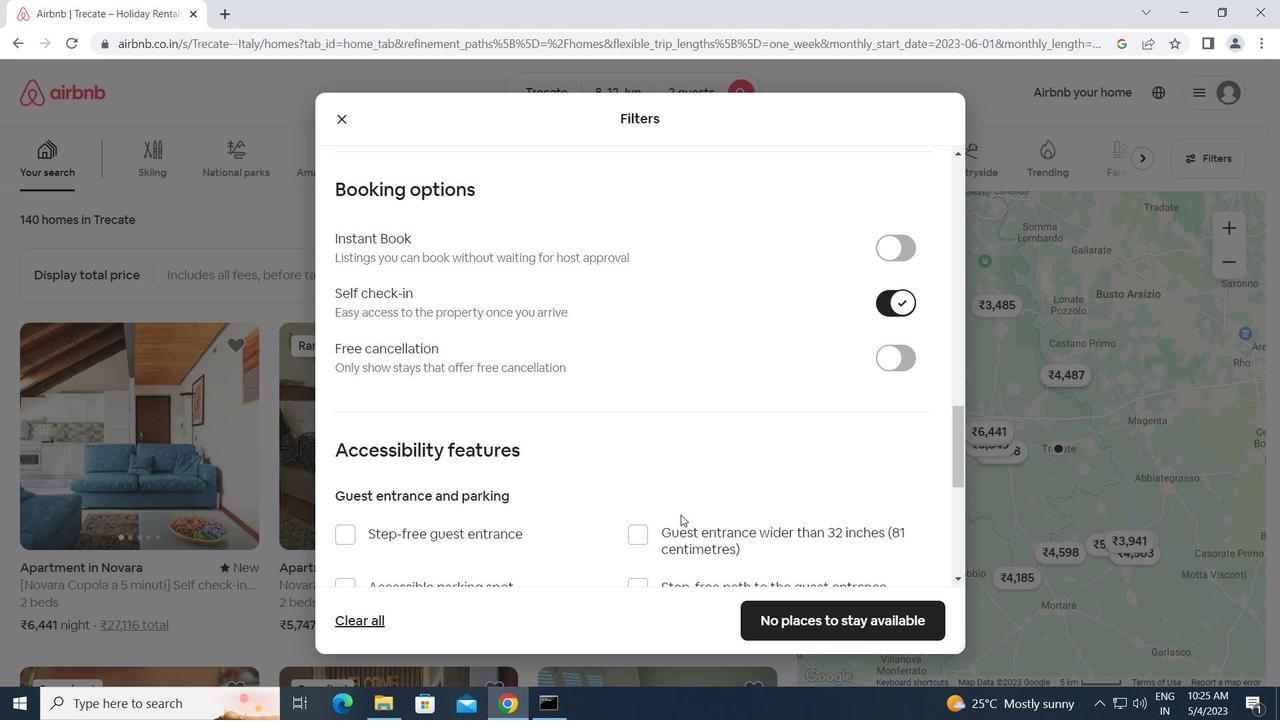 
Action: Mouse scrolled (680, 514) with delta (0, 0)
Screenshot: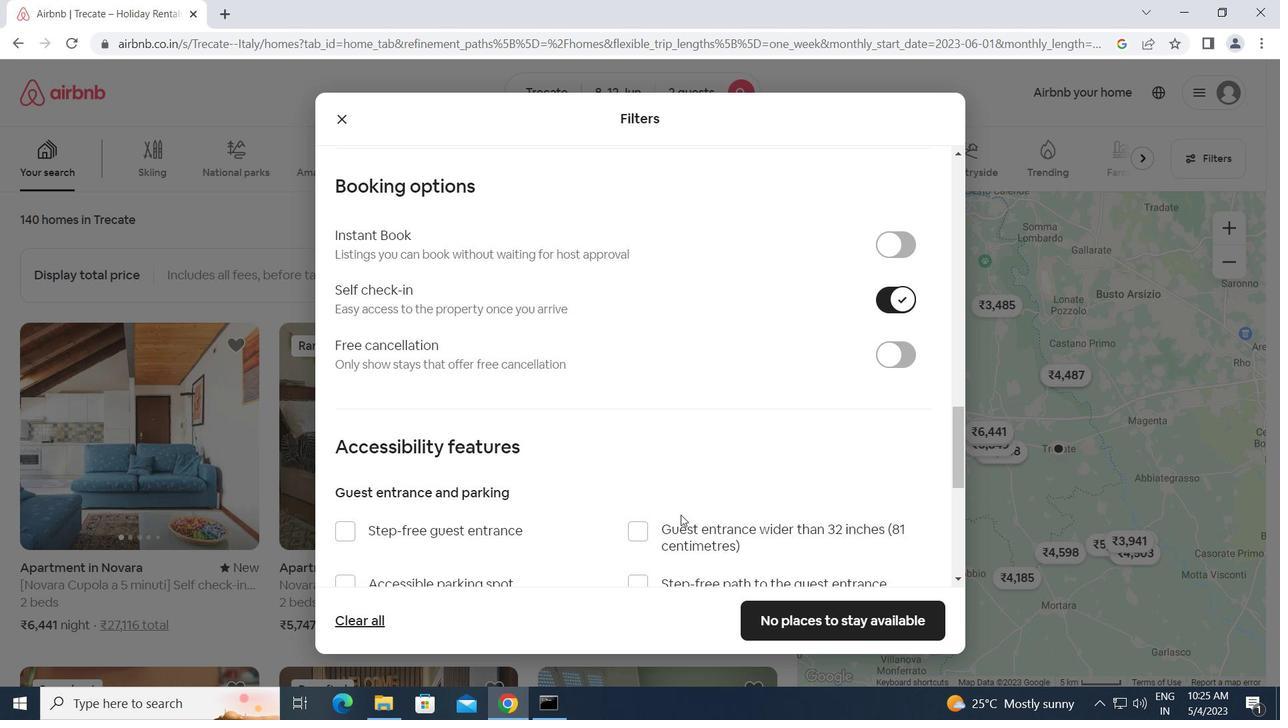 
Action: Mouse moved to (675, 515)
Screenshot: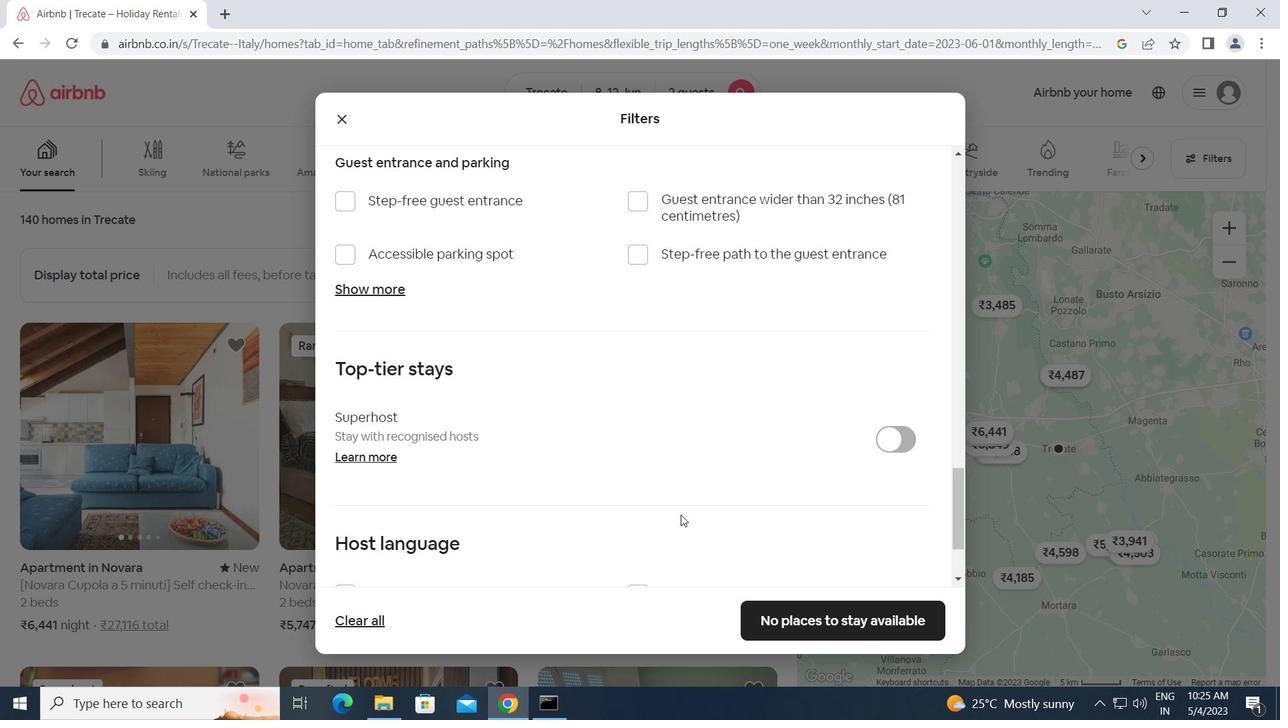 
Action: Mouse scrolled (675, 514) with delta (0, 0)
Screenshot: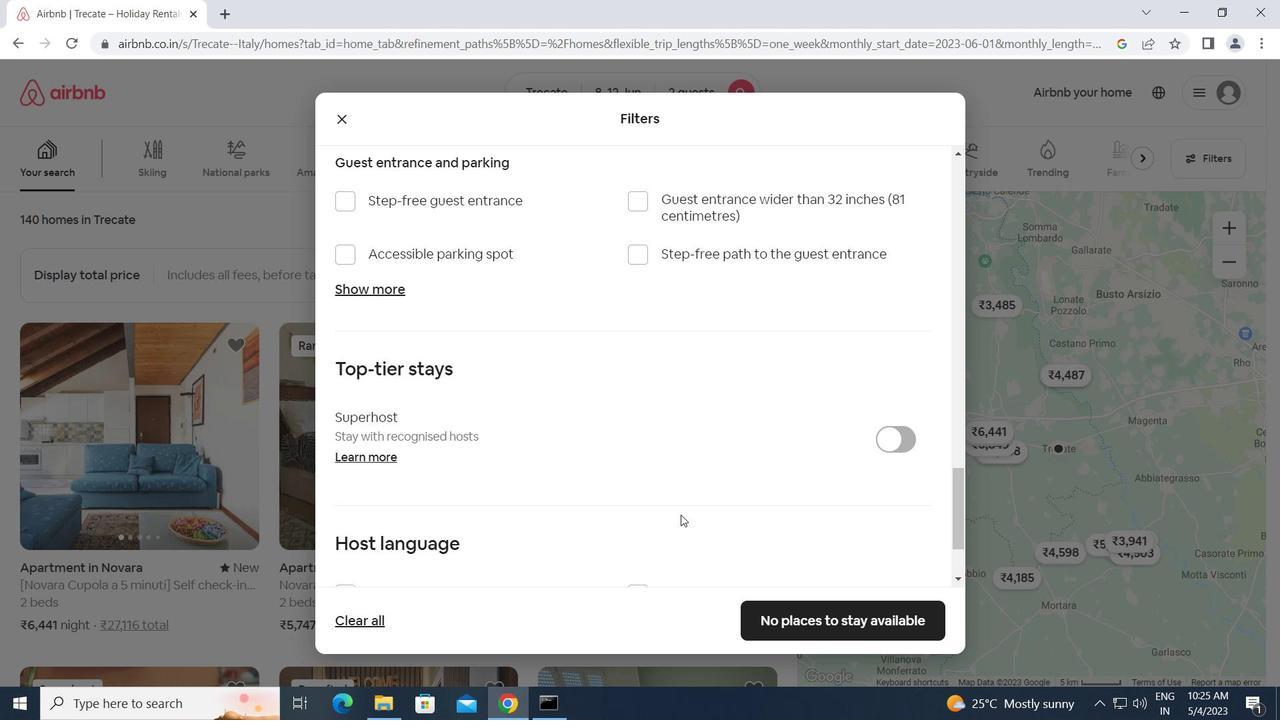 
Action: Mouse moved to (670, 515)
Screenshot: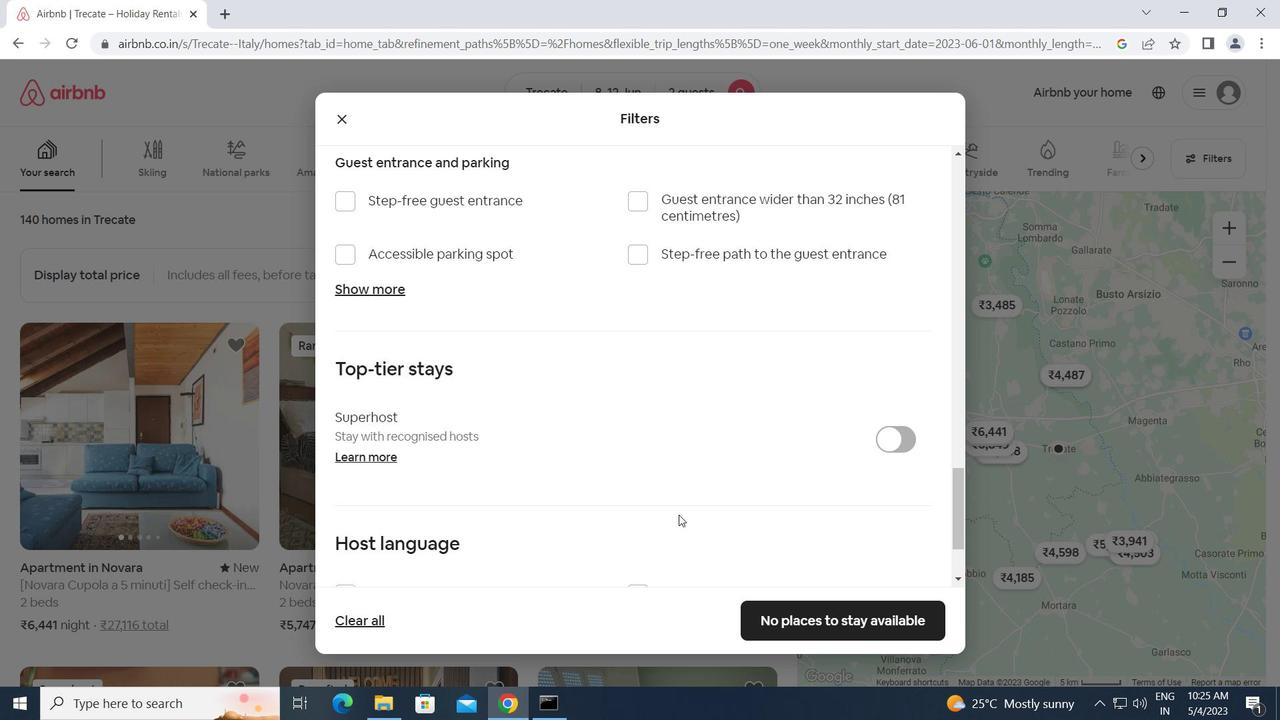 
Action: Mouse scrolled (670, 514) with delta (0, 0)
Screenshot: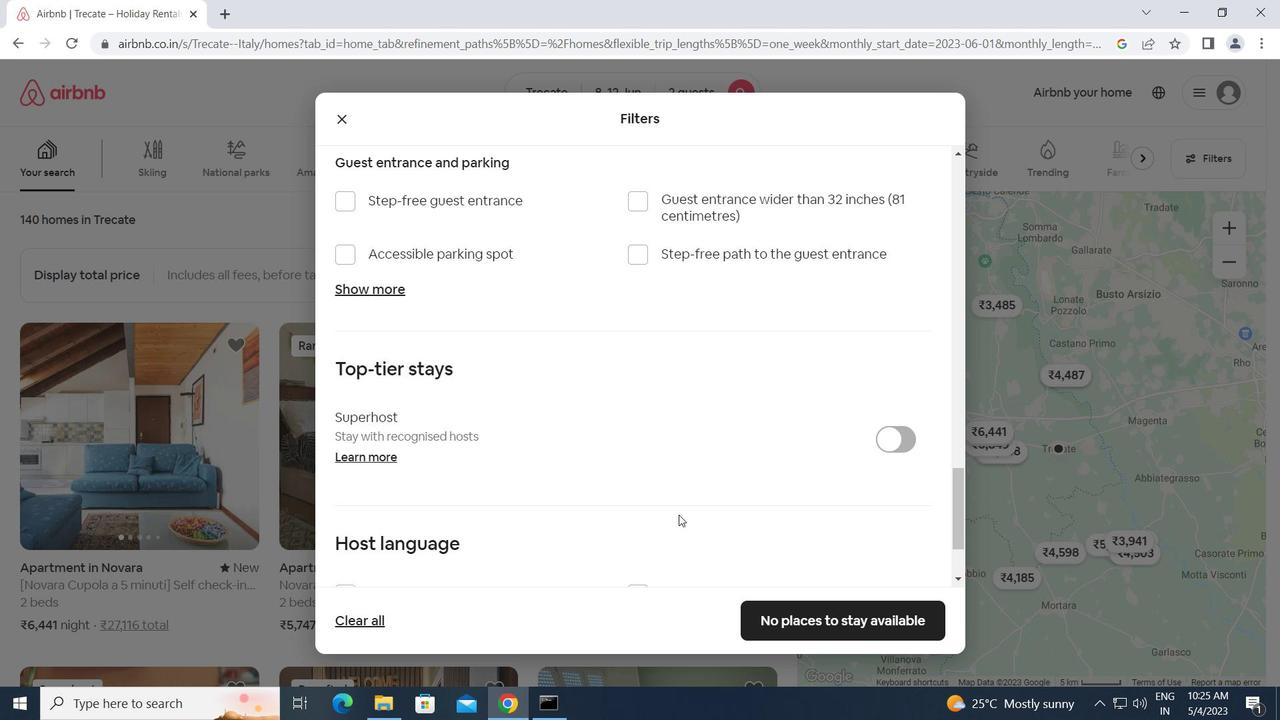 
Action: Mouse moved to (348, 473)
Screenshot: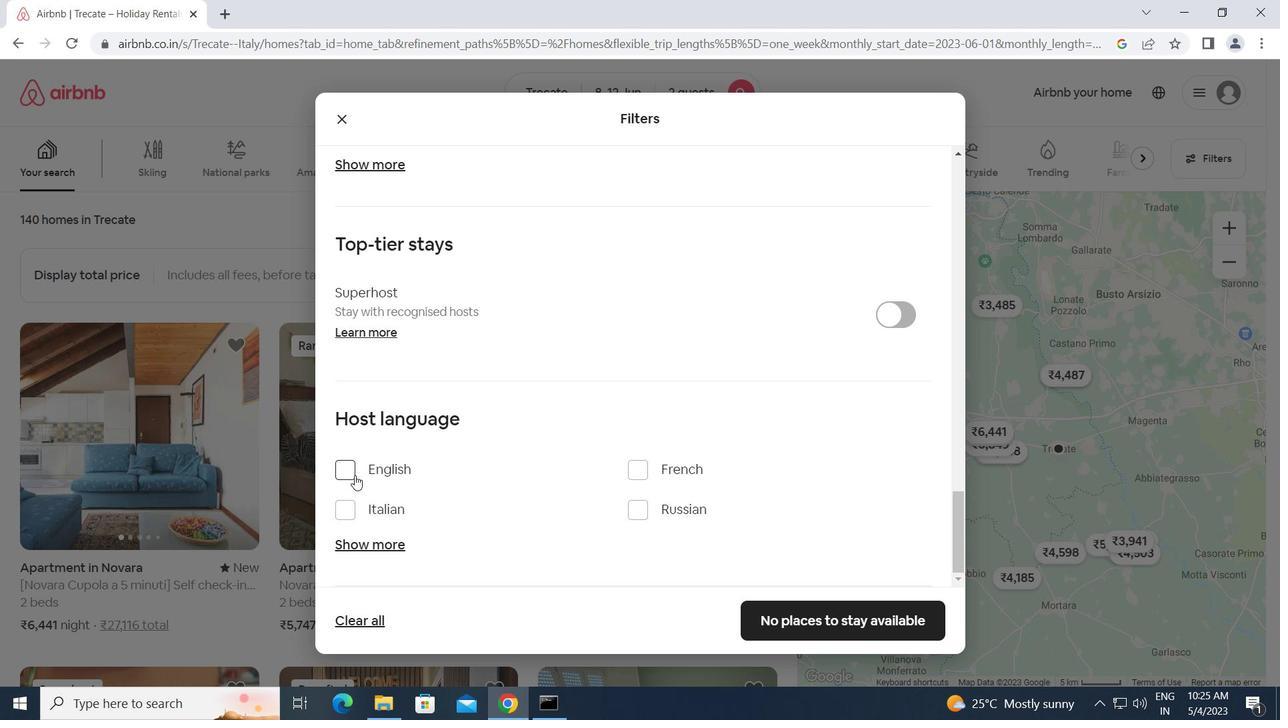
Action: Mouse pressed left at (348, 473)
Screenshot: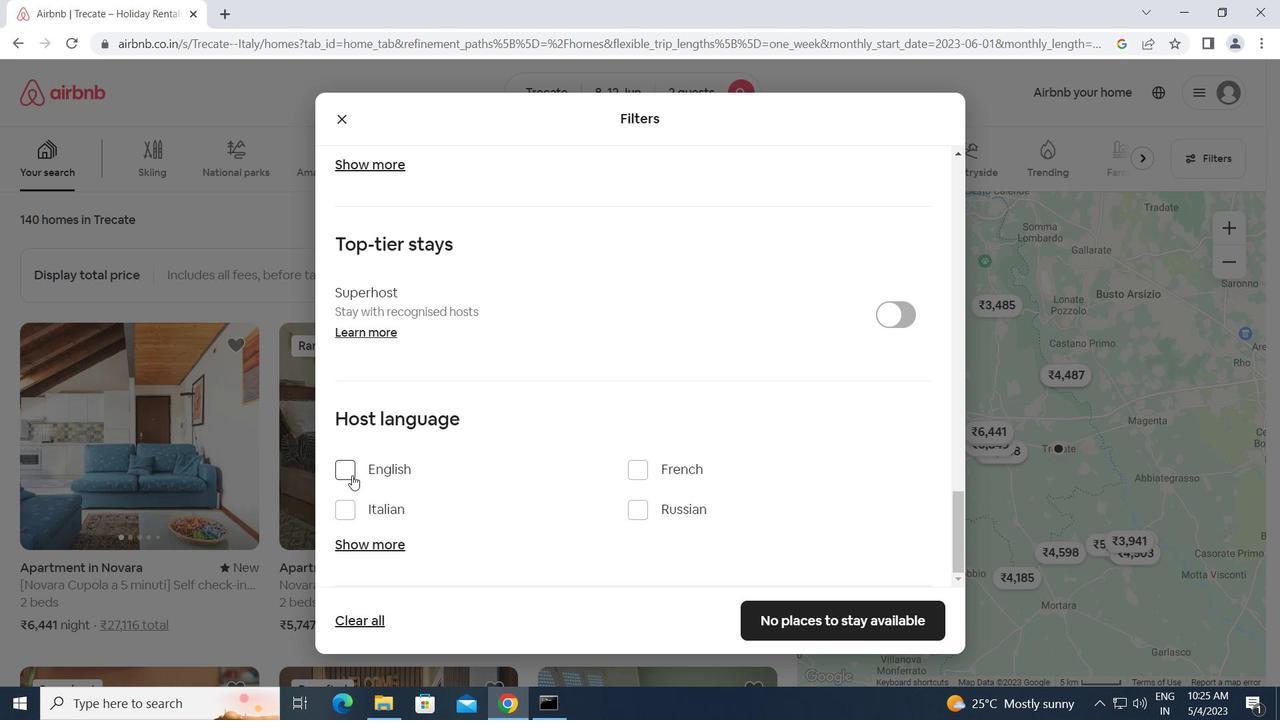 
Action: Mouse moved to (833, 612)
Screenshot: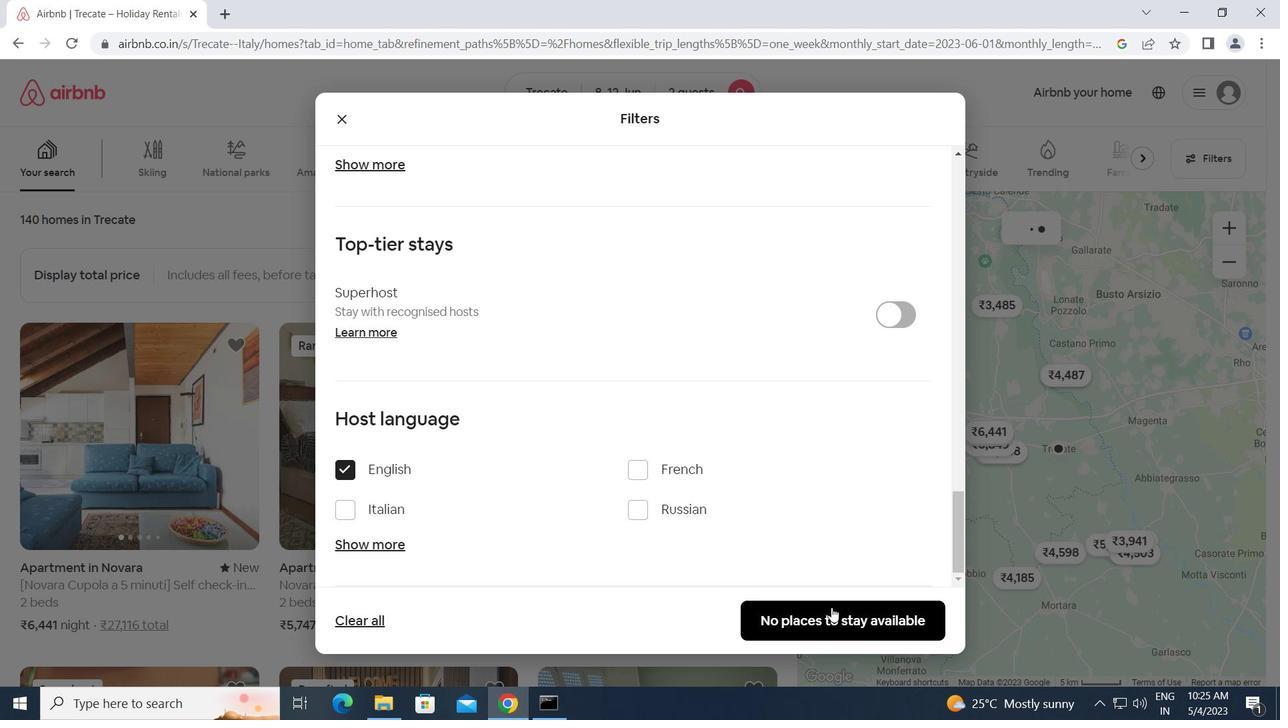 
Action: Mouse pressed left at (833, 612)
Screenshot: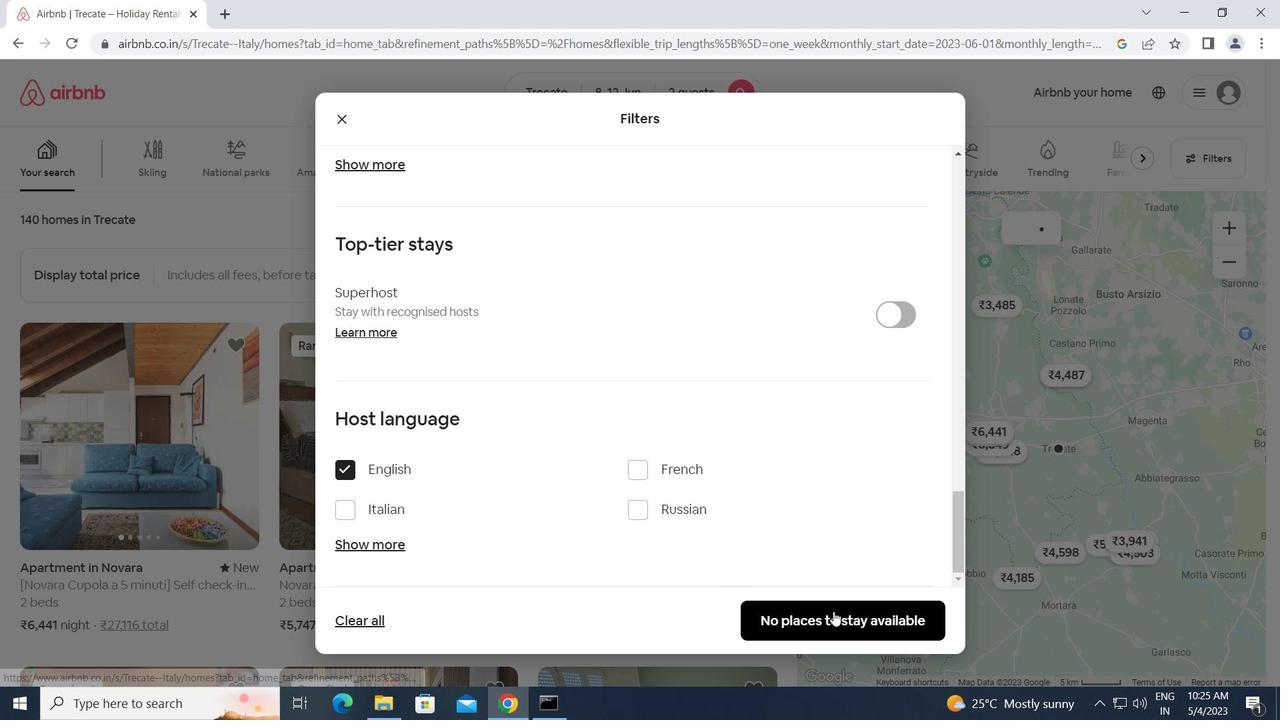 
Action: Mouse moved to (833, 608)
Screenshot: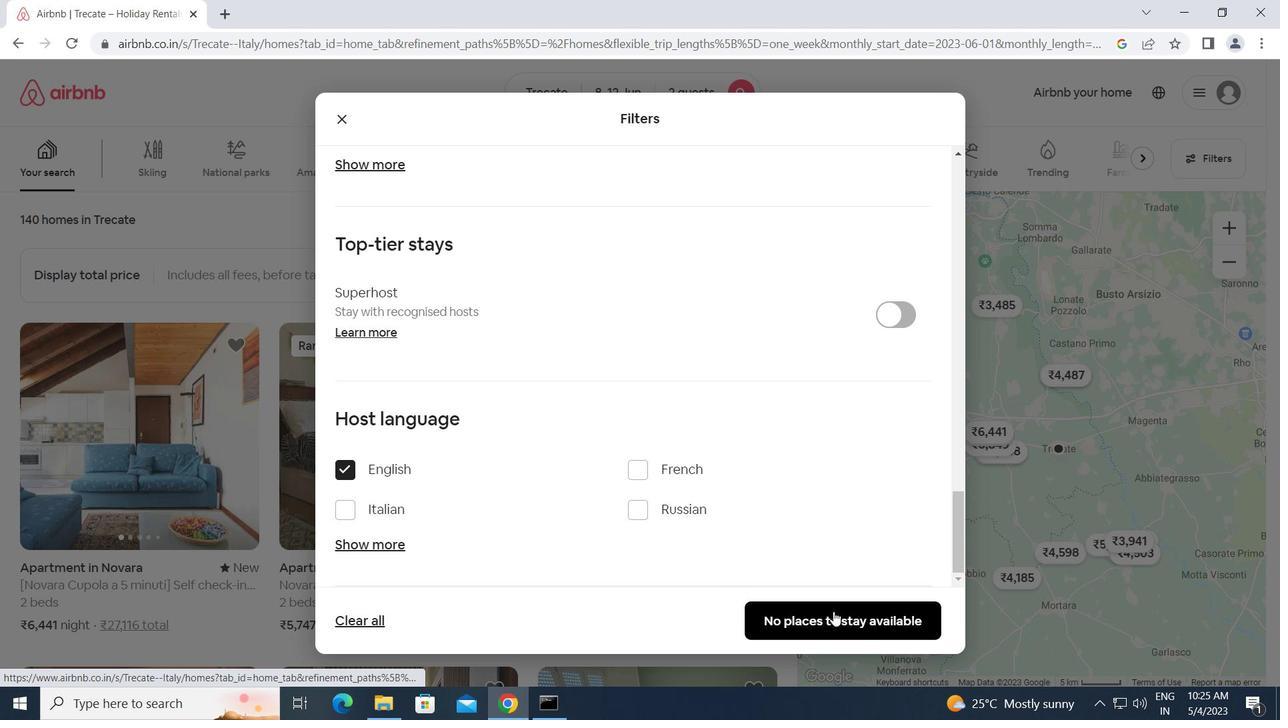 
